 Task: Look for space in Bastī, India from 1st June, 2023 to 9th June, 2023 for 4 adults in price range Rs.6000 to Rs.12000. Place can be entire place with 2 bedrooms having 2 beds and 2 bathrooms. Property type can be house, flat, guest house. Booking option can be shelf check-in. Required host language is English.
Action: Mouse moved to (521, 192)
Screenshot: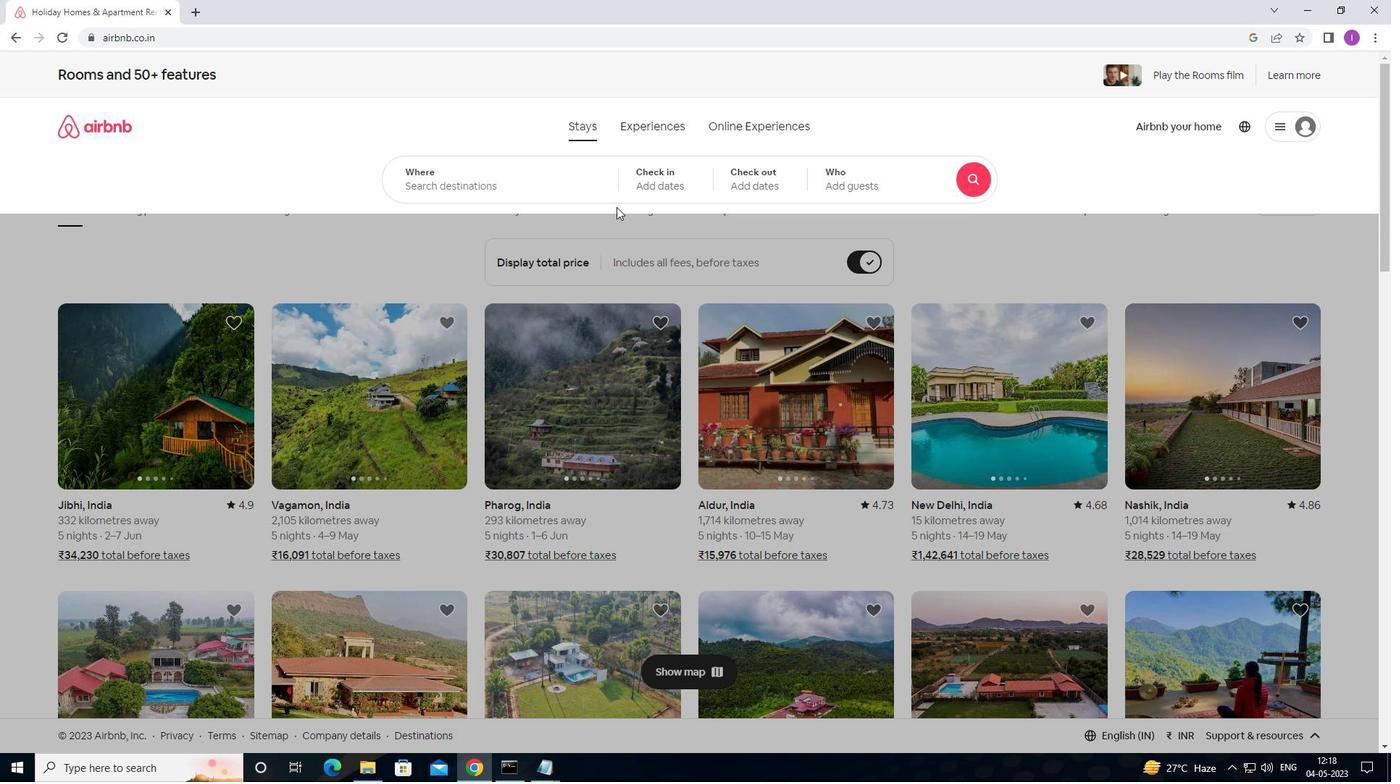 
Action: Mouse pressed left at (521, 192)
Screenshot: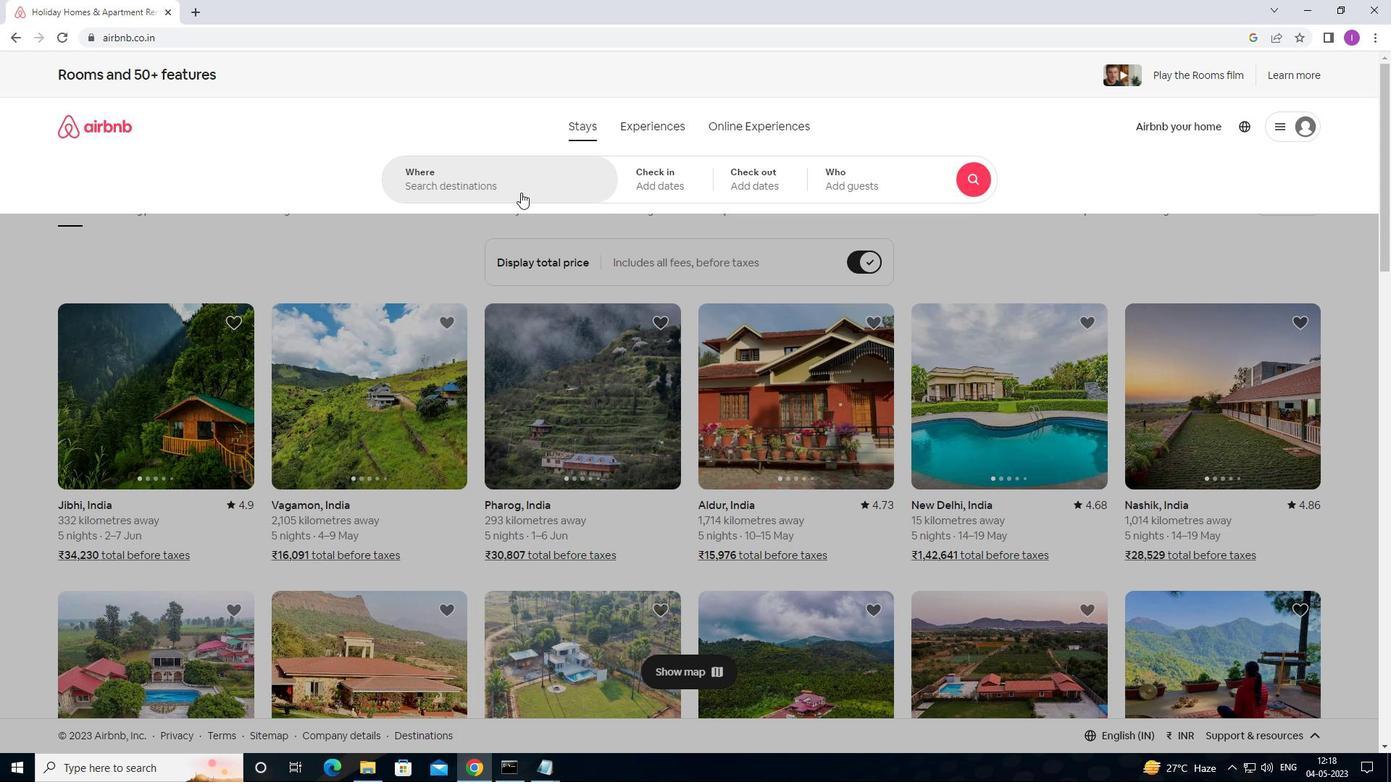 
Action: Mouse moved to (596, 260)
Screenshot: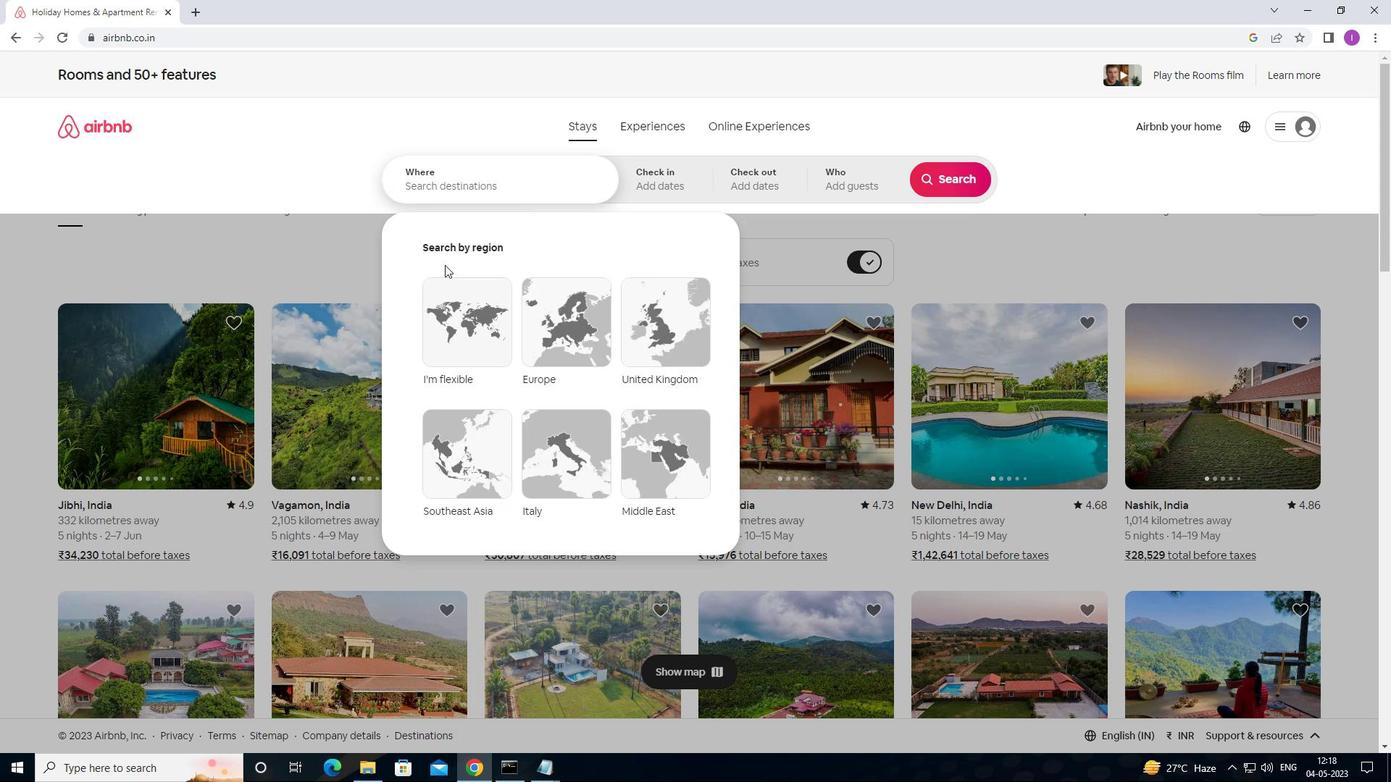 
Action: Key pressed <Key.shift>BASTI,<Key.shift>INDIA
Screenshot: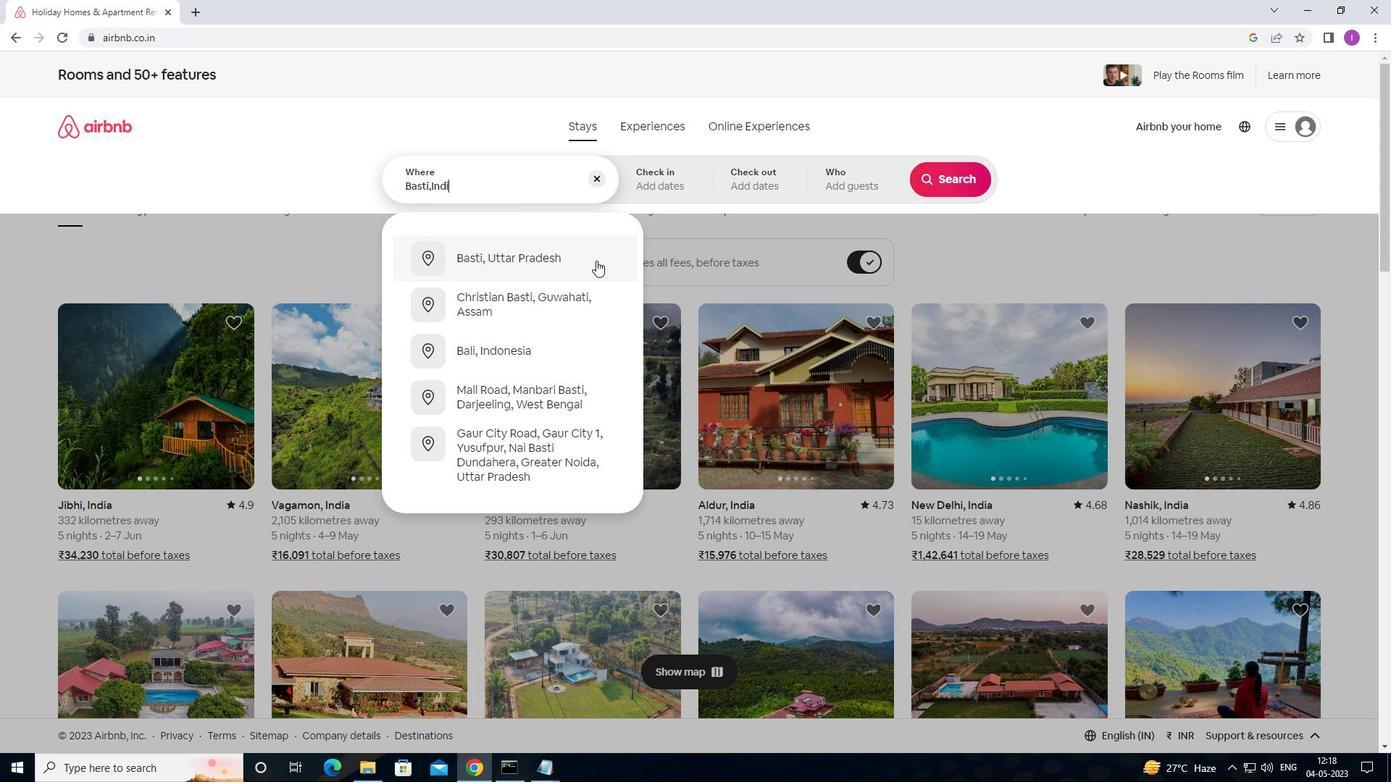 
Action: Mouse moved to (655, 188)
Screenshot: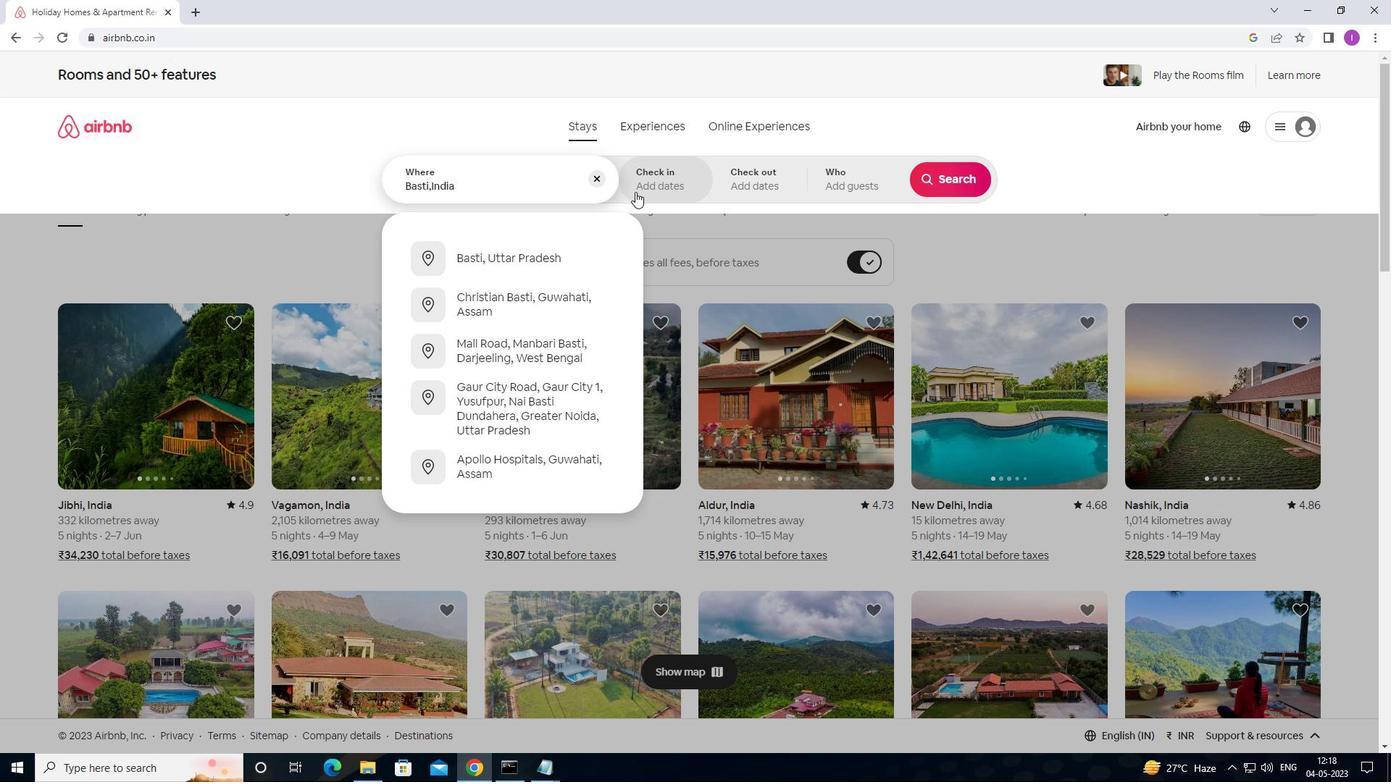 
Action: Mouse pressed left at (655, 188)
Screenshot: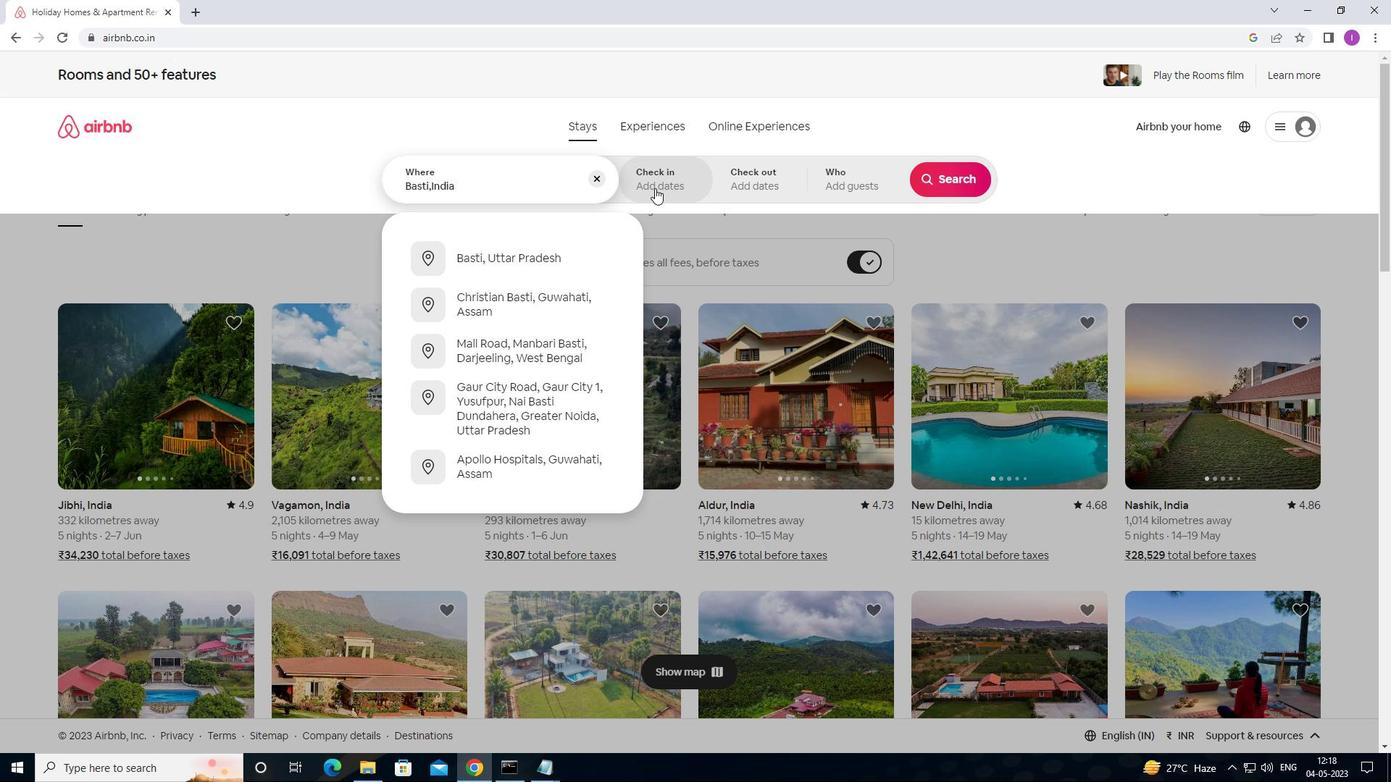 
Action: Mouse moved to (874, 355)
Screenshot: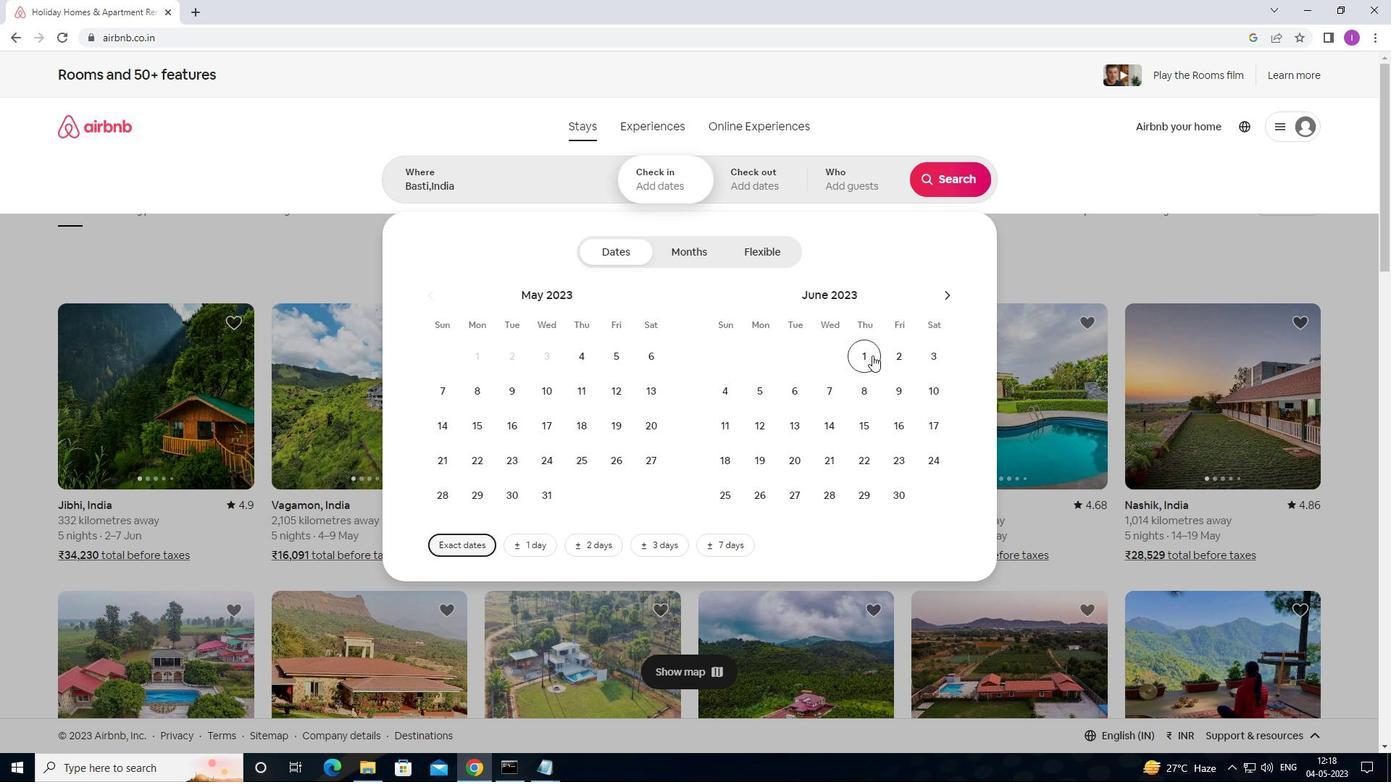 
Action: Mouse pressed left at (874, 355)
Screenshot: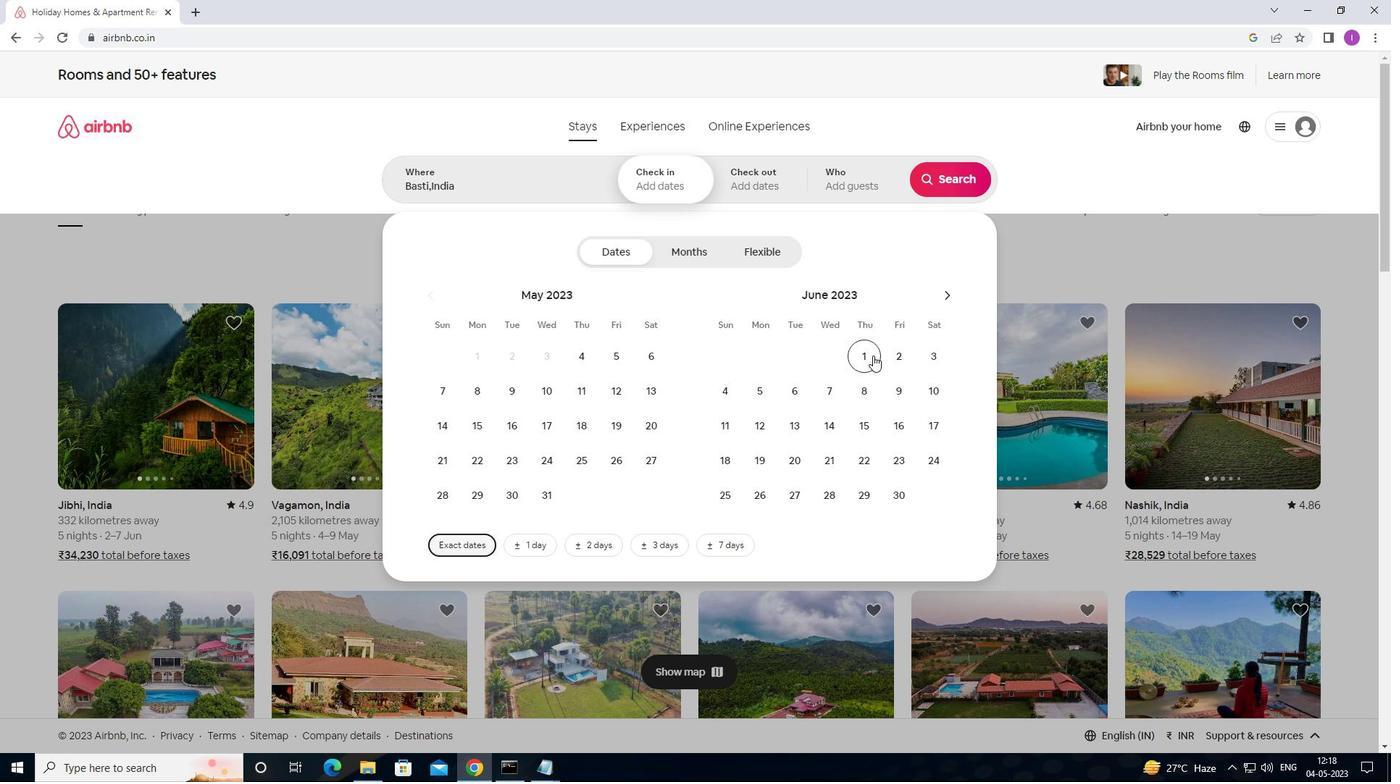
Action: Mouse moved to (896, 392)
Screenshot: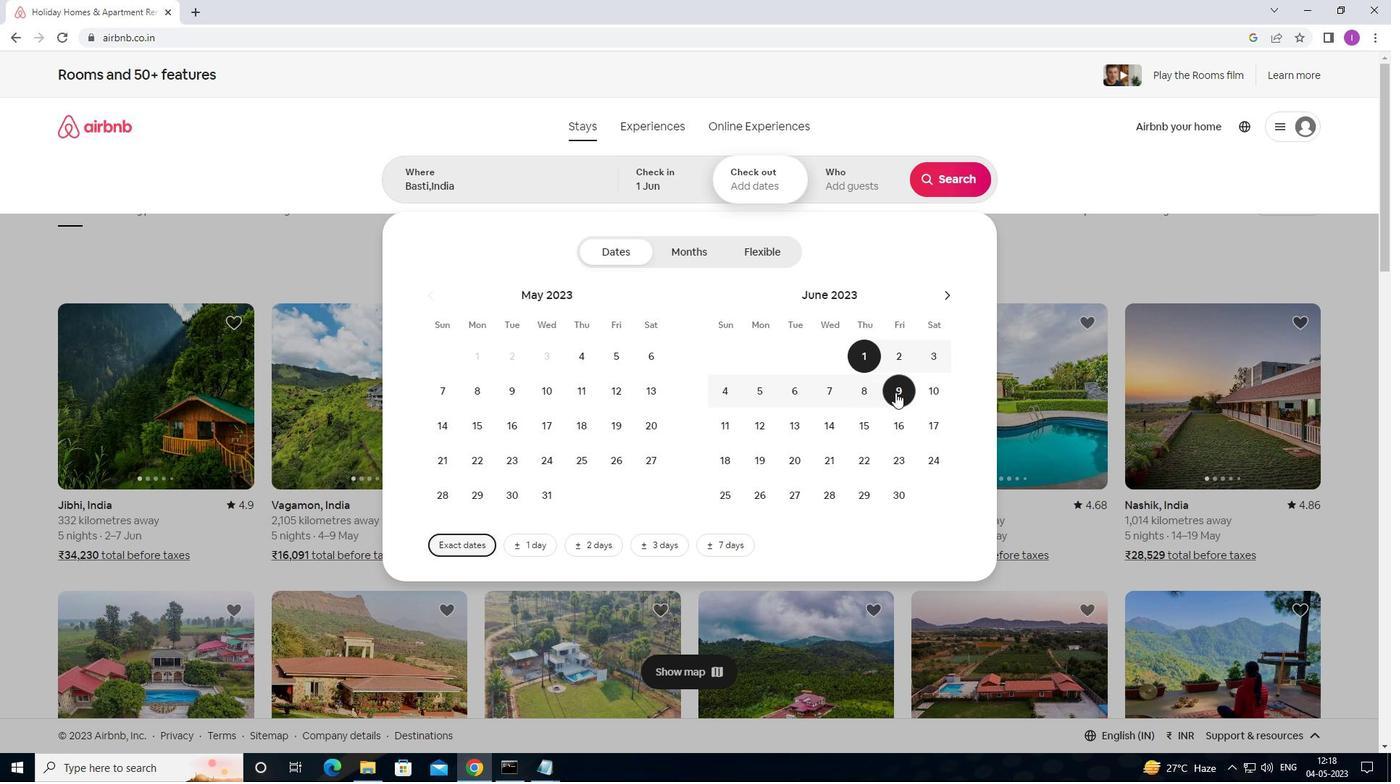 
Action: Mouse pressed left at (896, 392)
Screenshot: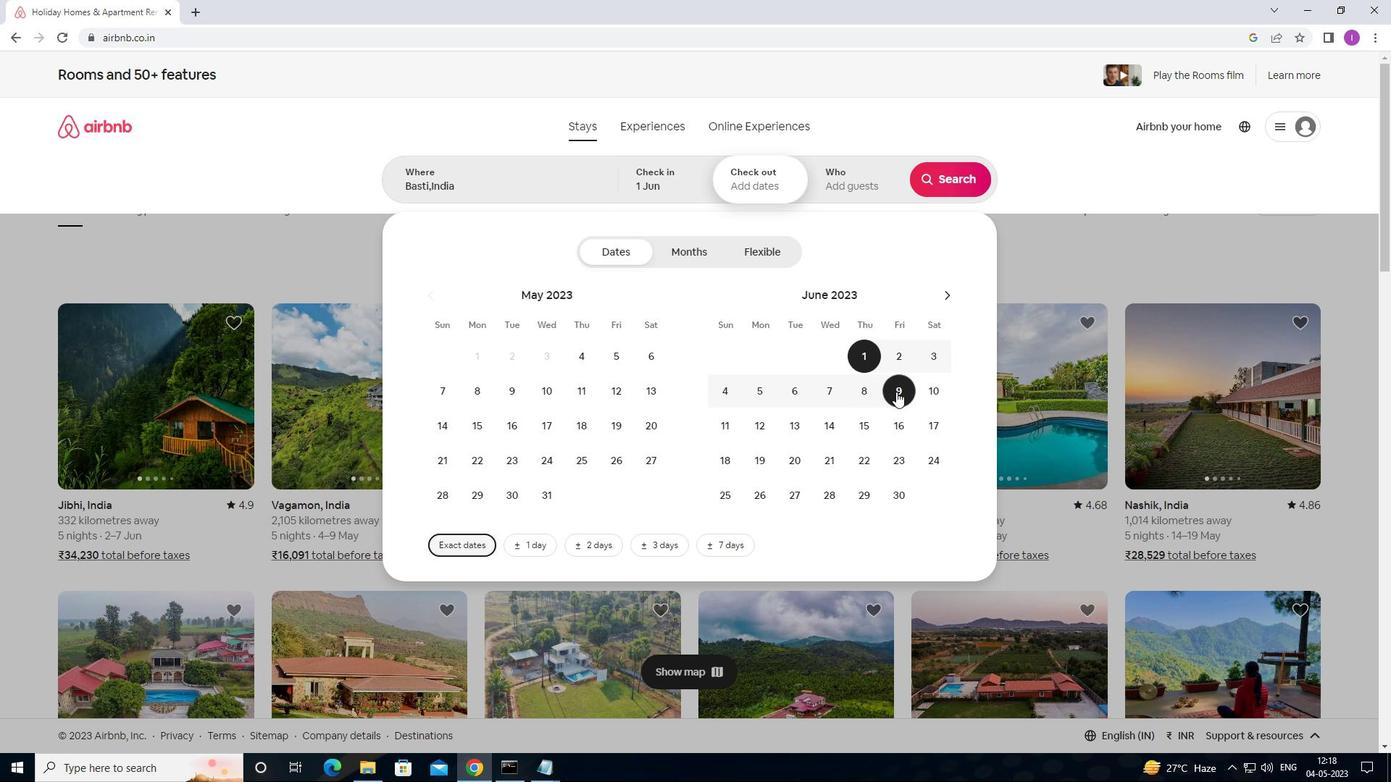 
Action: Mouse moved to (841, 198)
Screenshot: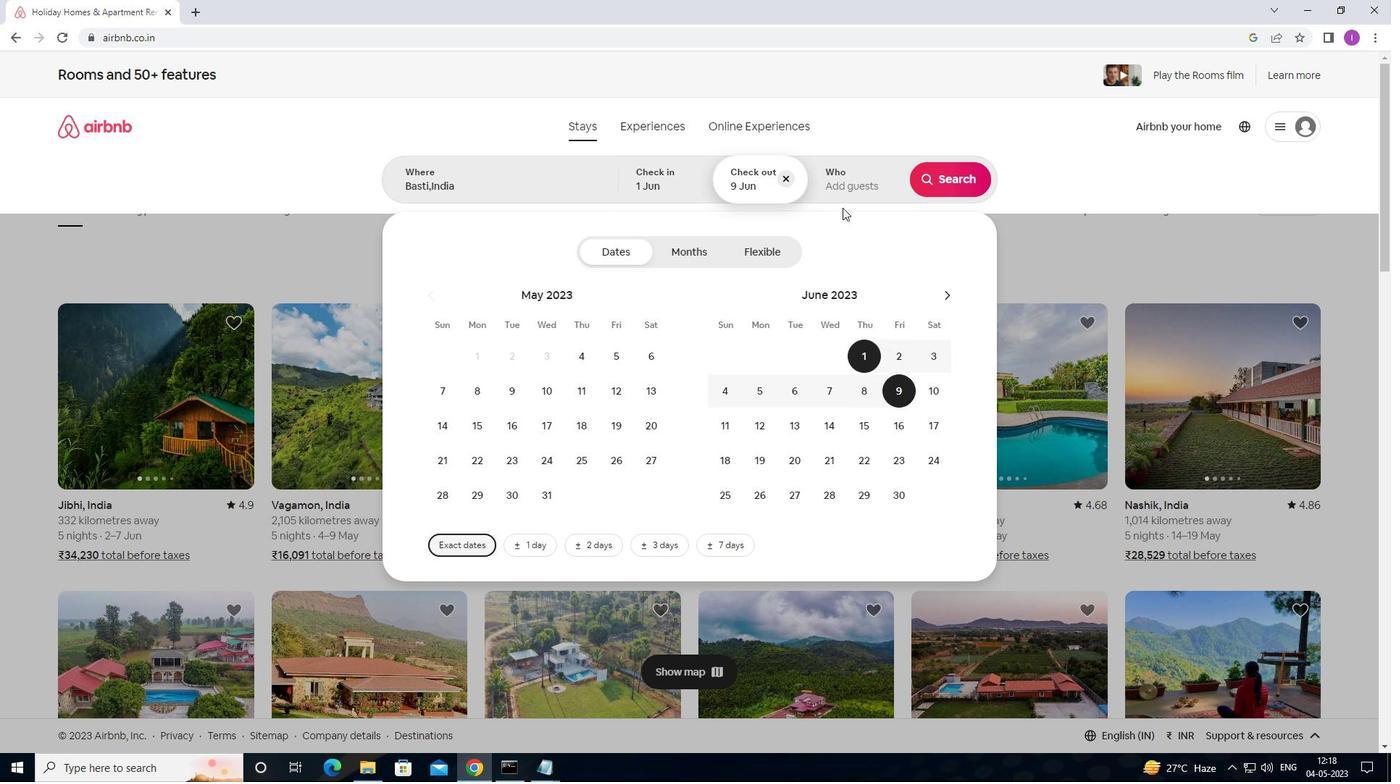
Action: Mouse pressed left at (841, 198)
Screenshot: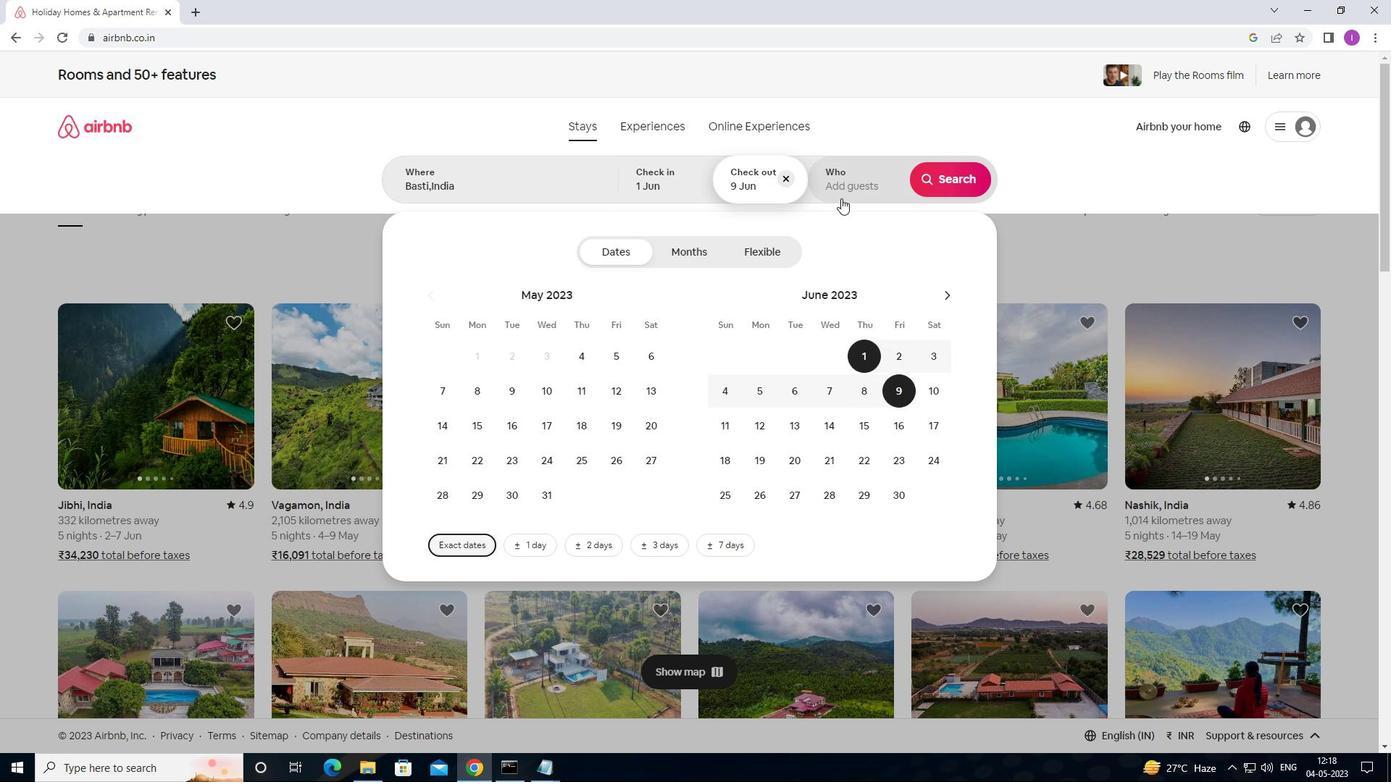 
Action: Mouse moved to (956, 260)
Screenshot: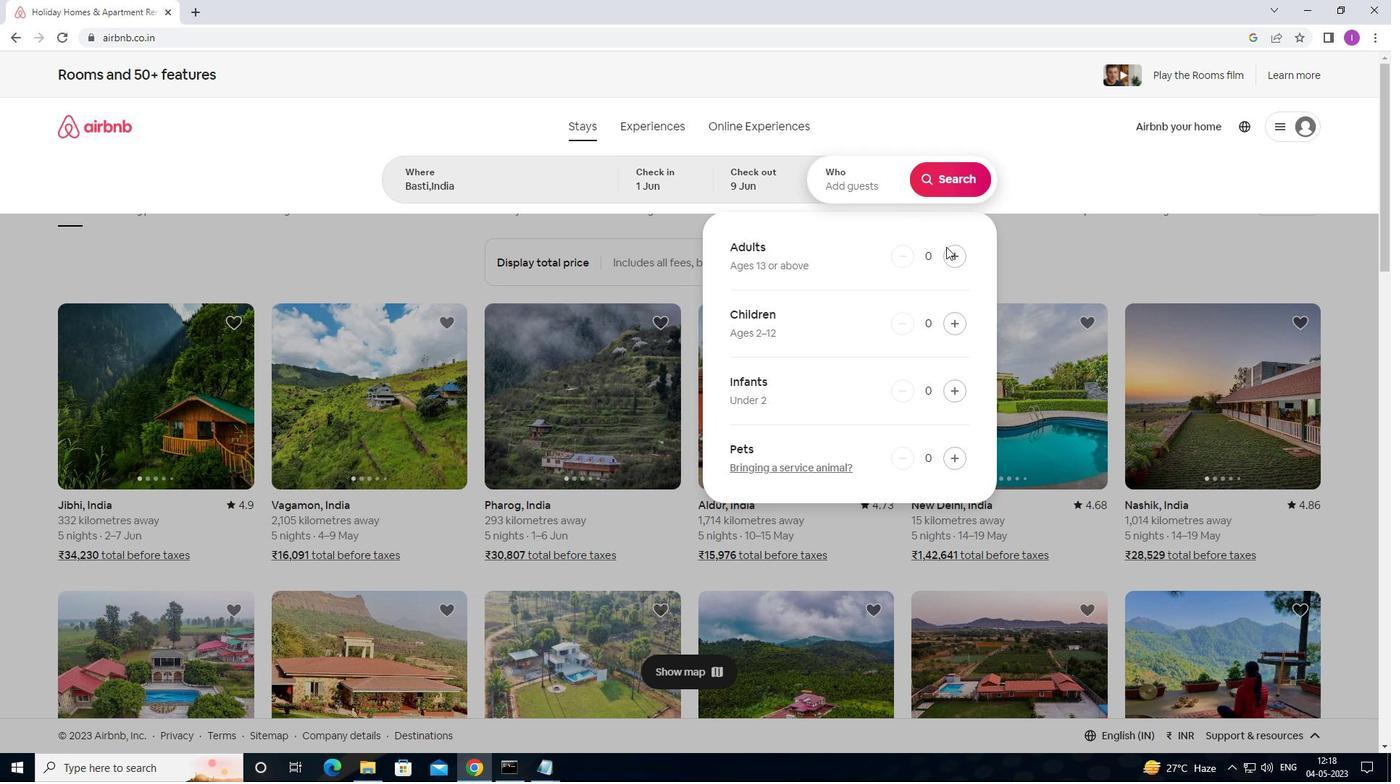 
Action: Mouse pressed left at (956, 260)
Screenshot: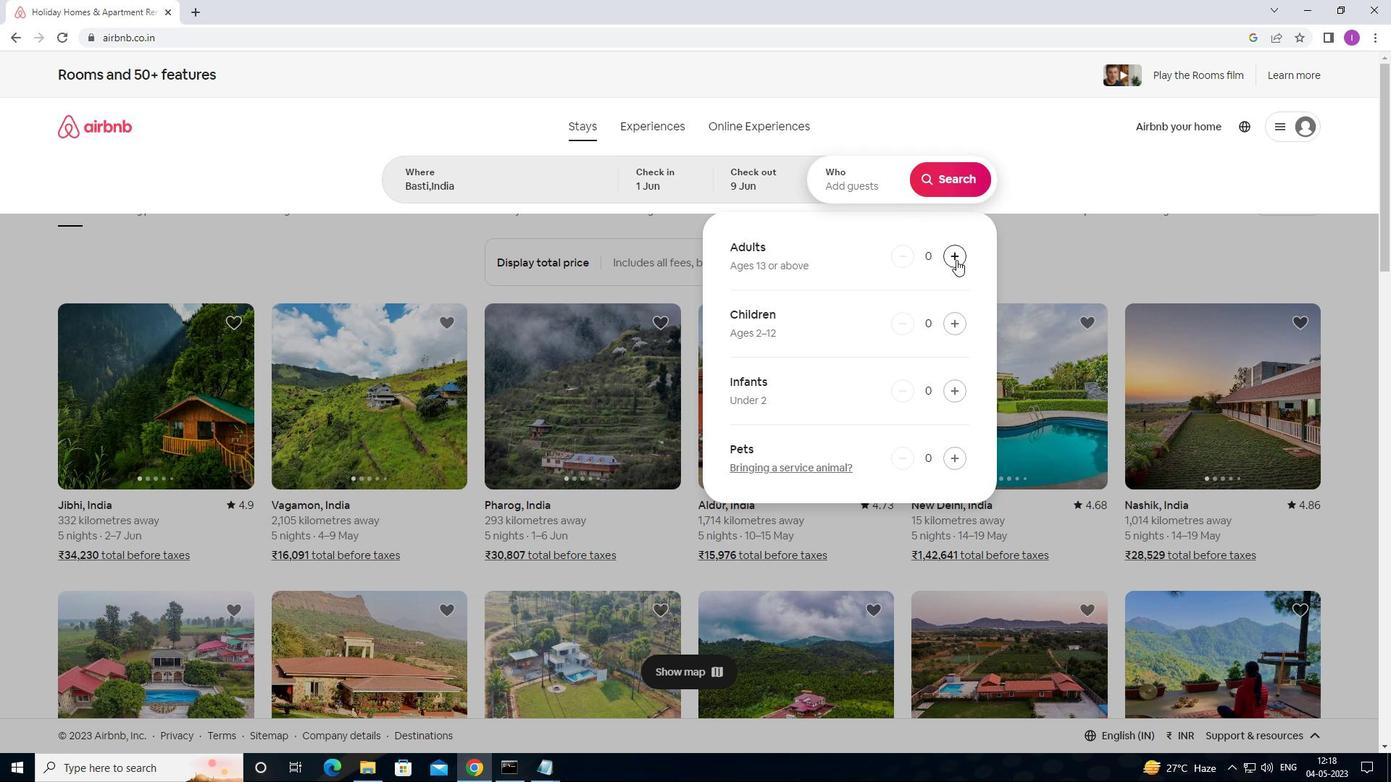 
Action: Mouse pressed left at (956, 260)
Screenshot: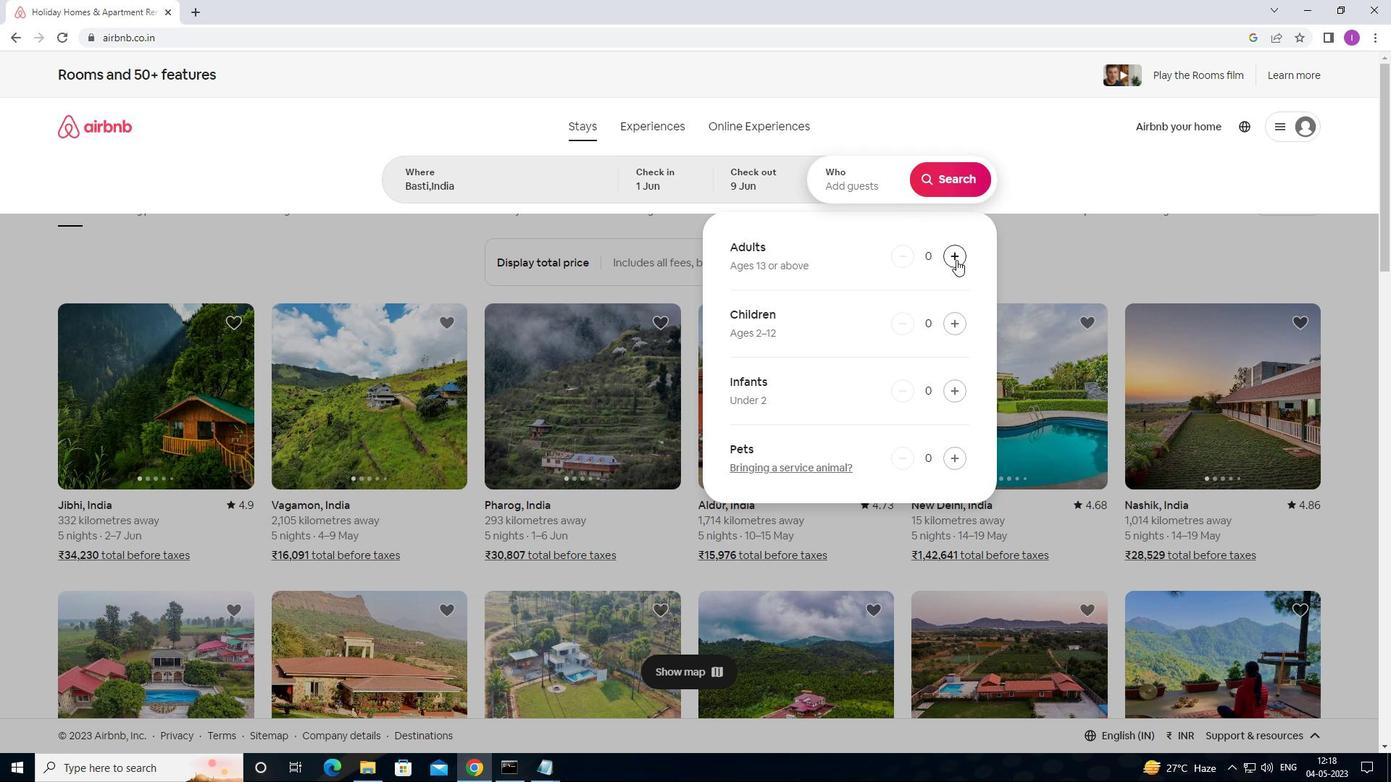 
Action: Mouse pressed left at (956, 260)
Screenshot: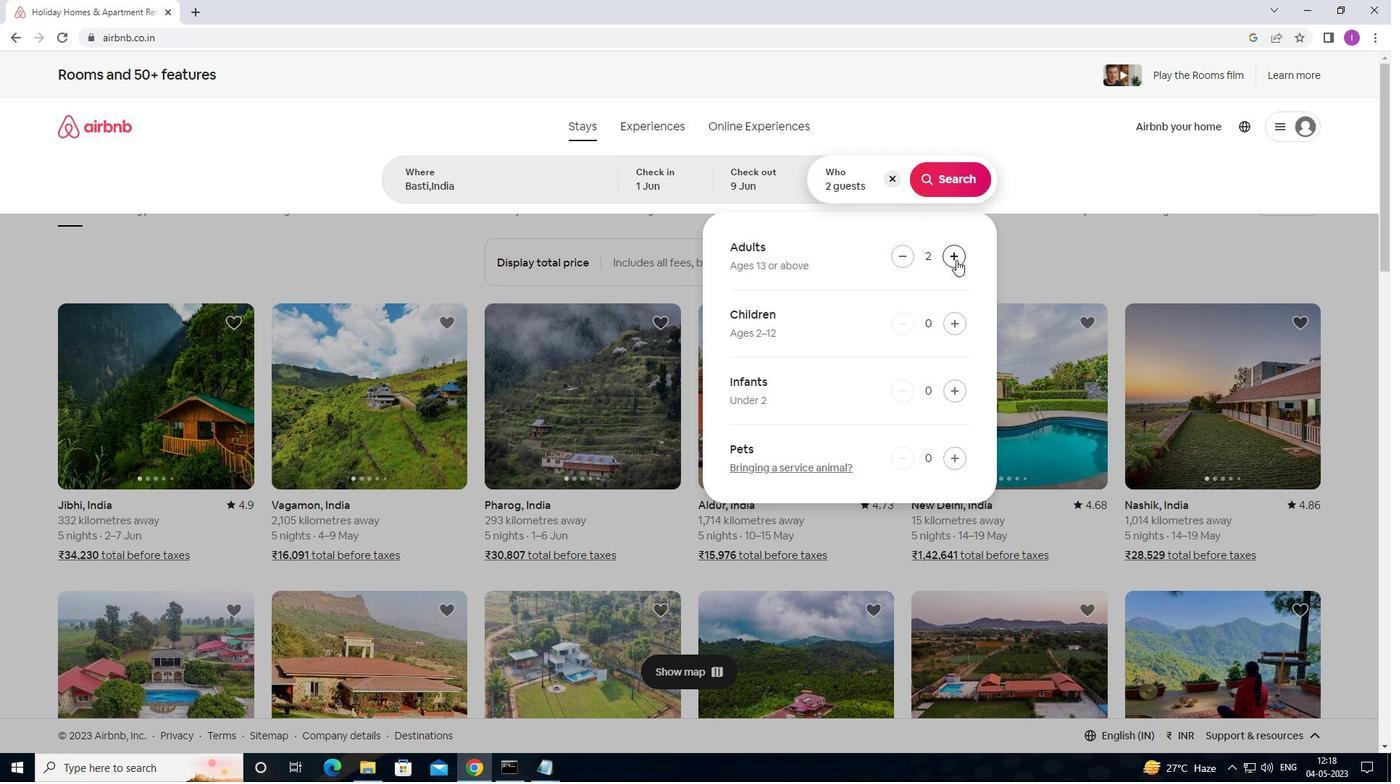 
Action: Mouse pressed left at (956, 260)
Screenshot: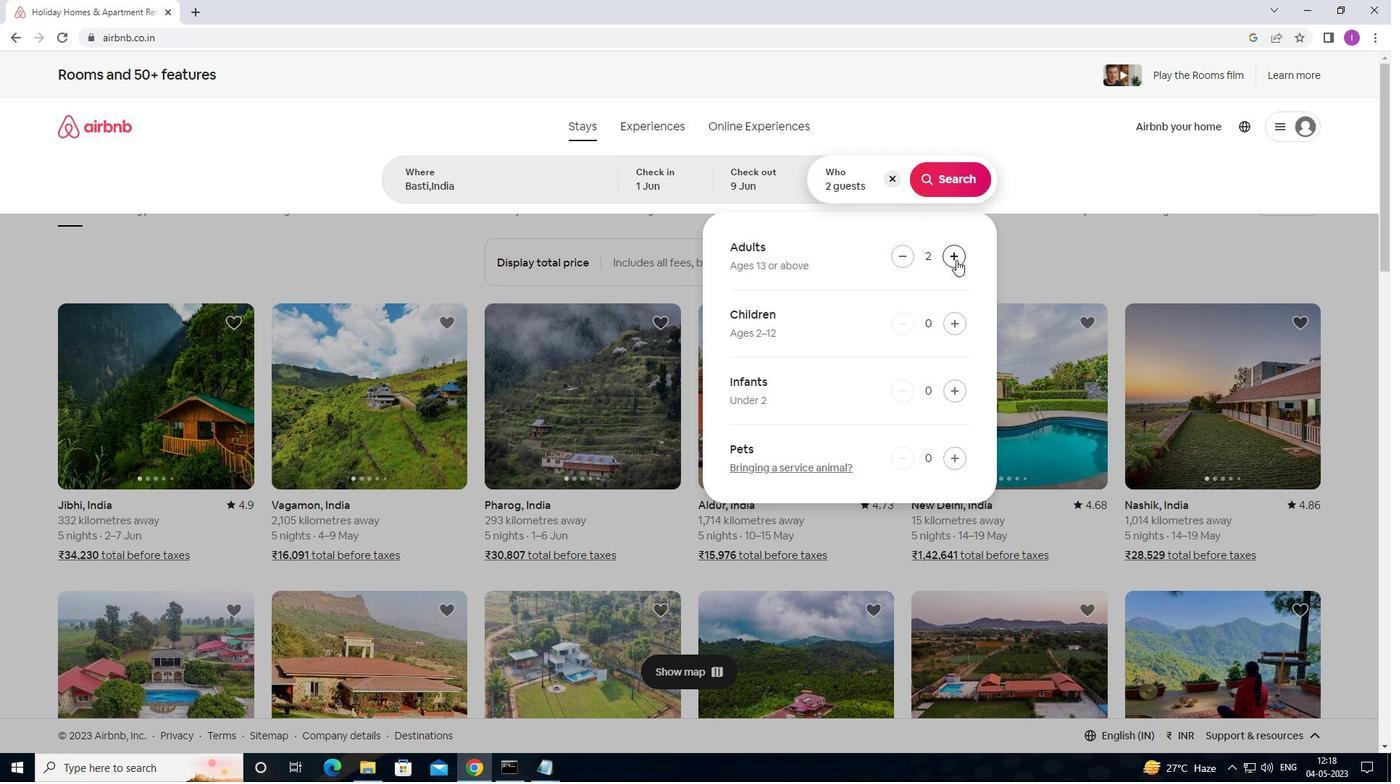 
Action: Mouse moved to (962, 184)
Screenshot: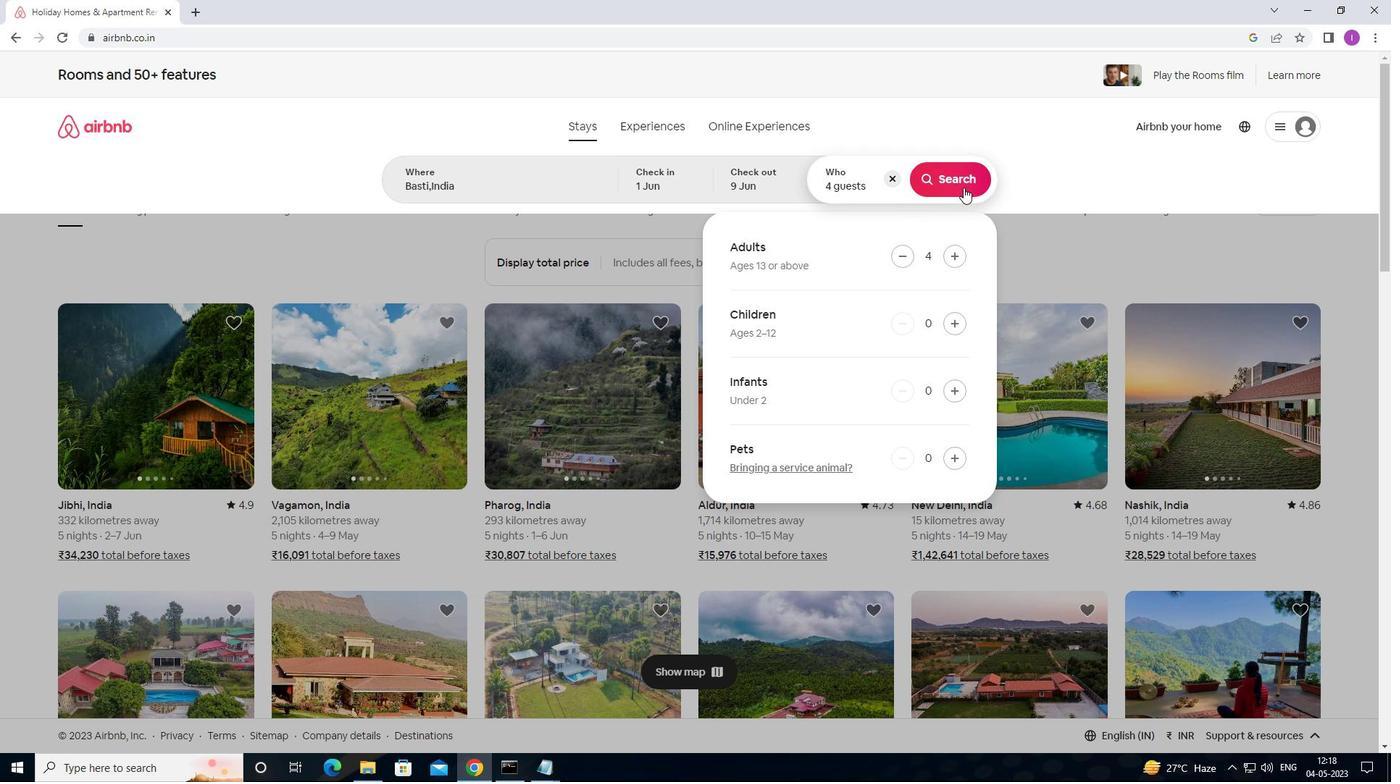
Action: Mouse pressed left at (962, 184)
Screenshot: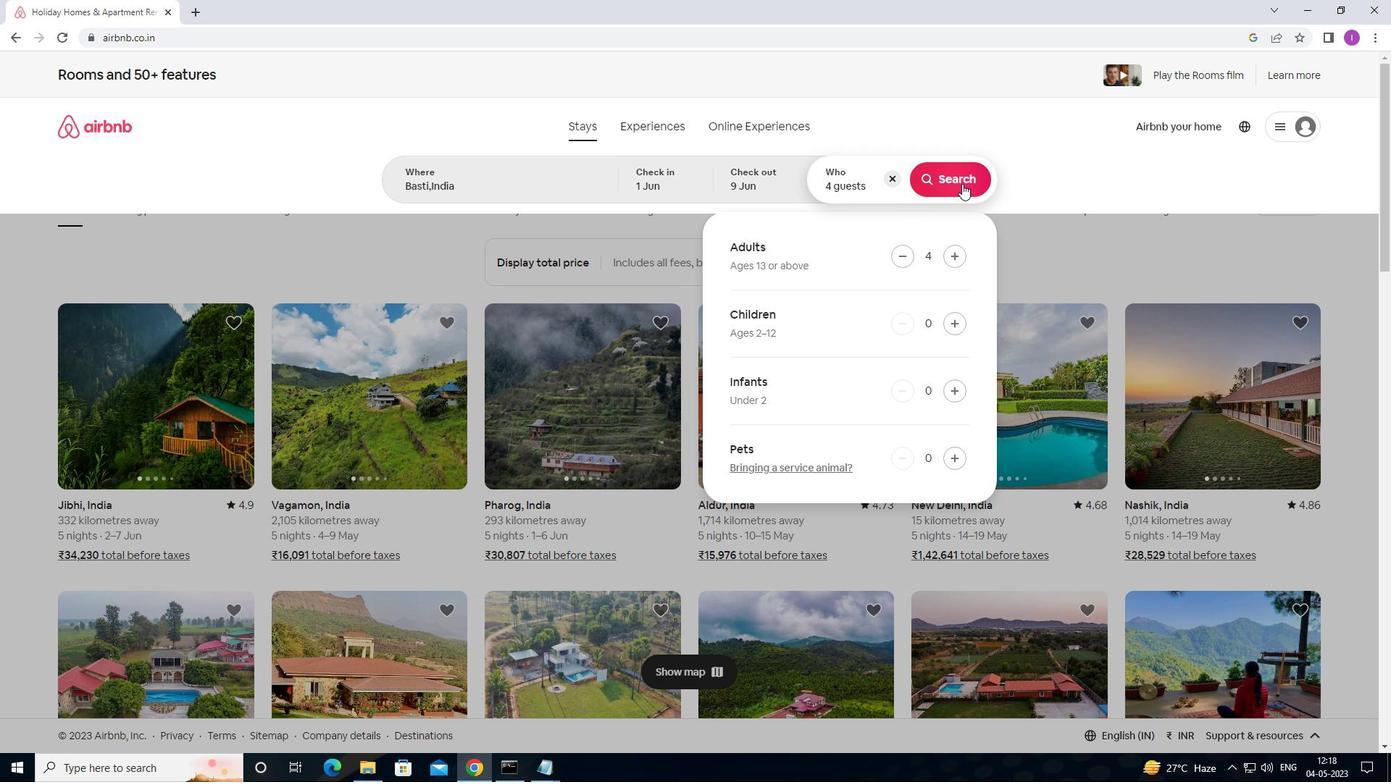 
Action: Mouse moved to (1332, 134)
Screenshot: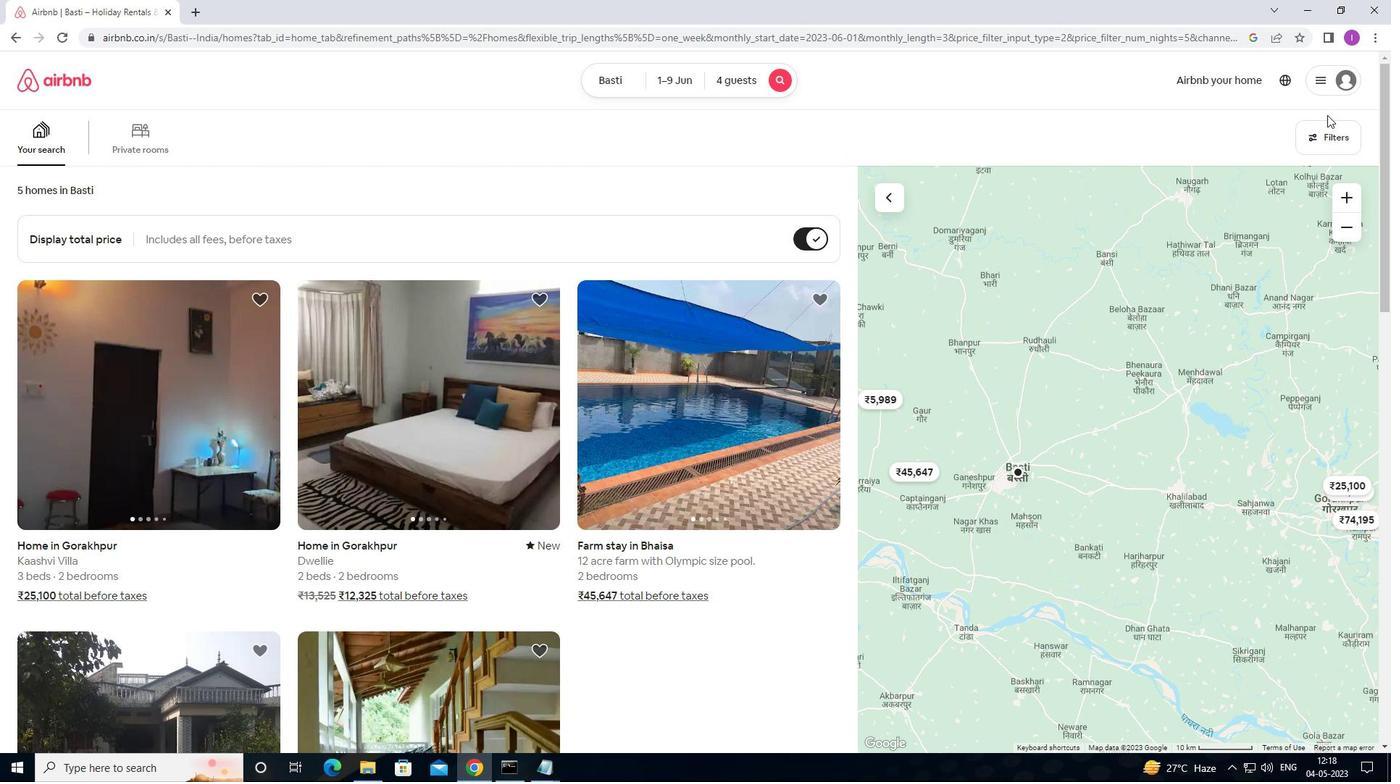 
Action: Mouse pressed left at (1332, 134)
Screenshot: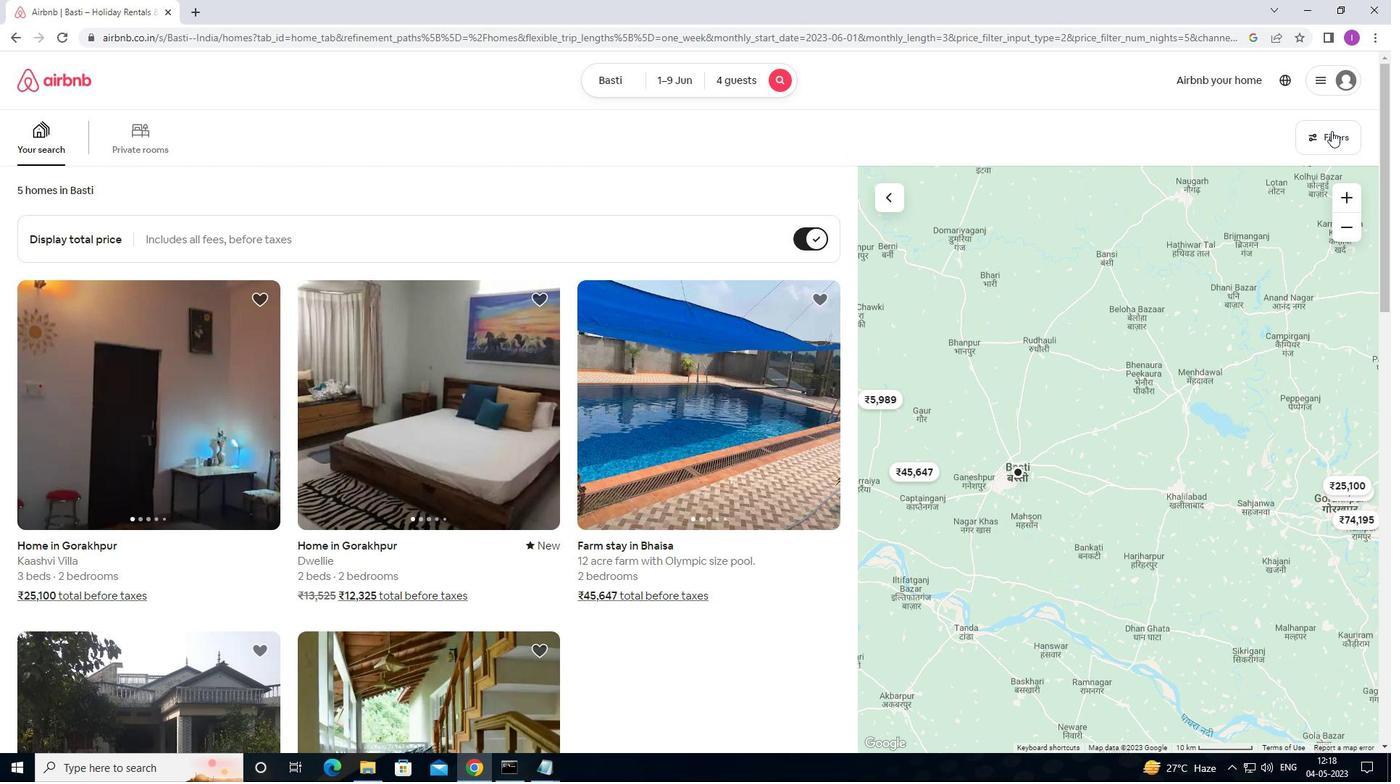
Action: Mouse moved to (524, 328)
Screenshot: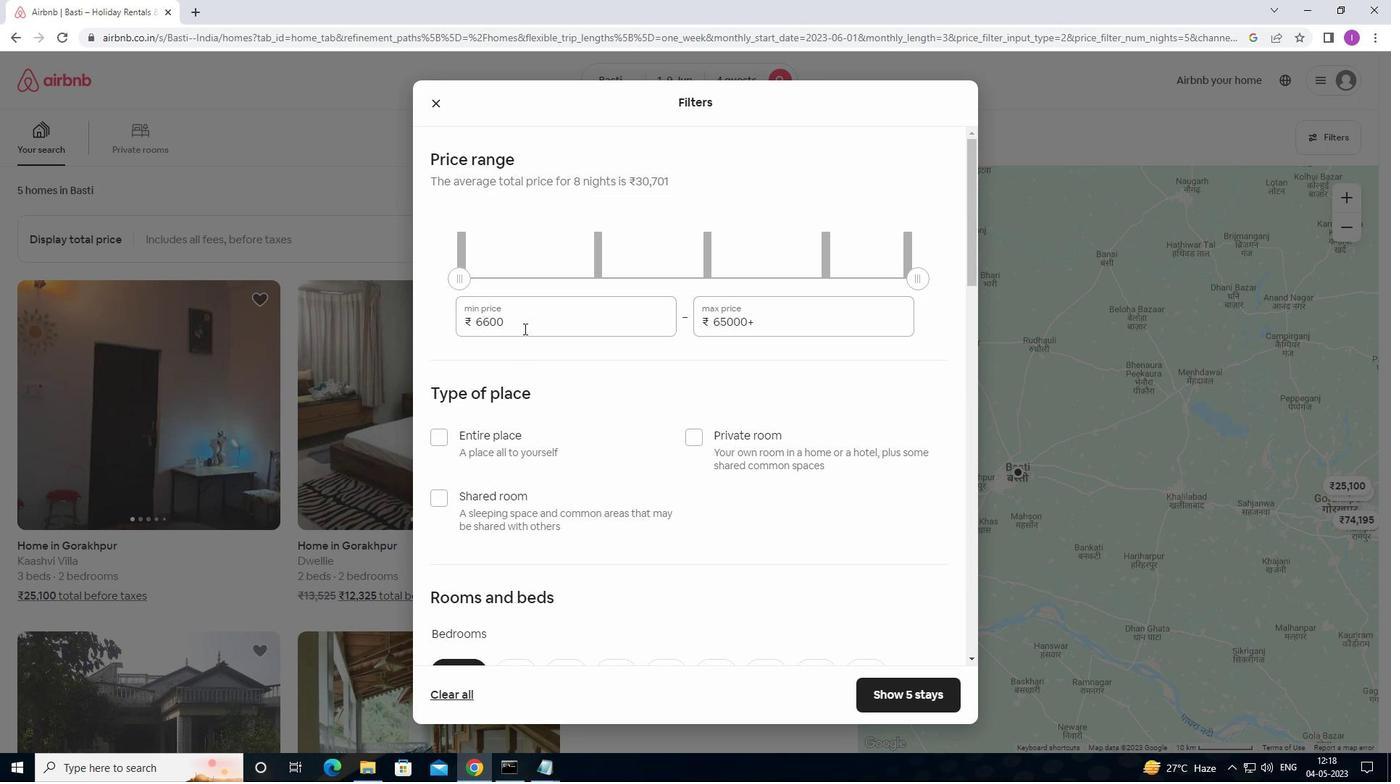 
Action: Mouse pressed left at (524, 328)
Screenshot: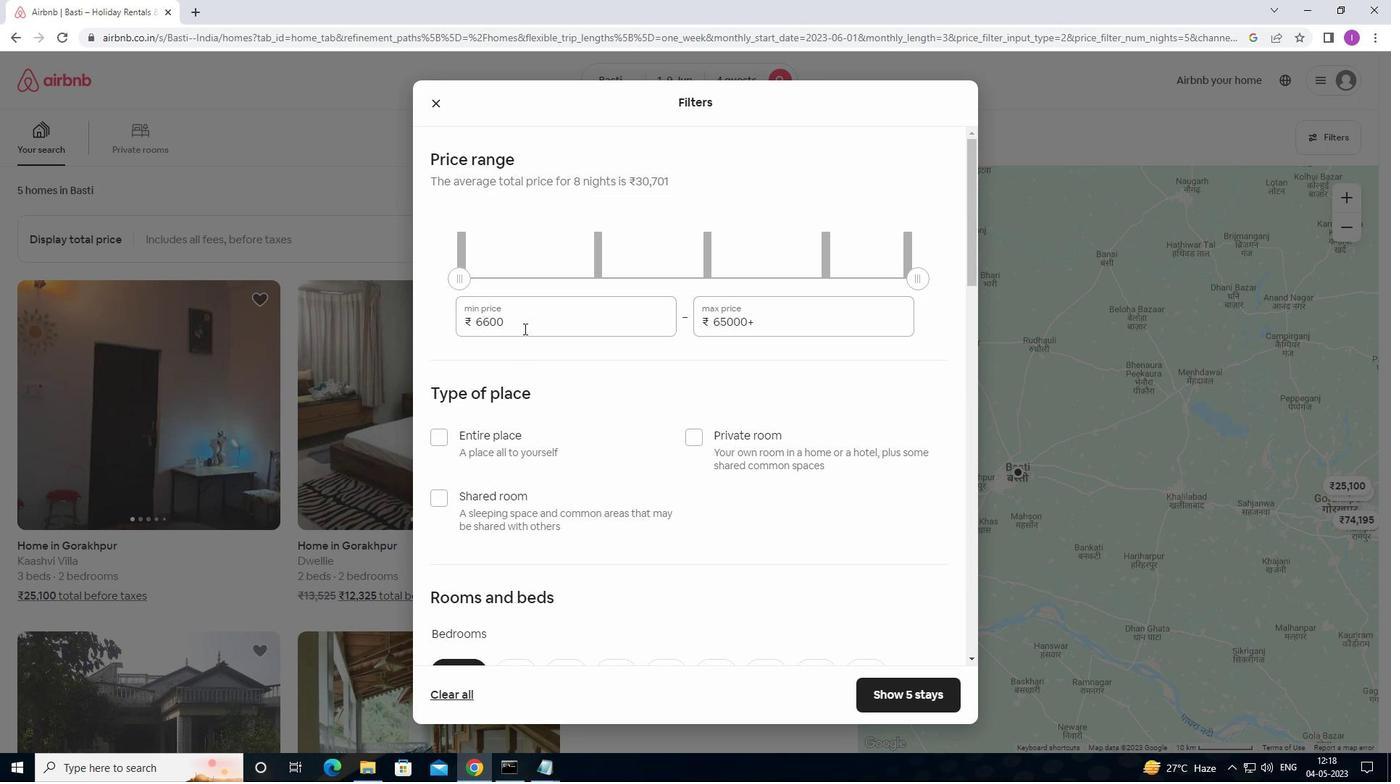 
Action: Mouse moved to (586, 355)
Screenshot: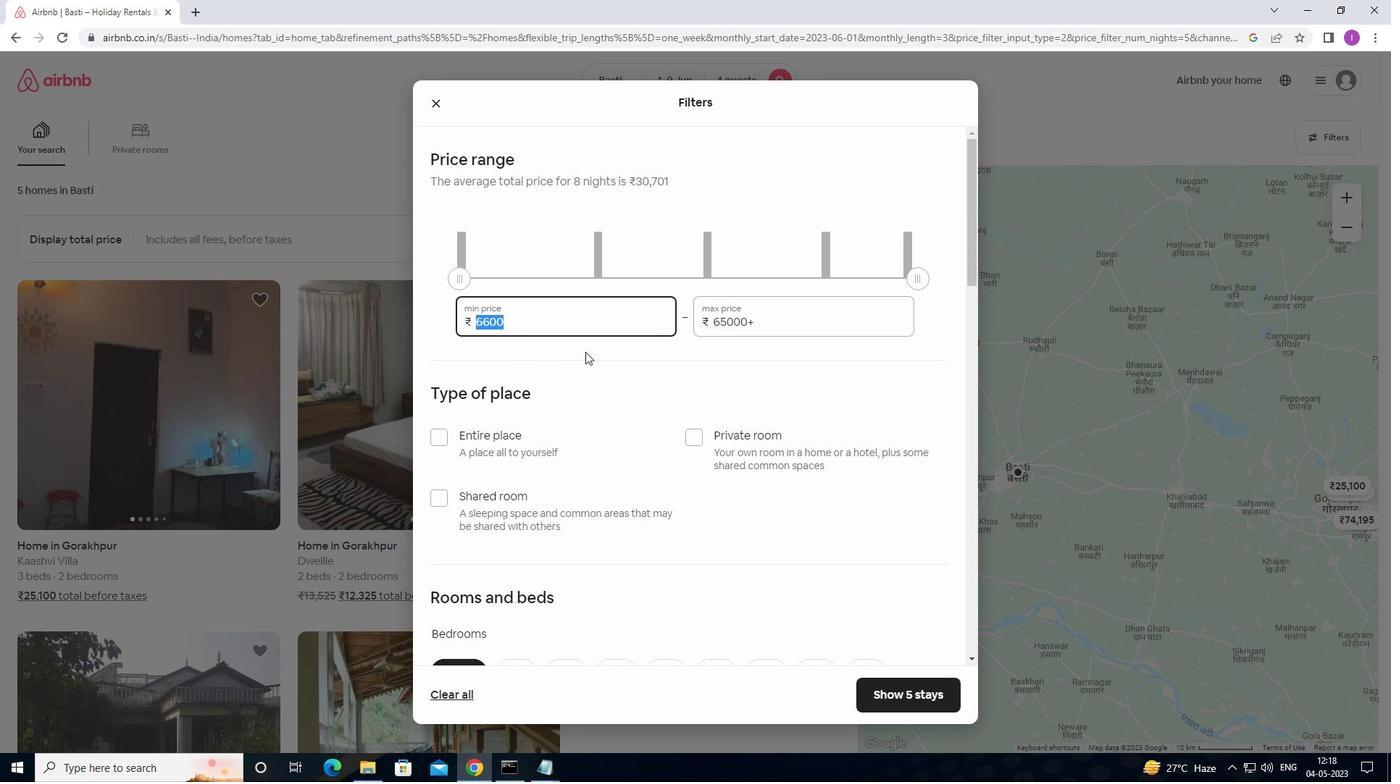 
Action: Key pressed 6000
Screenshot: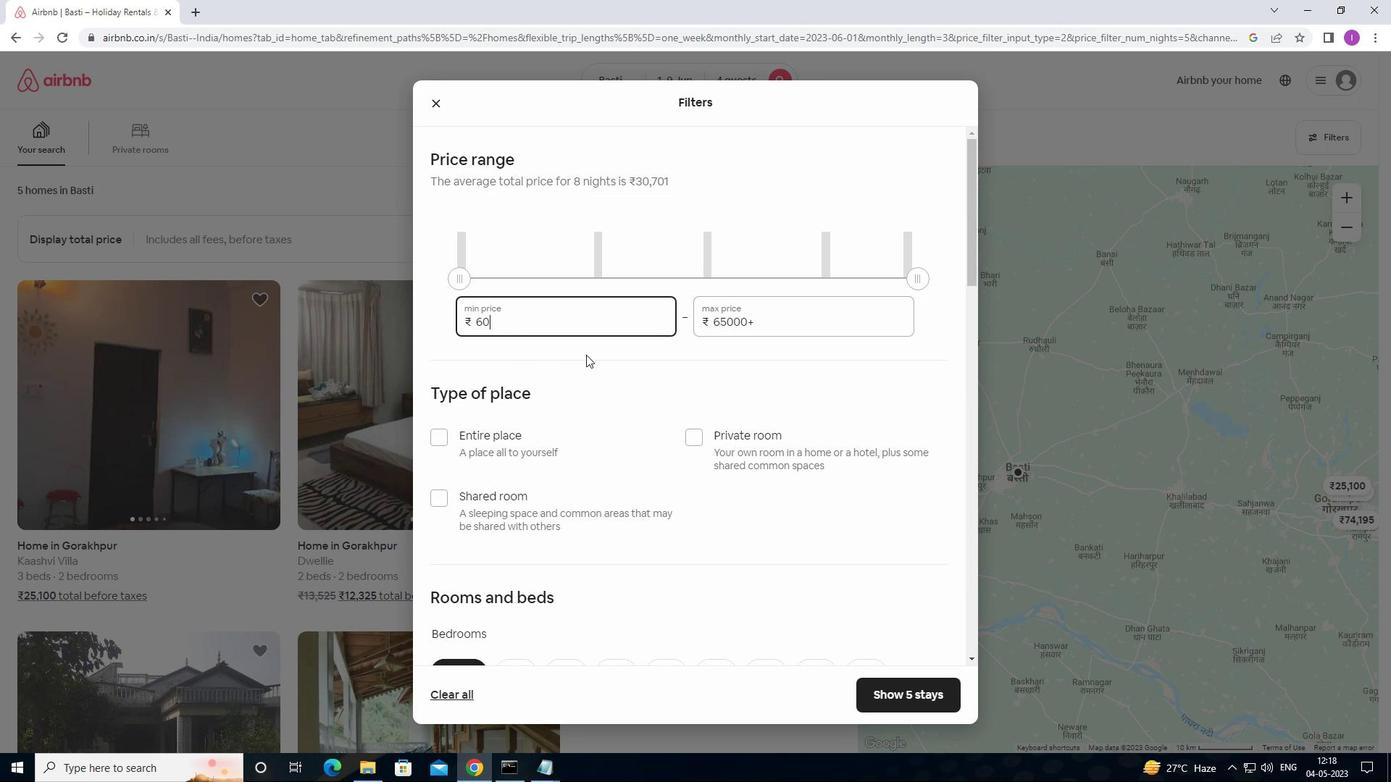 
Action: Mouse moved to (773, 324)
Screenshot: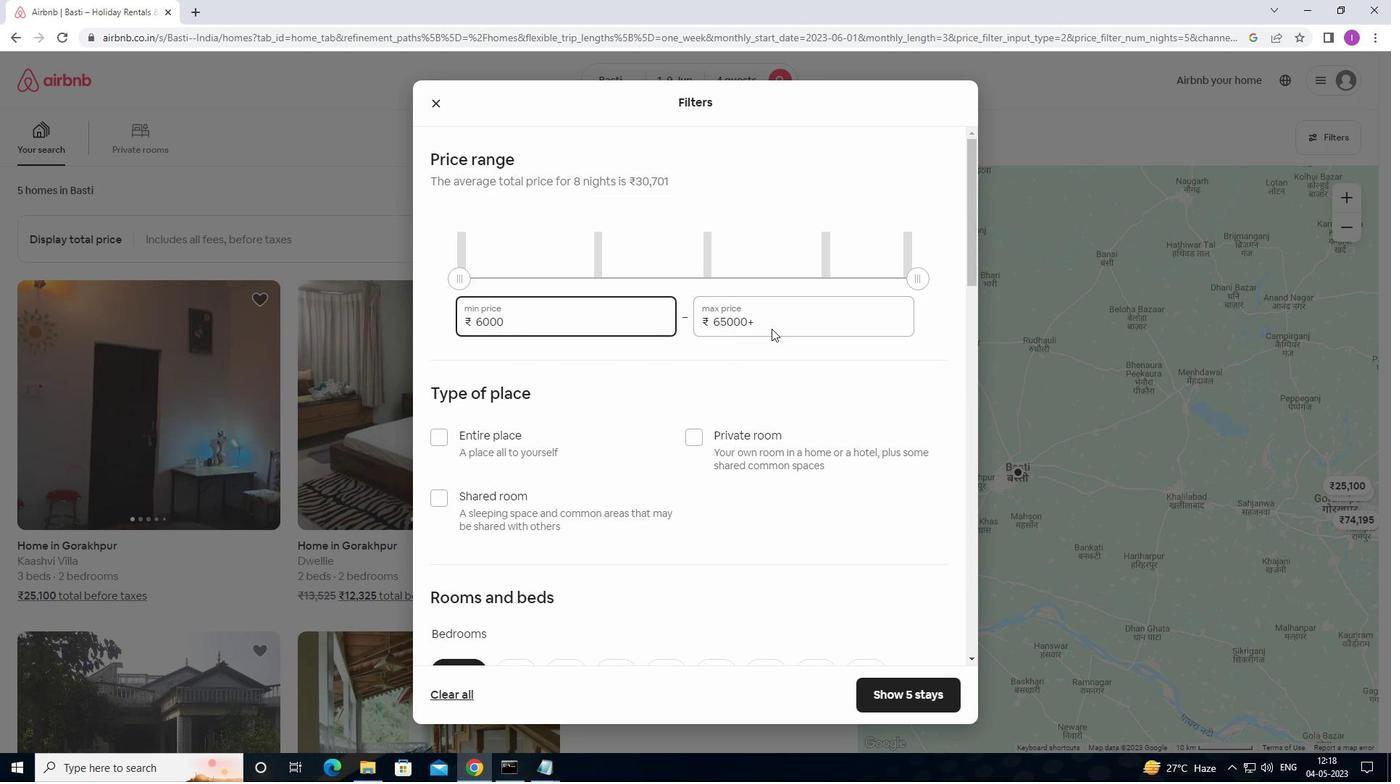 
Action: Mouse pressed left at (773, 324)
Screenshot: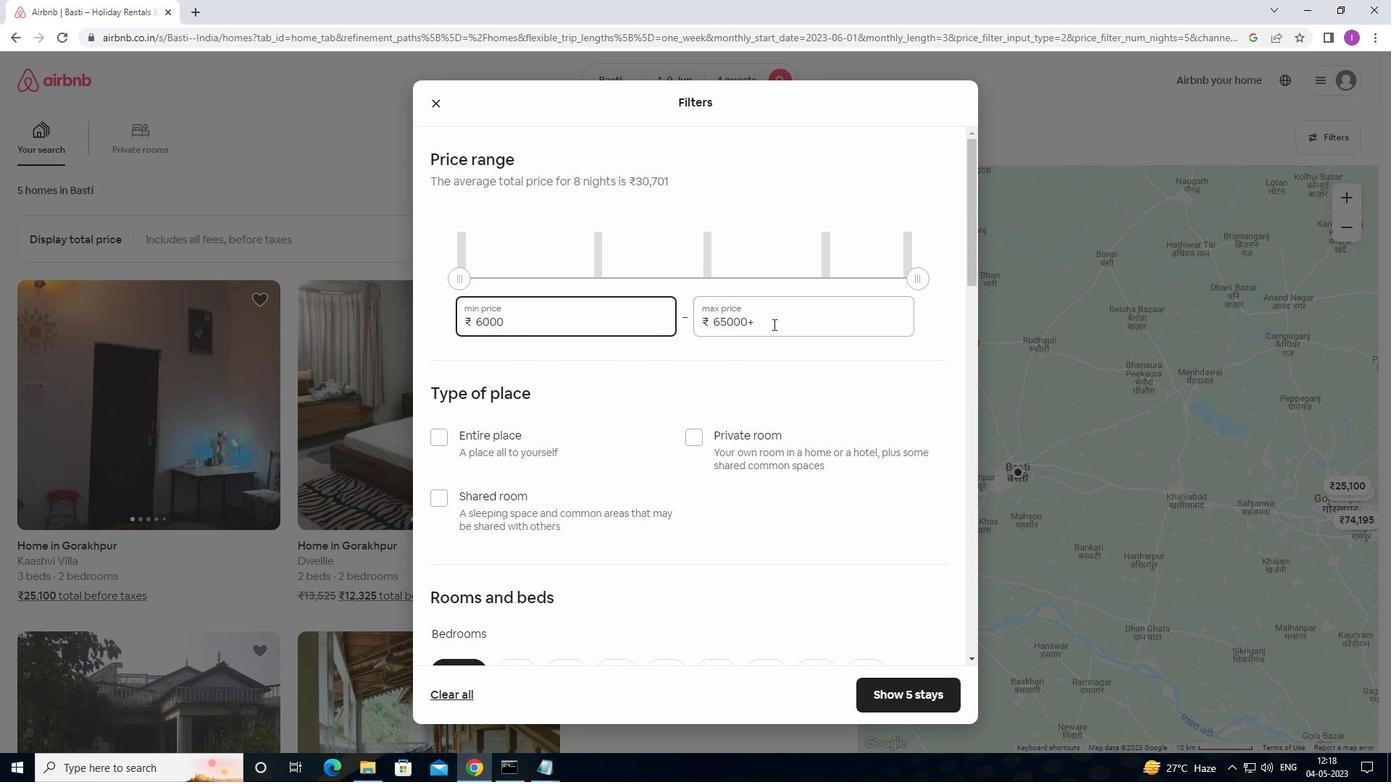 
Action: Mouse moved to (688, 337)
Screenshot: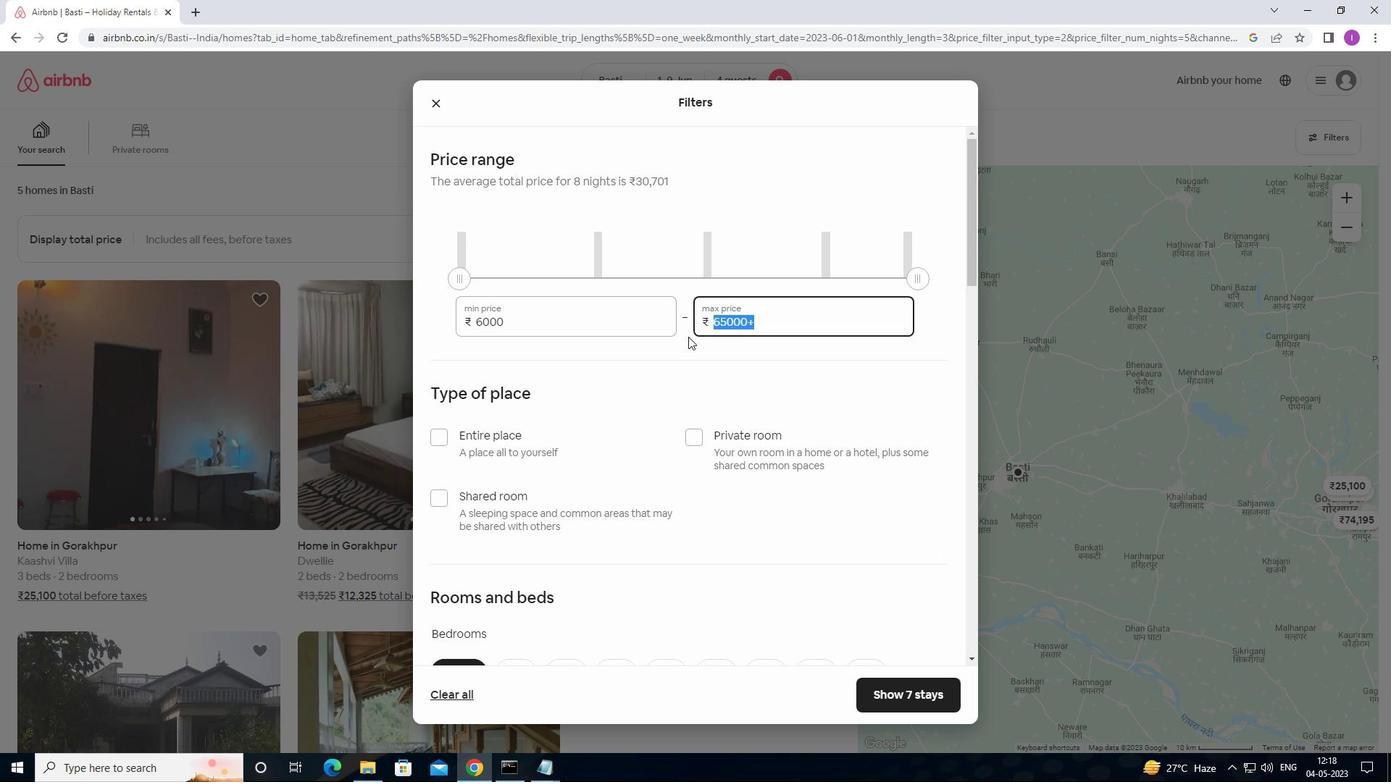 
Action: Key pressed 12
Screenshot: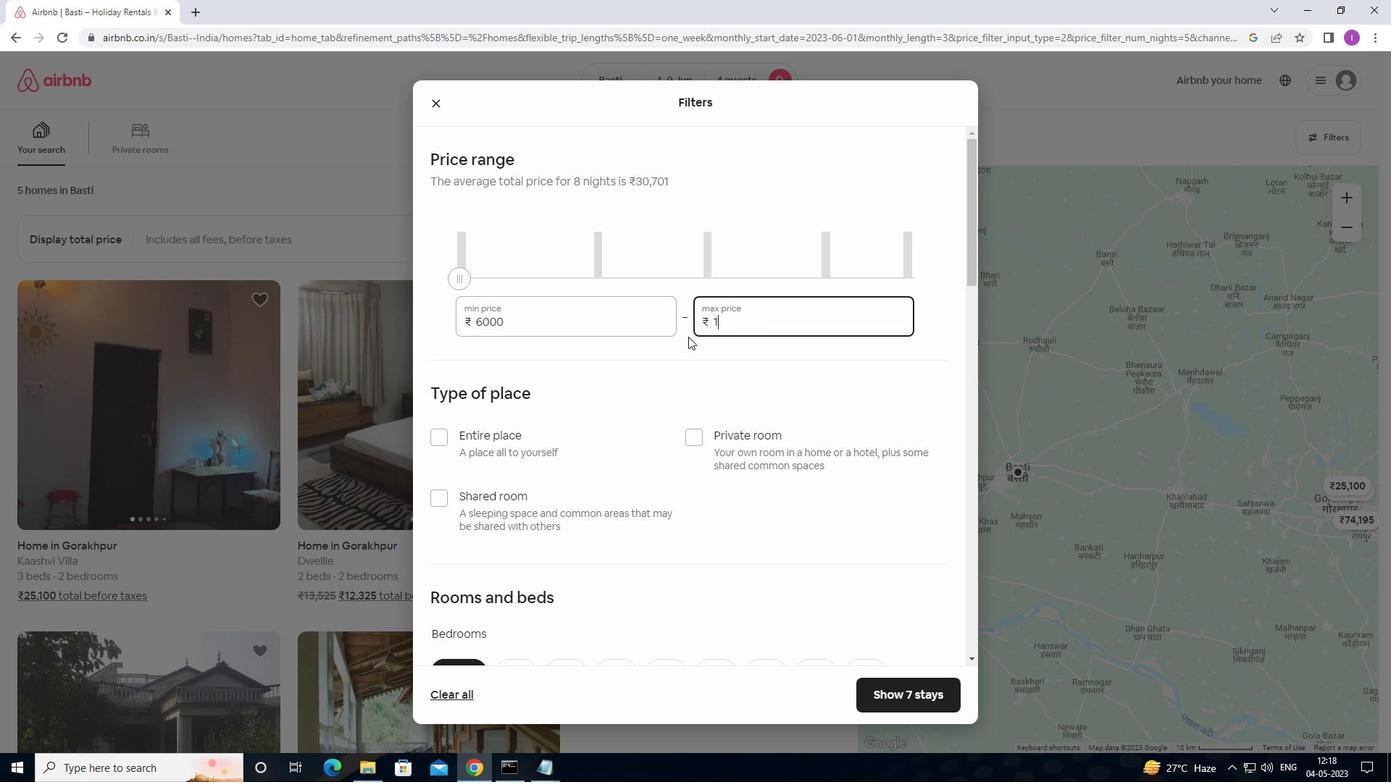 
Action: Mouse moved to (690, 339)
Screenshot: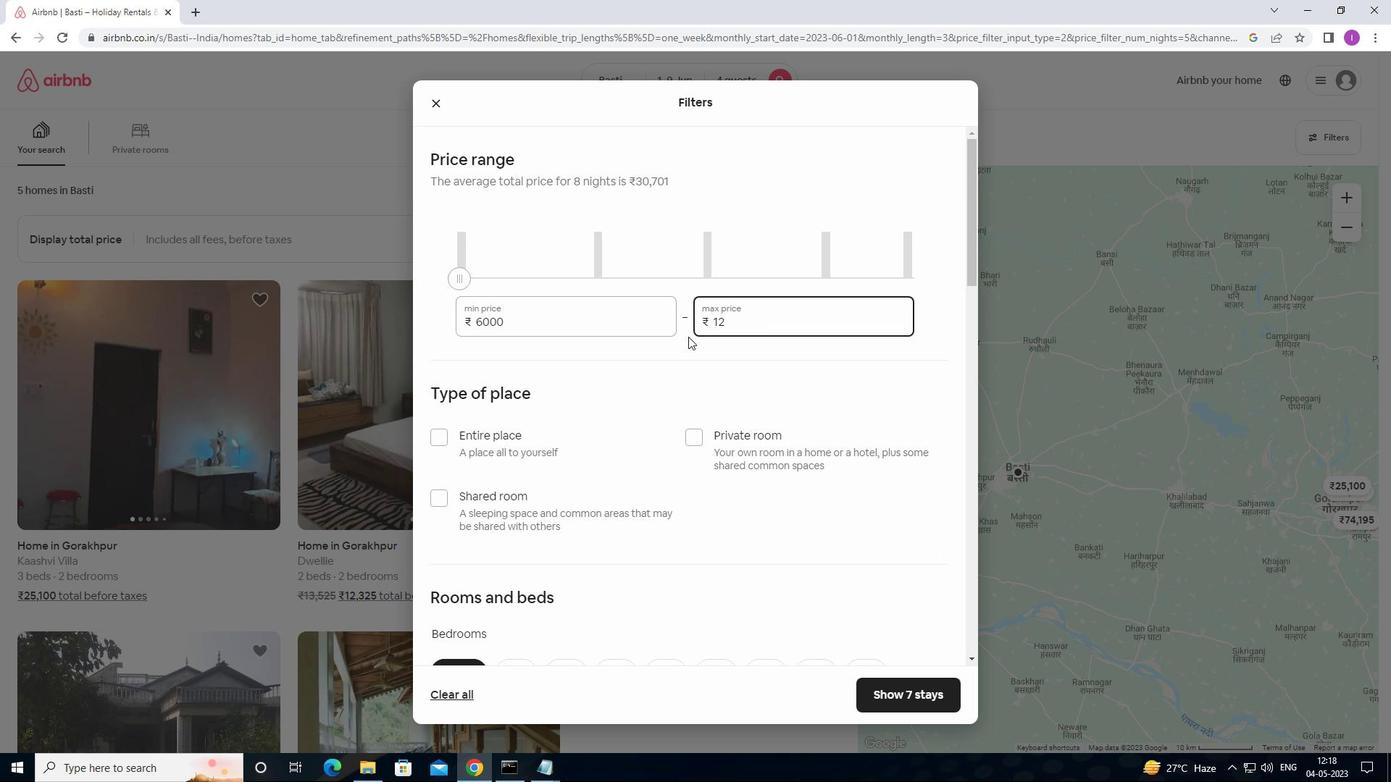 
Action: Key pressed 0
Screenshot: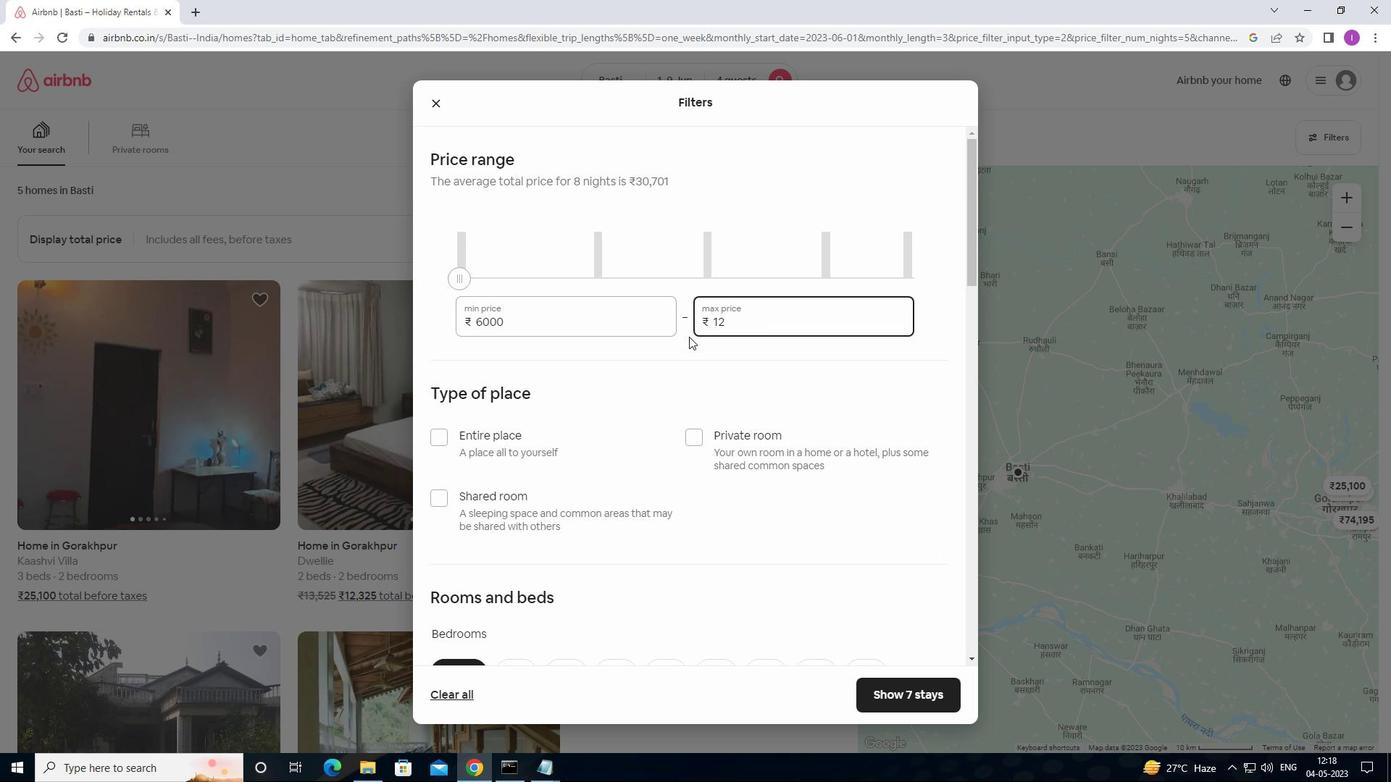 
Action: Mouse moved to (690, 341)
Screenshot: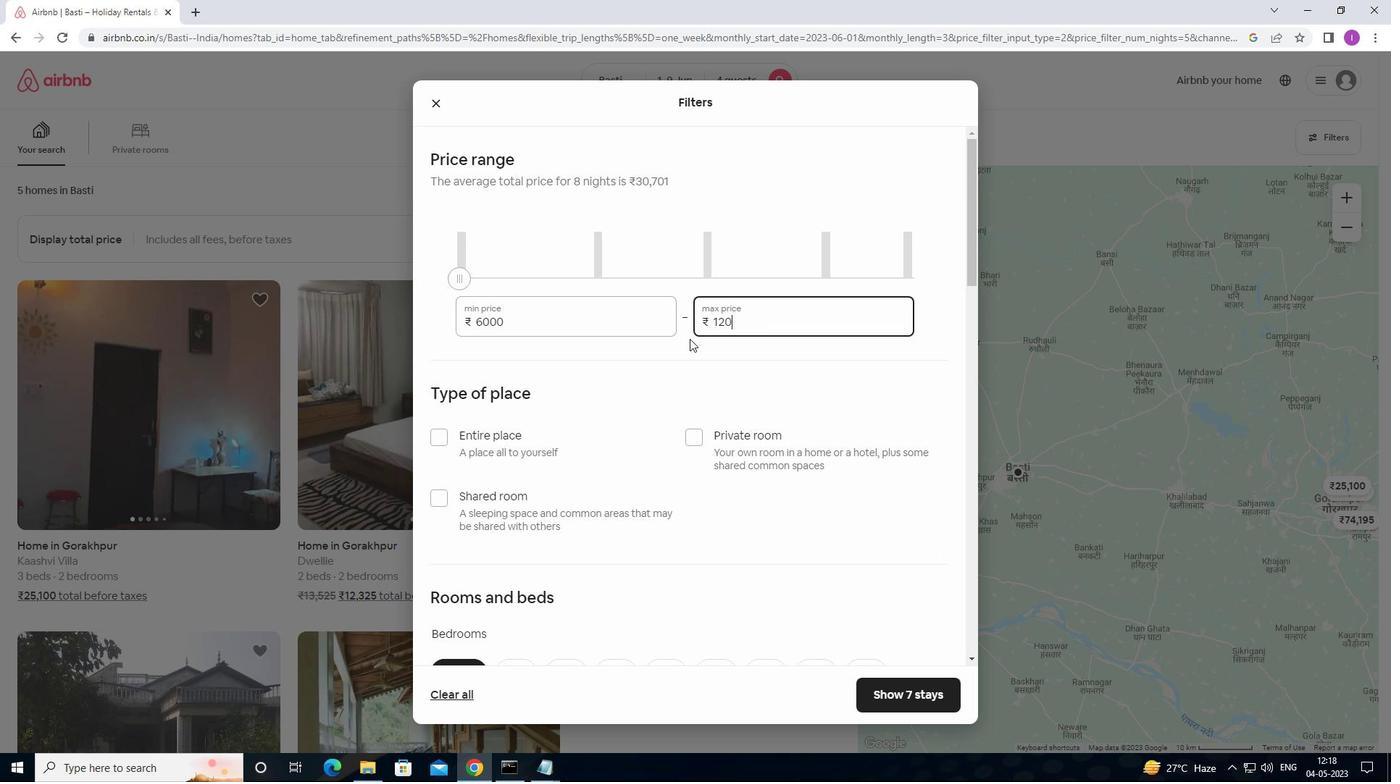 
Action: Key pressed 00
Screenshot: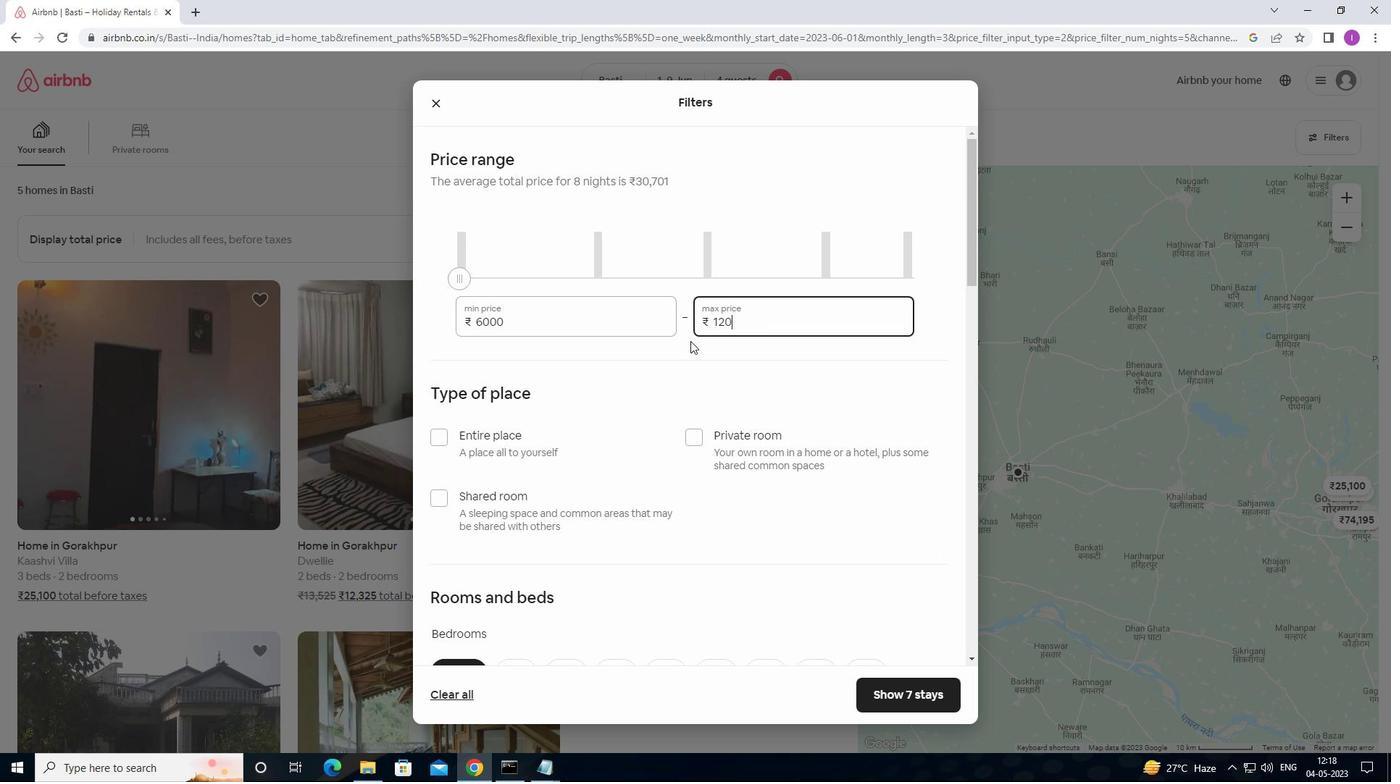 
Action: Mouse moved to (658, 482)
Screenshot: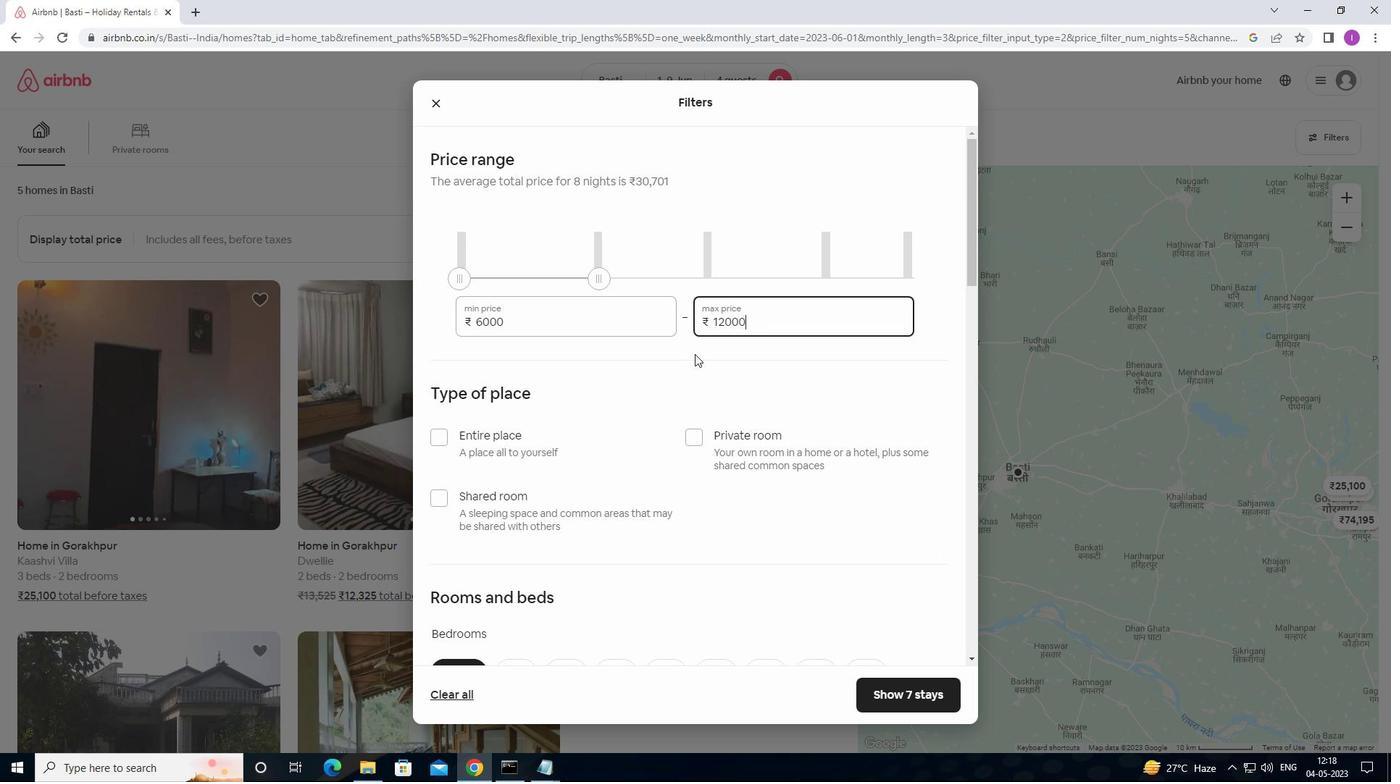 
Action: Mouse scrolled (658, 481) with delta (0, 0)
Screenshot: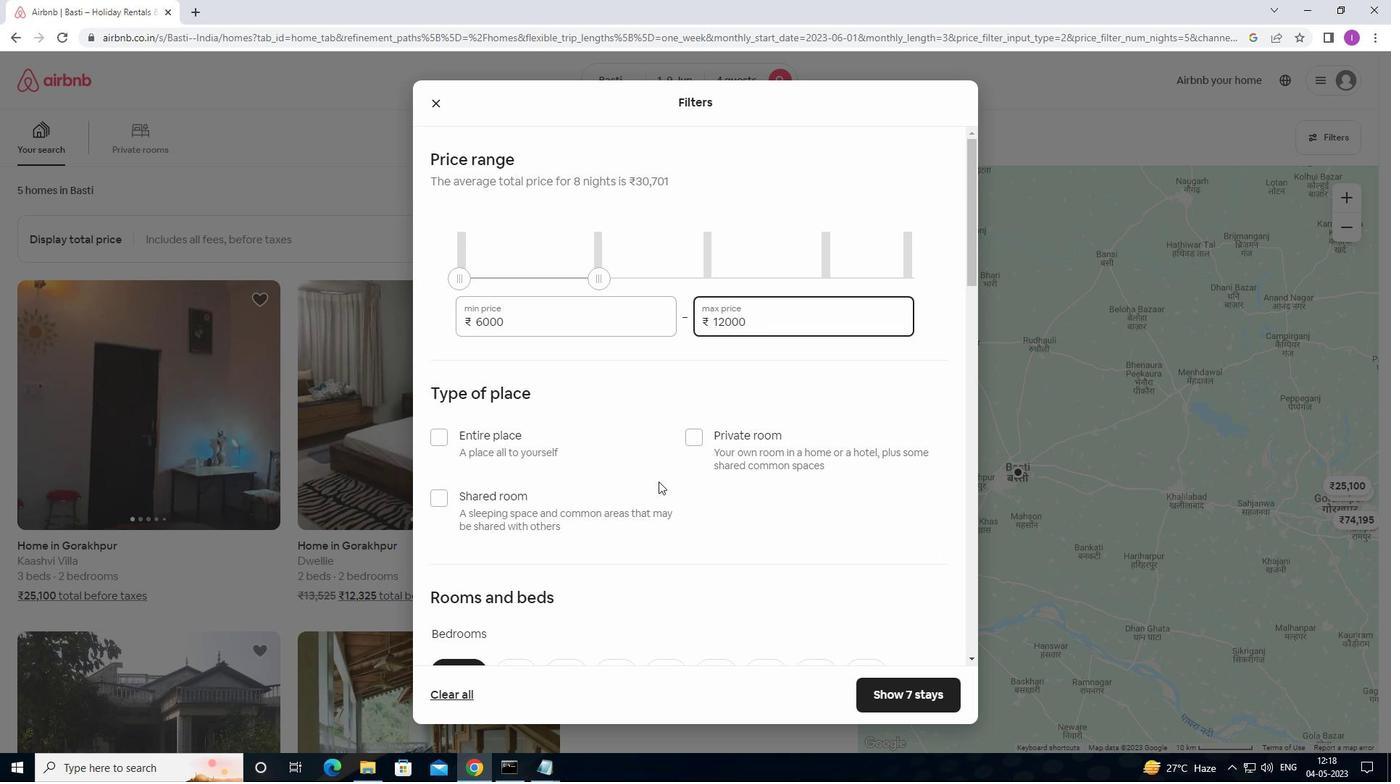
Action: Mouse moved to (446, 371)
Screenshot: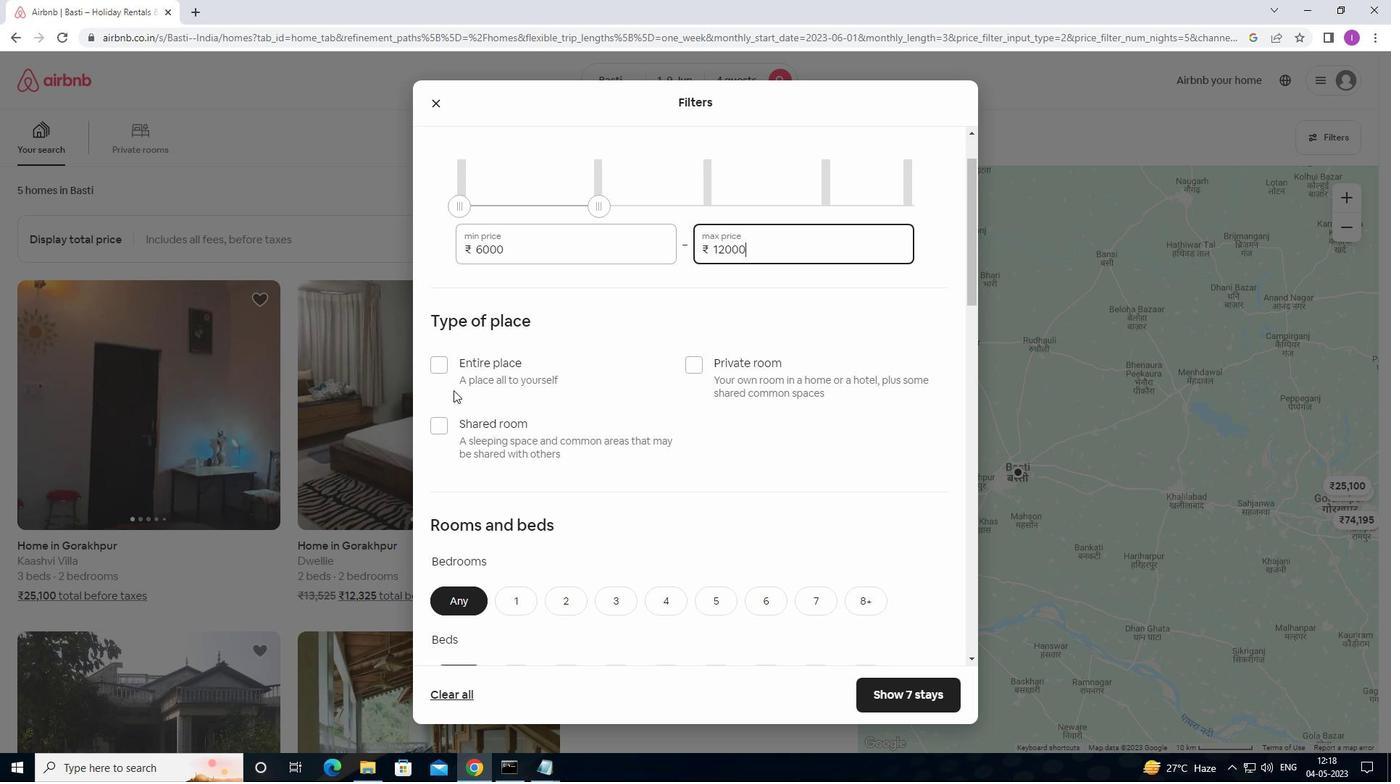 
Action: Mouse pressed left at (446, 371)
Screenshot: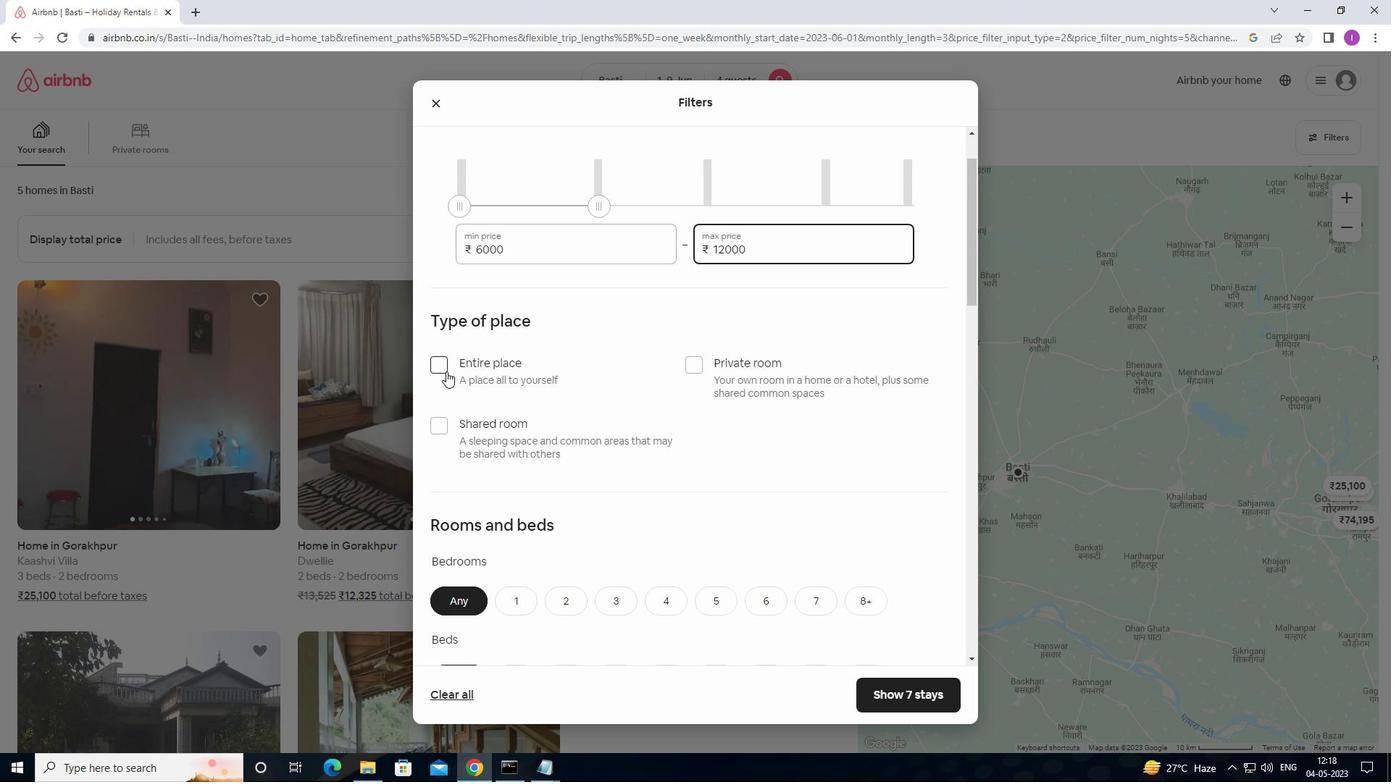
Action: Mouse moved to (567, 601)
Screenshot: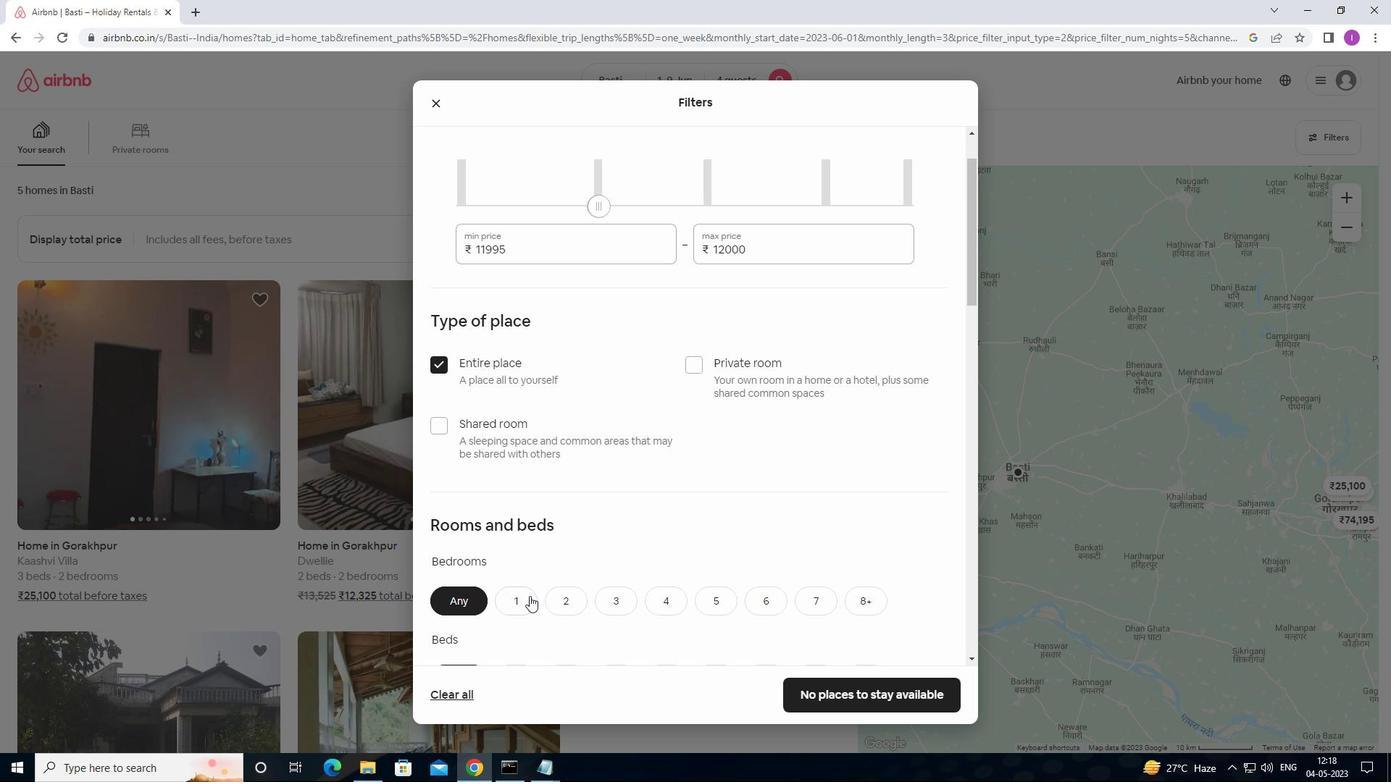 
Action: Mouse pressed left at (567, 601)
Screenshot: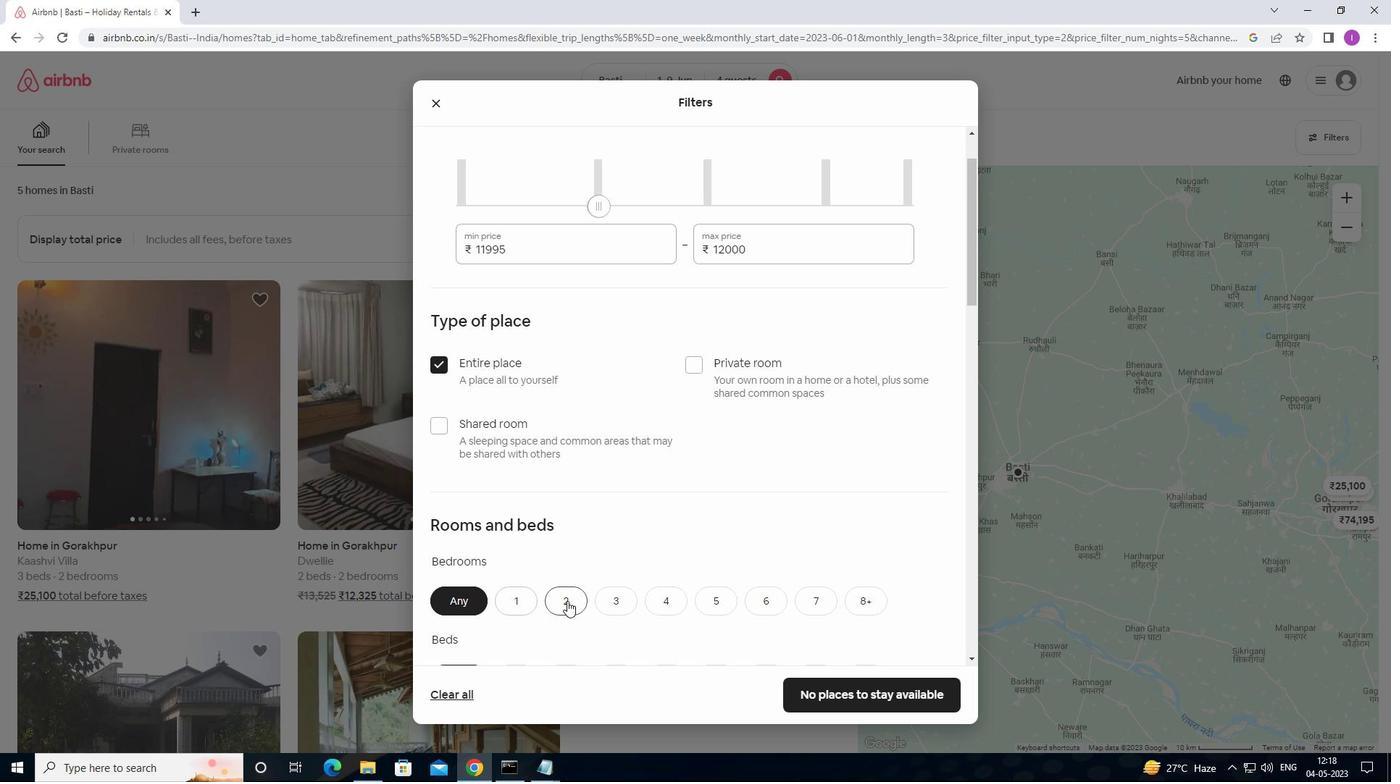 
Action: Mouse moved to (569, 601)
Screenshot: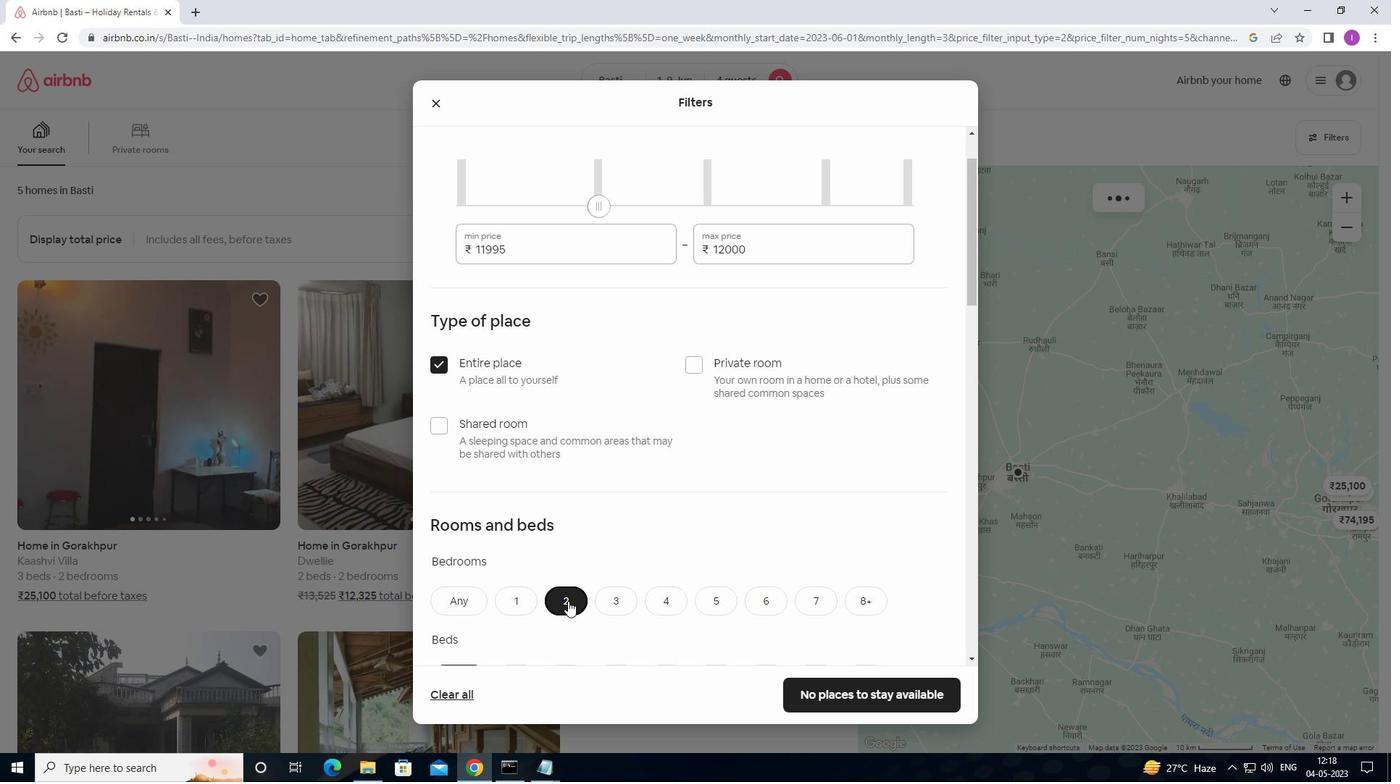 
Action: Mouse scrolled (569, 600) with delta (0, 0)
Screenshot: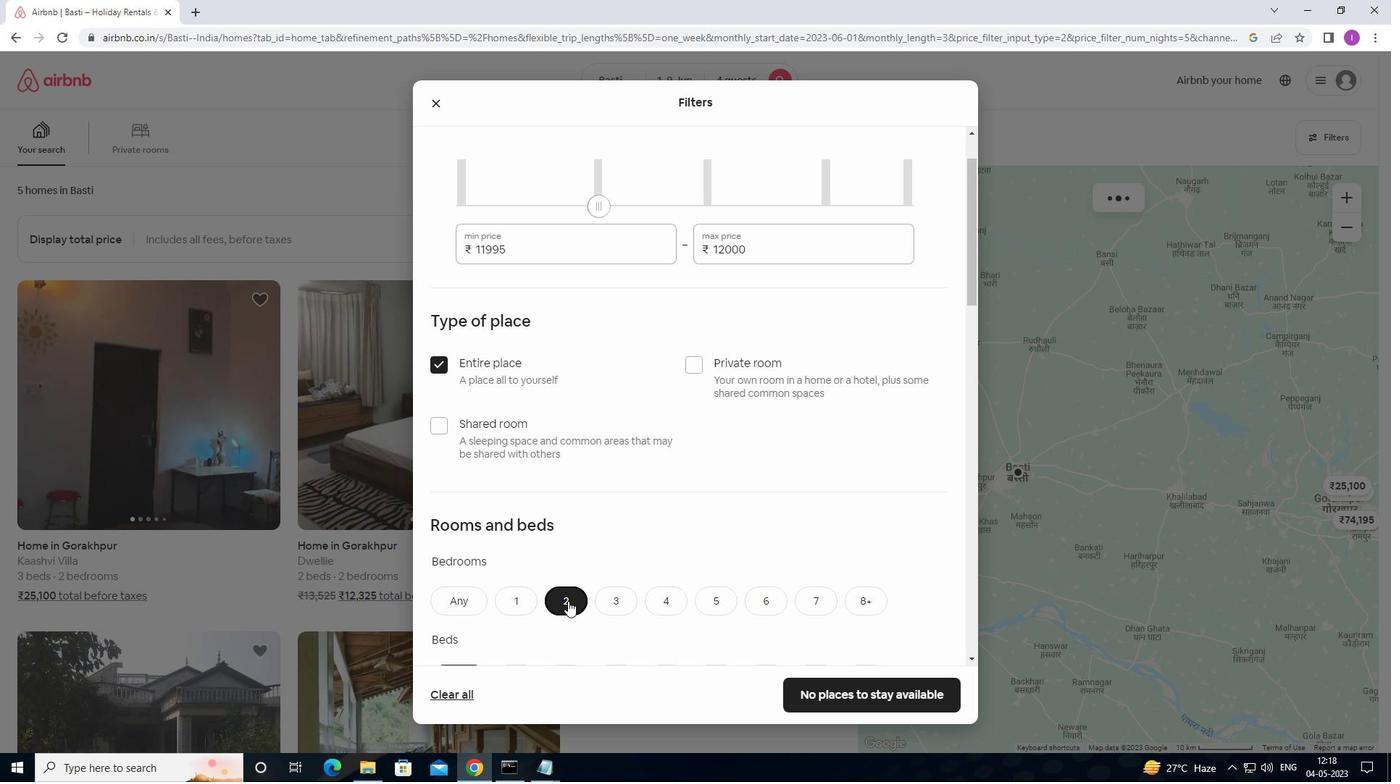 
Action: Mouse moved to (579, 607)
Screenshot: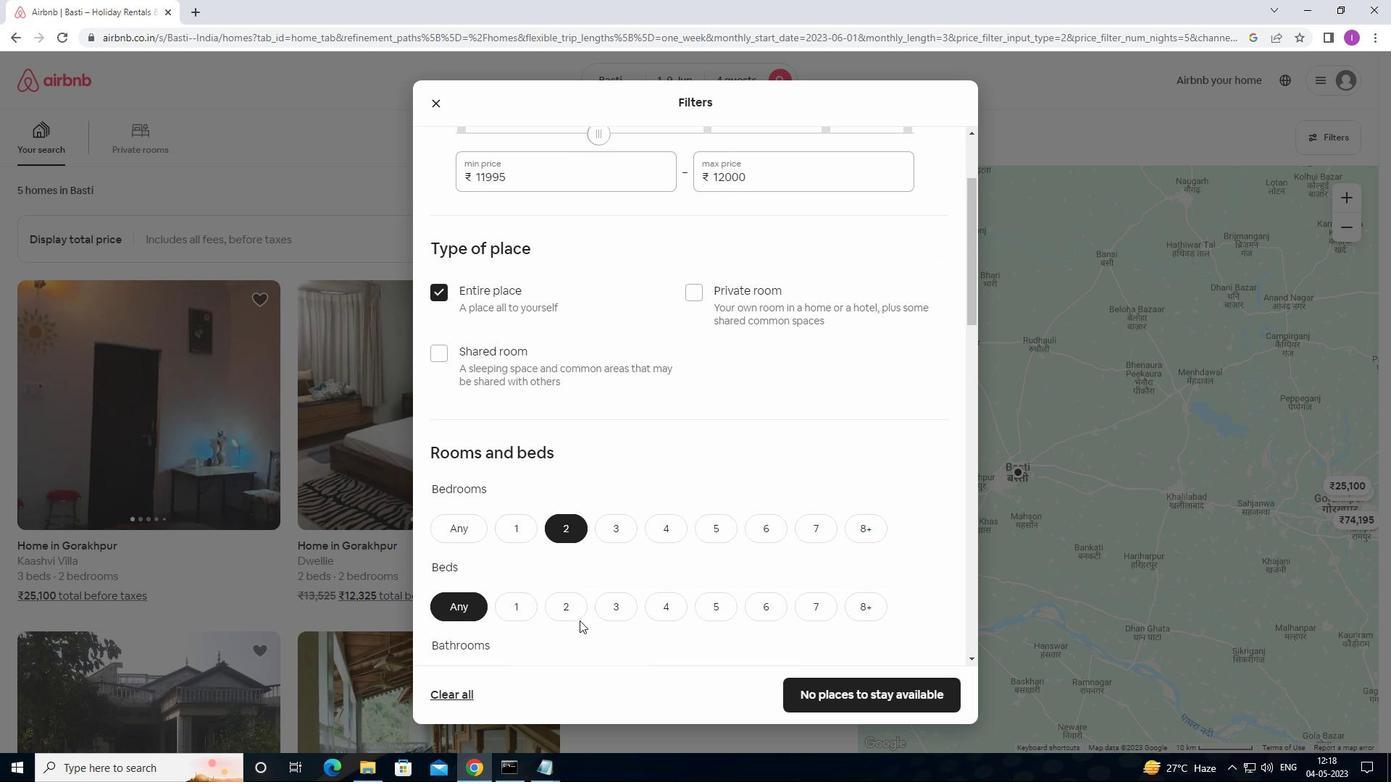 
Action: Mouse pressed left at (579, 607)
Screenshot: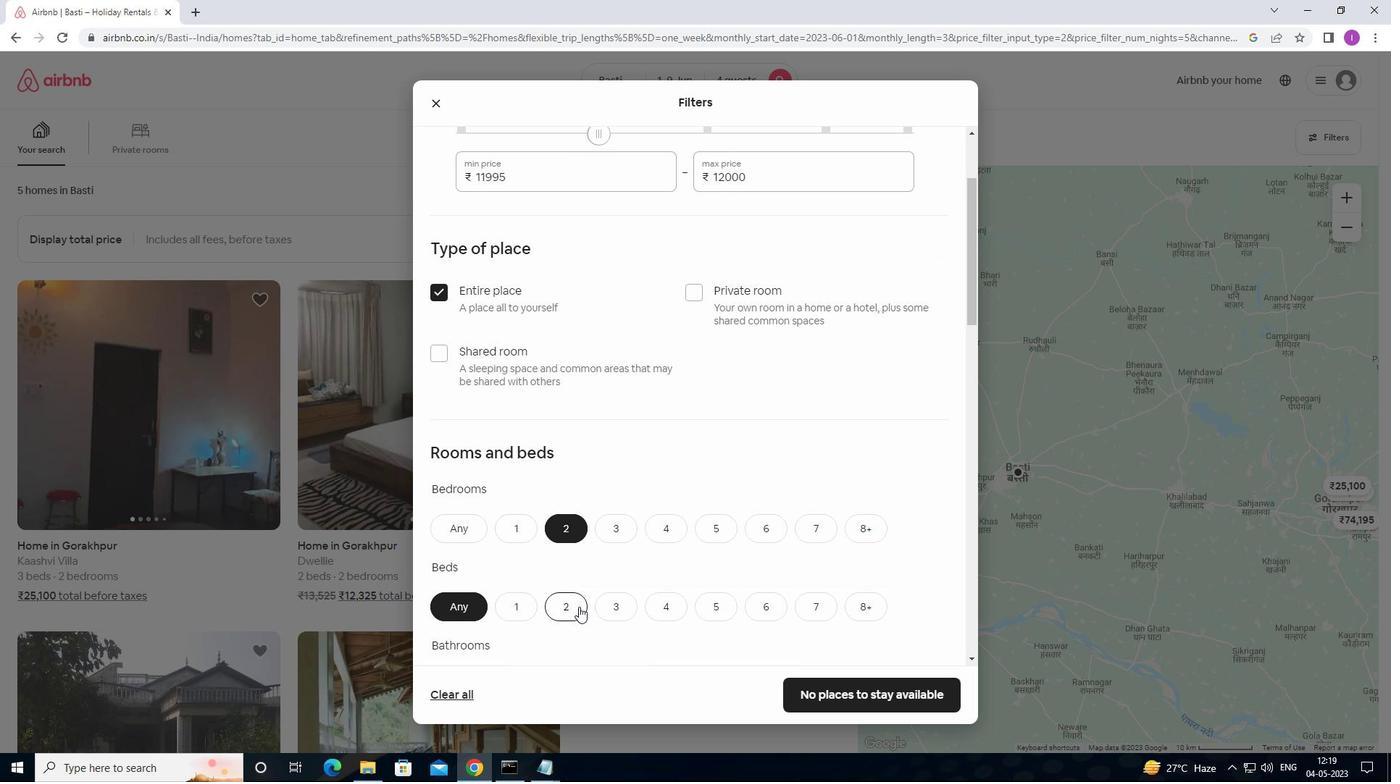
Action: Mouse moved to (584, 650)
Screenshot: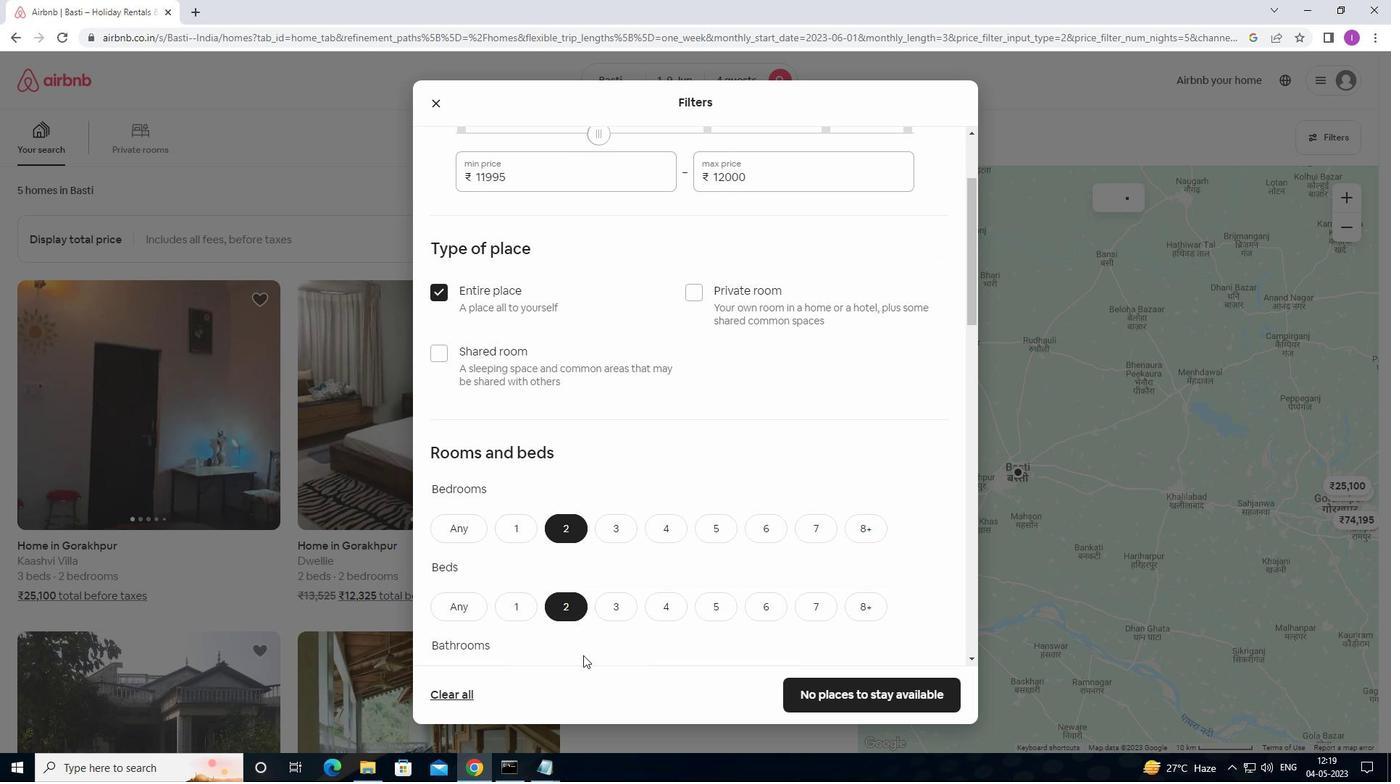 
Action: Mouse scrolled (584, 650) with delta (0, 0)
Screenshot: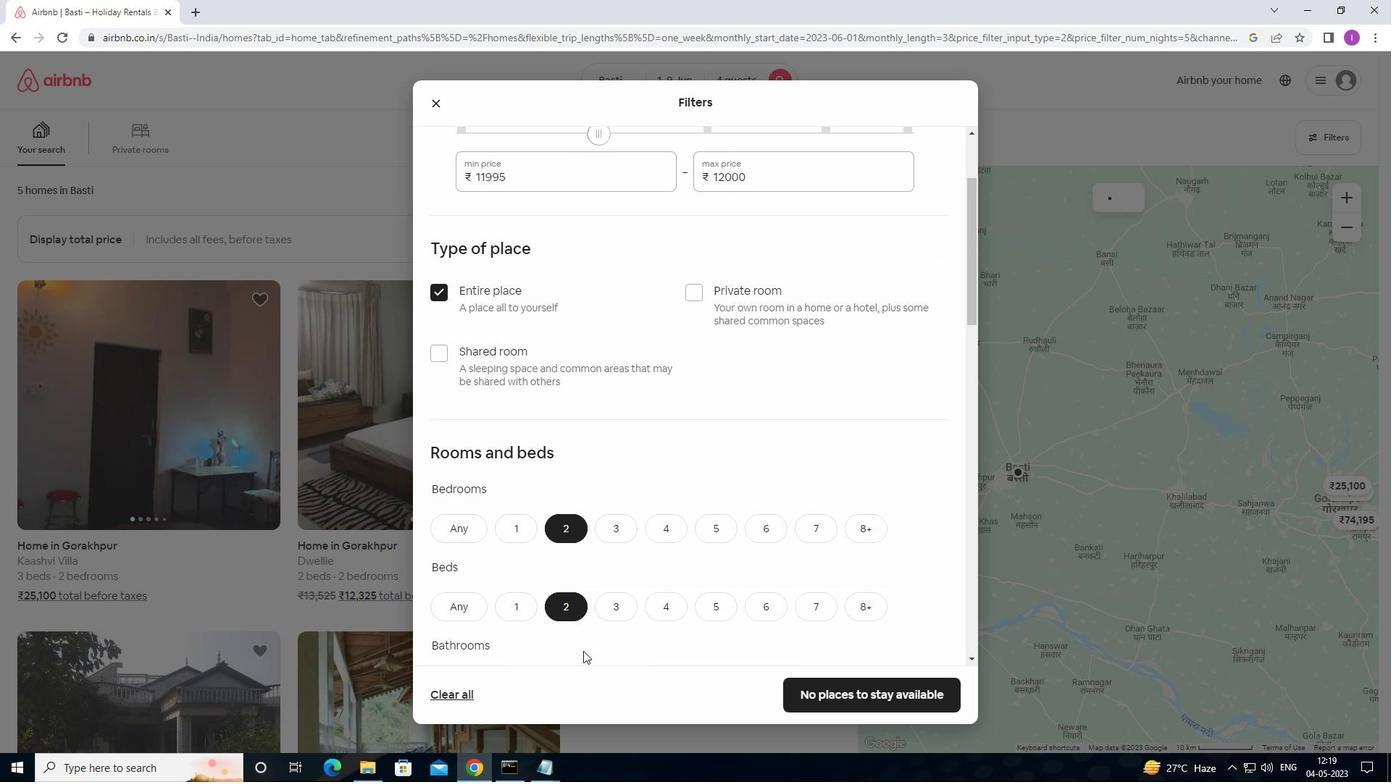 
Action: Mouse scrolled (584, 650) with delta (0, 0)
Screenshot: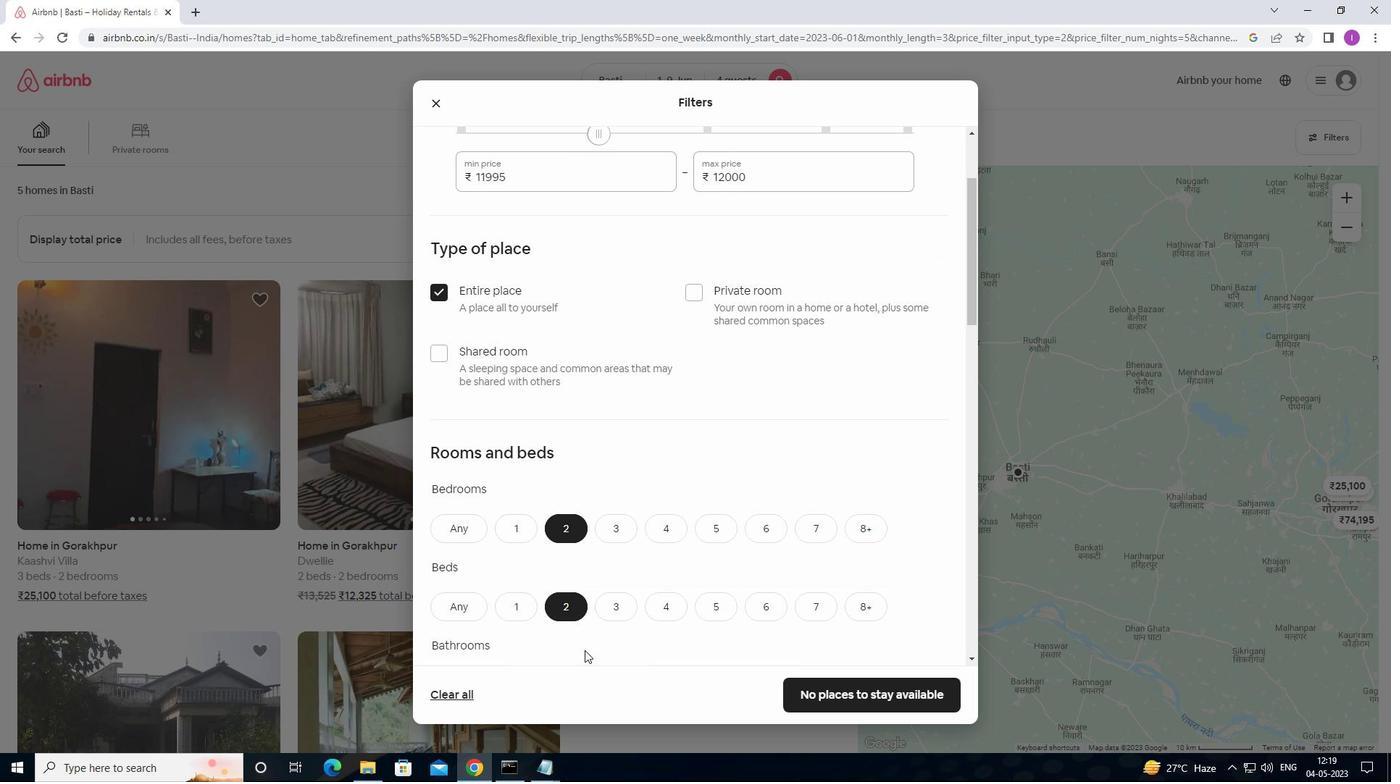 
Action: Mouse moved to (577, 544)
Screenshot: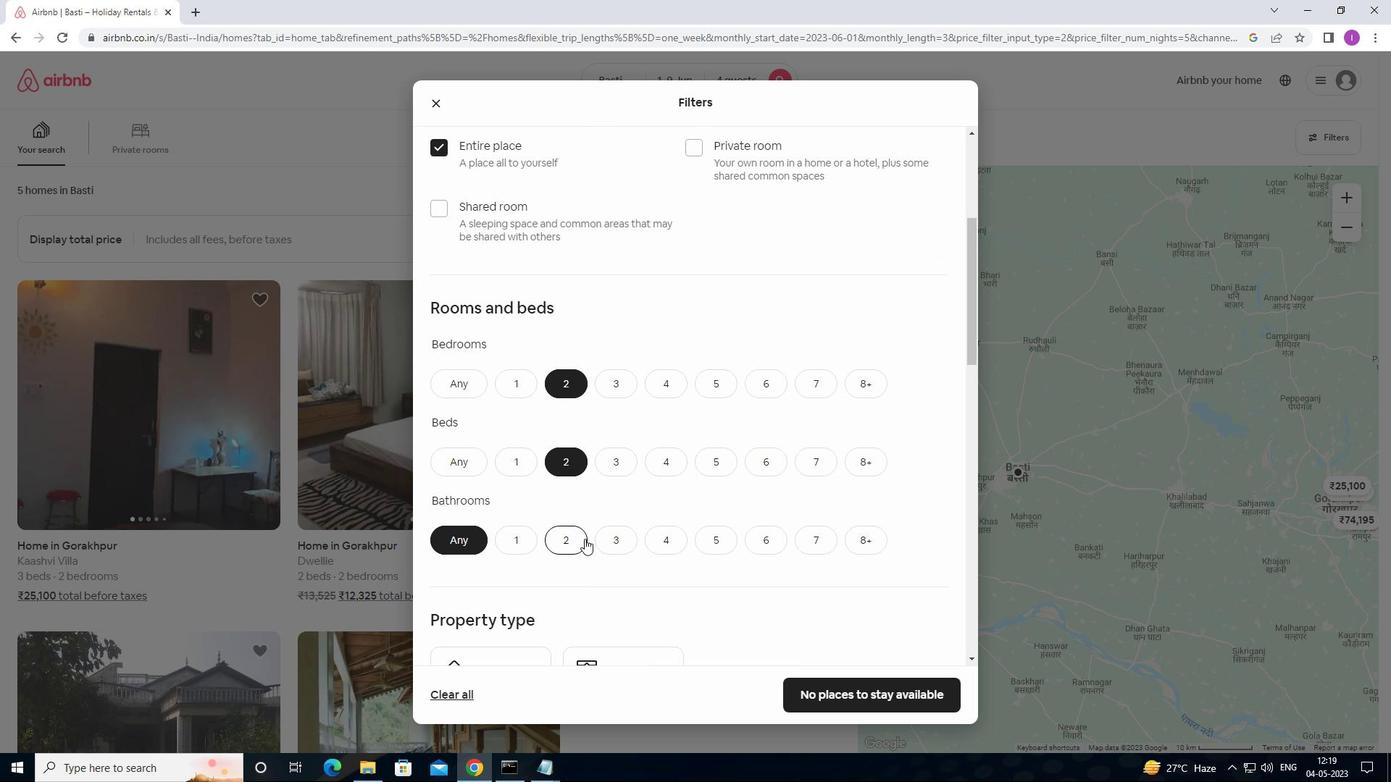 
Action: Mouse pressed left at (577, 544)
Screenshot: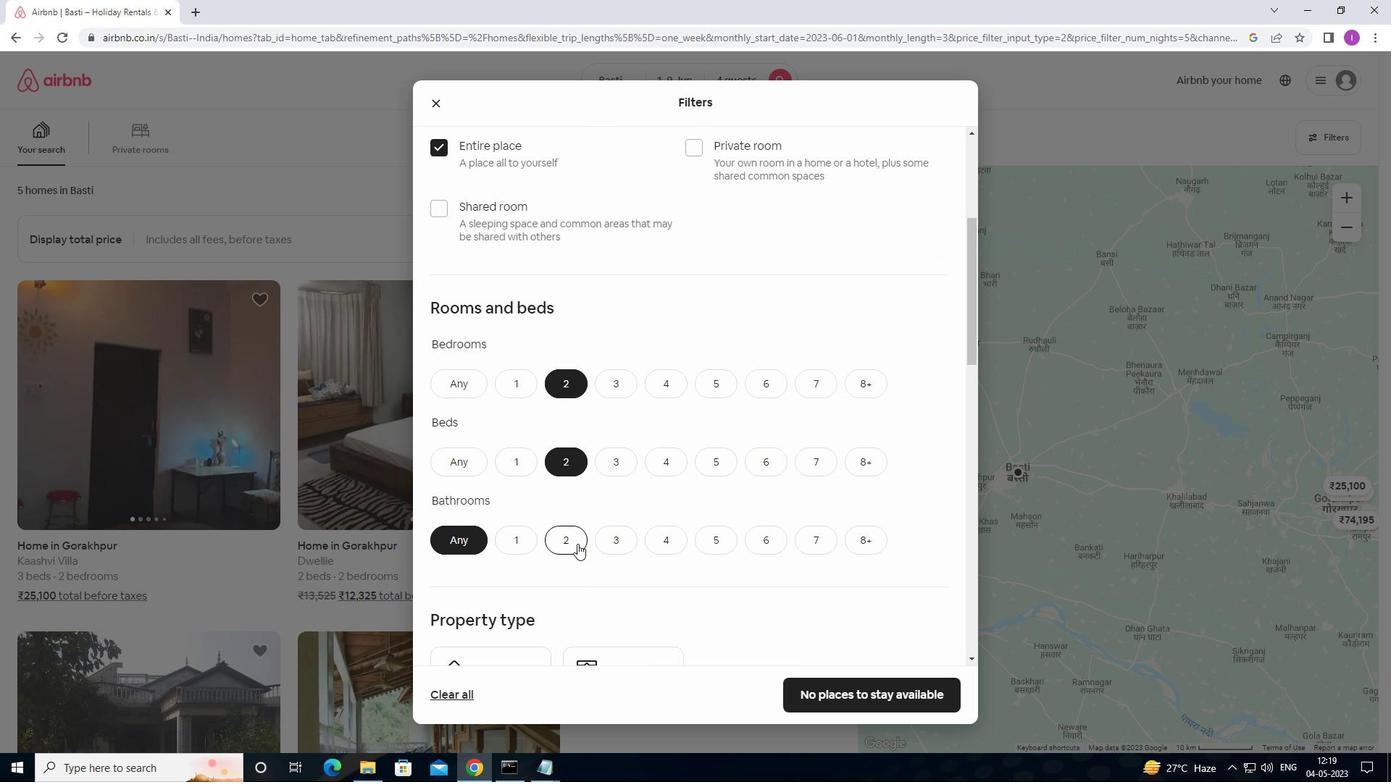 
Action: Mouse moved to (574, 555)
Screenshot: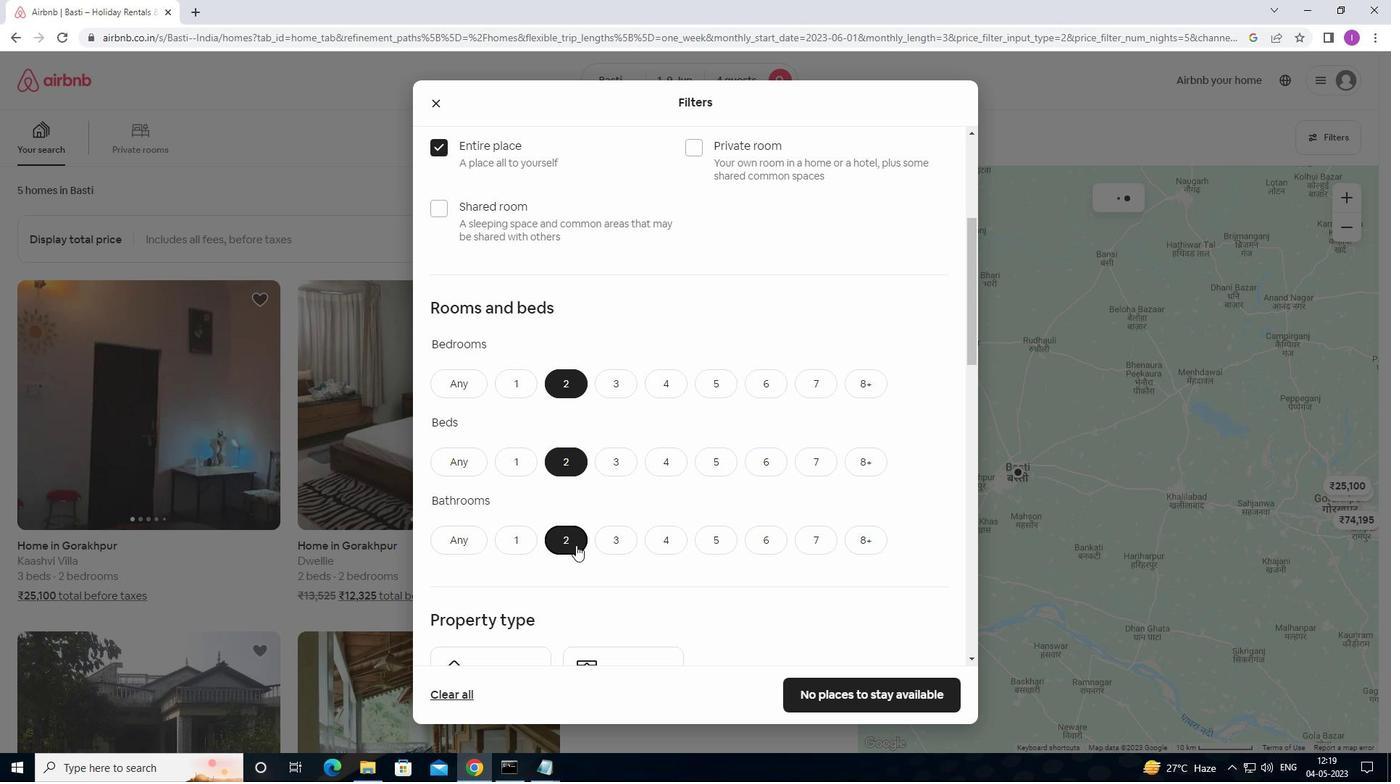 
Action: Mouse scrolled (574, 554) with delta (0, 0)
Screenshot: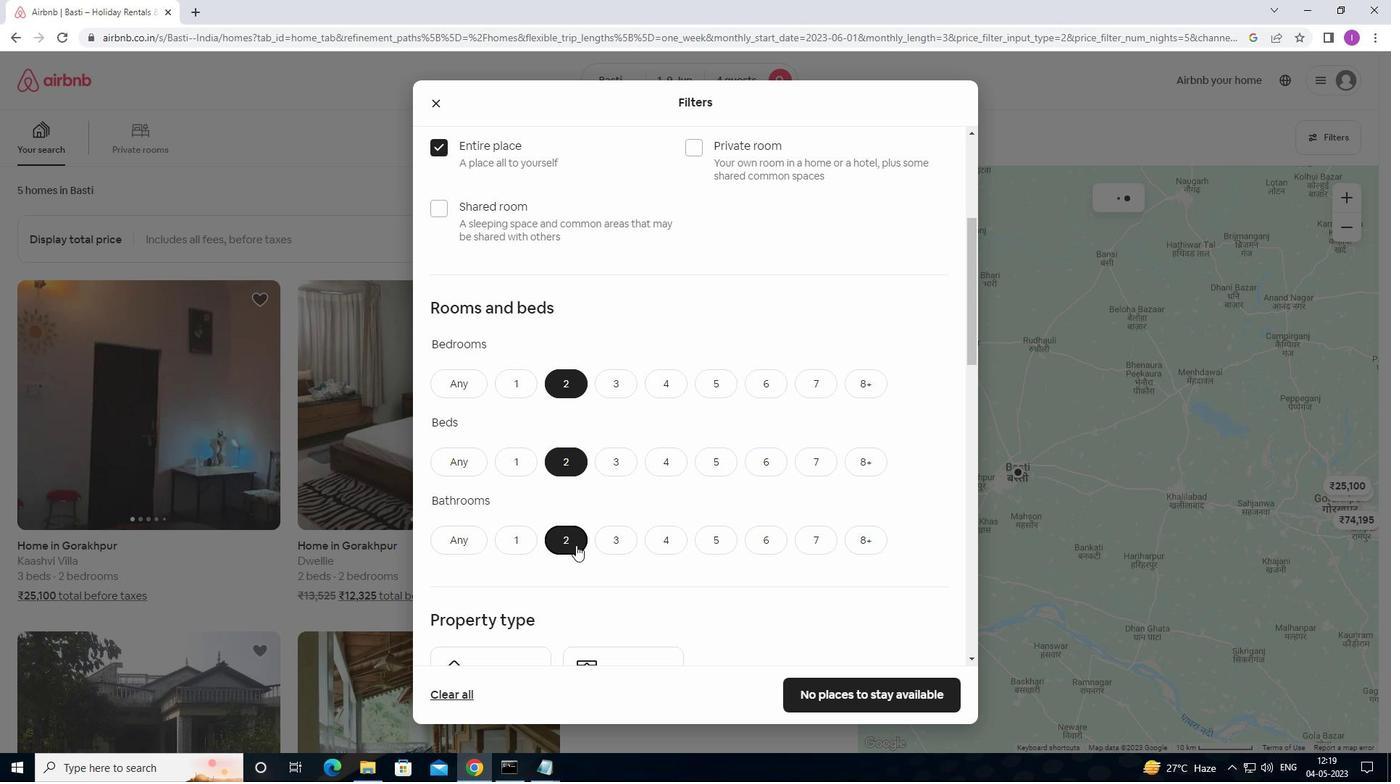 
Action: Mouse moved to (574, 558)
Screenshot: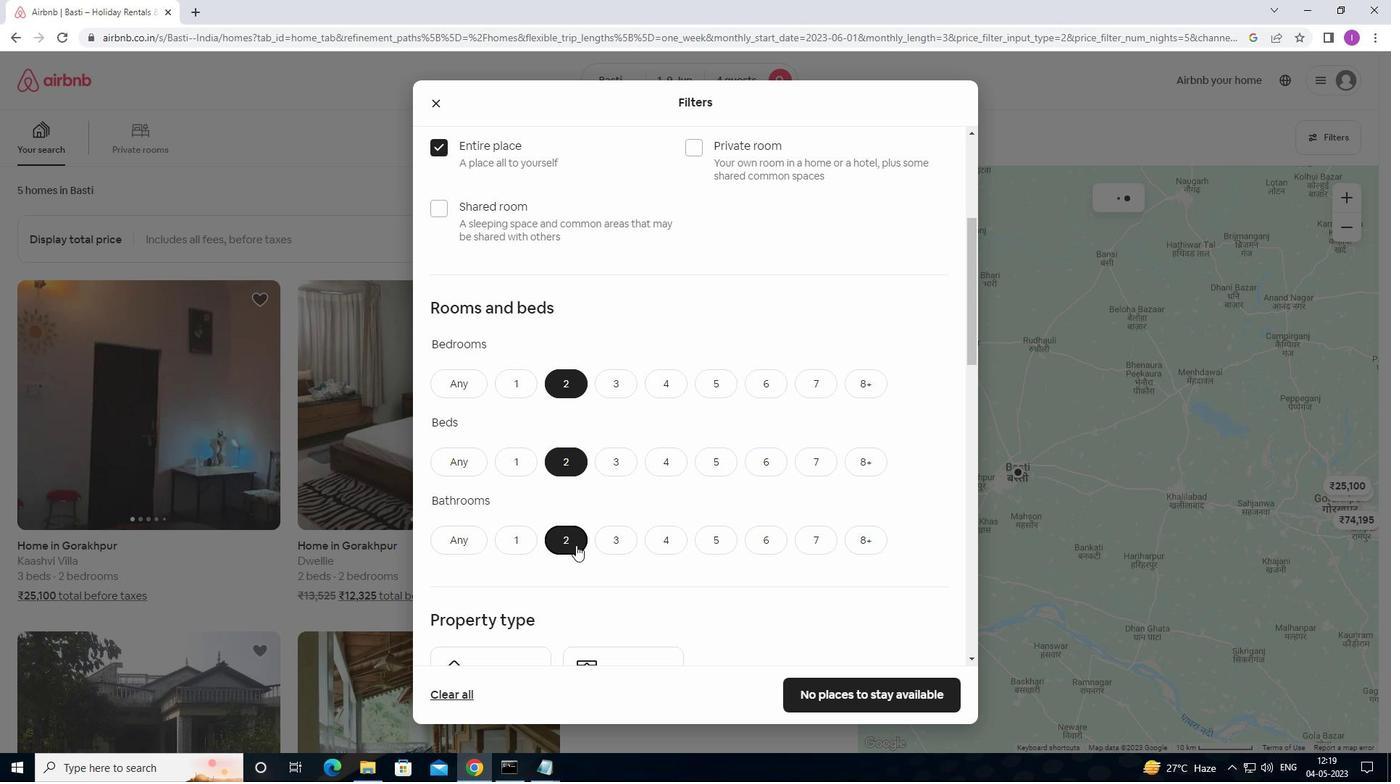 
Action: Mouse scrolled (574, 557) with delta (0, 0)
Screenshot: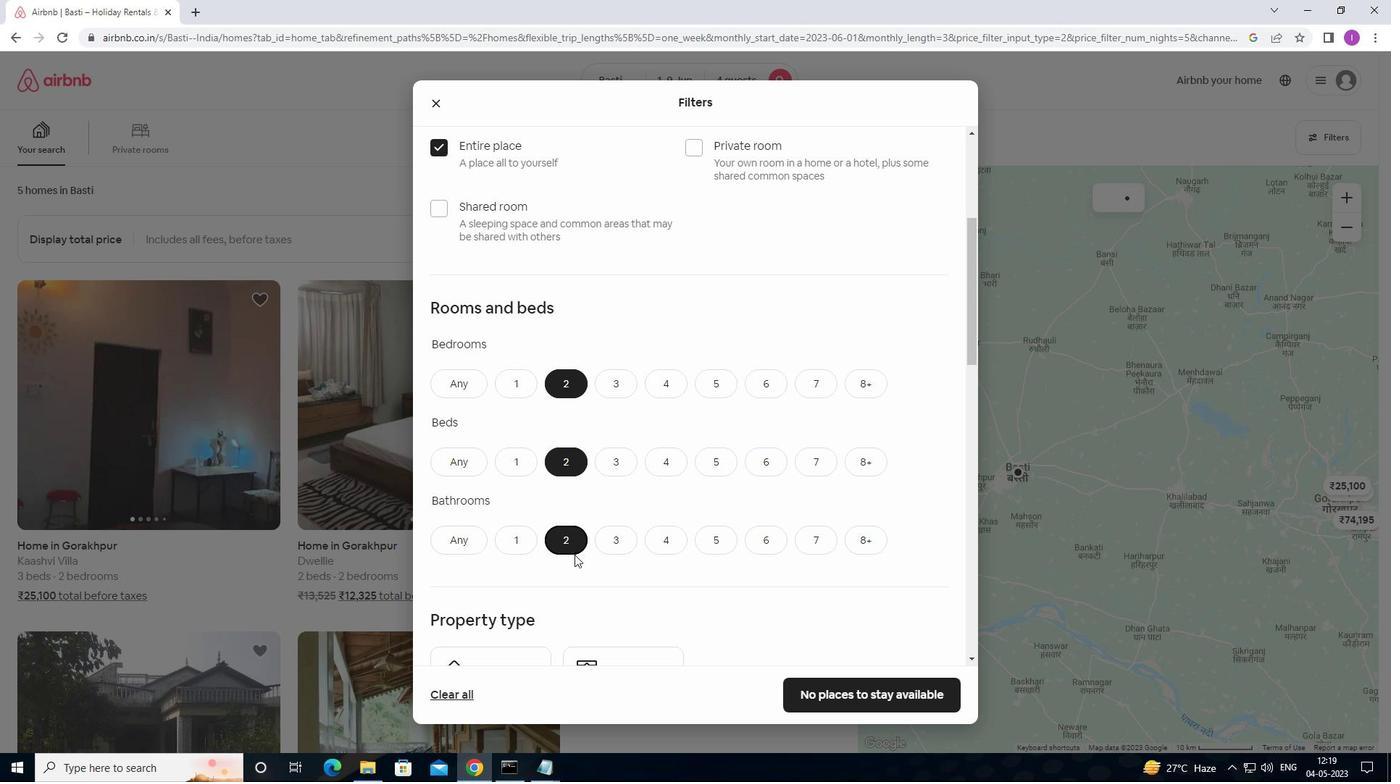 
Action: Mouse moved to (519, 558)
Screenshot: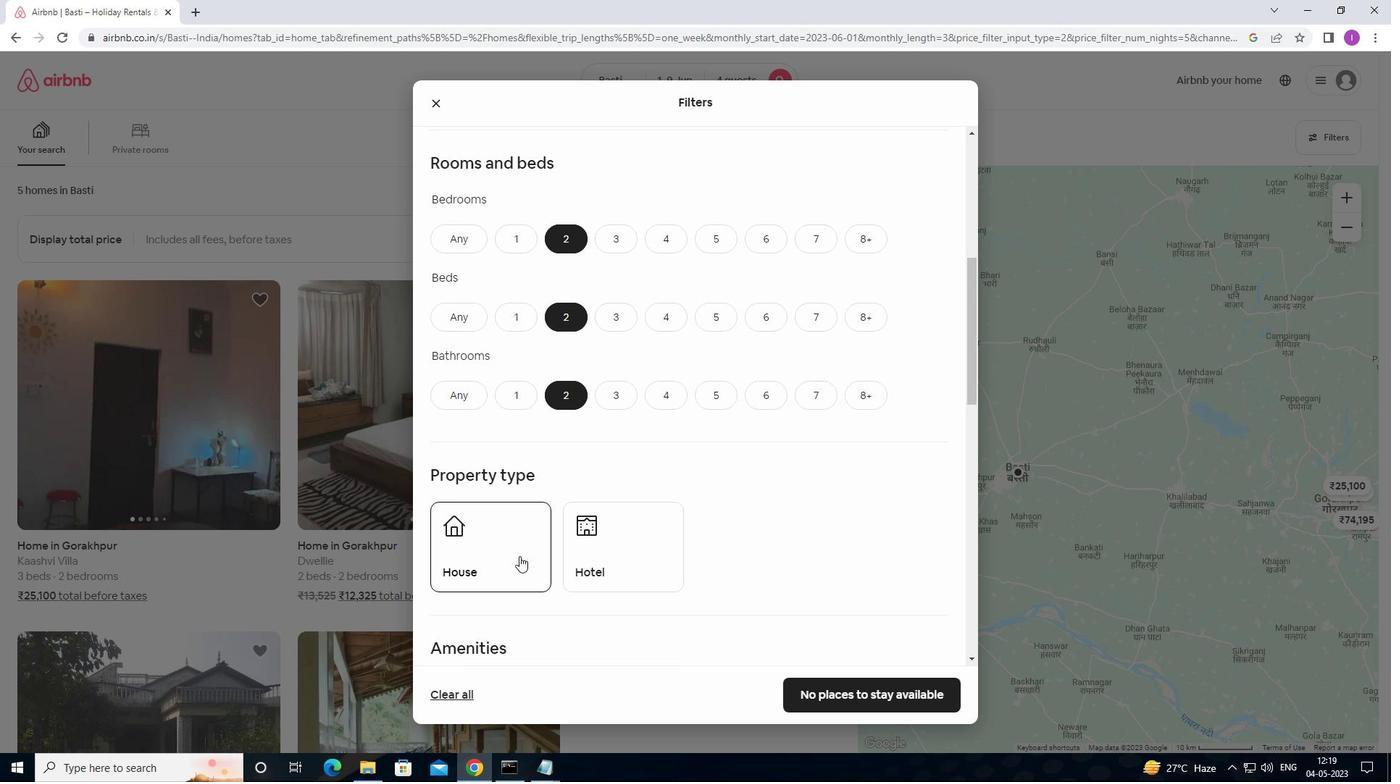 
Action: Mouse pressed left at (519, 558)
Screenshot: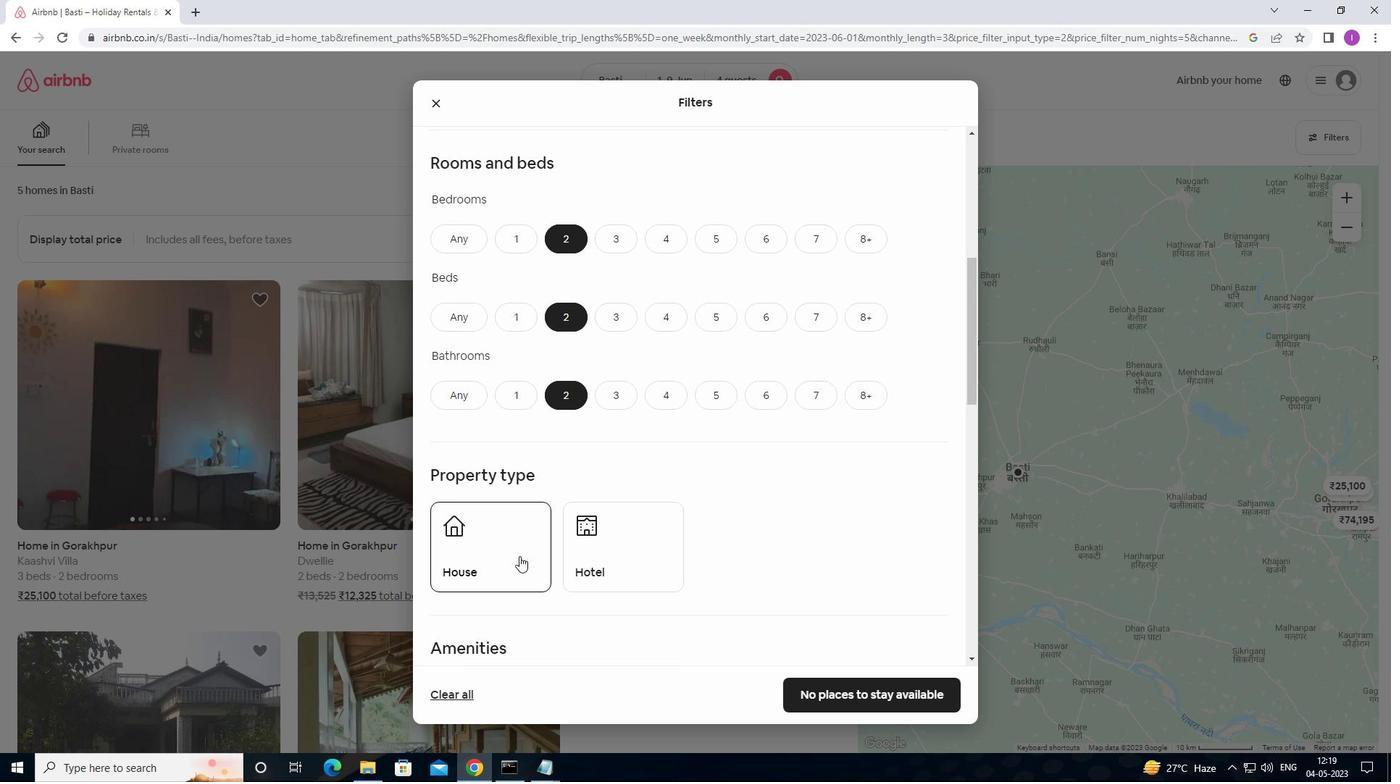 
Action: Mouse moved to (646, 558)
Screenshot: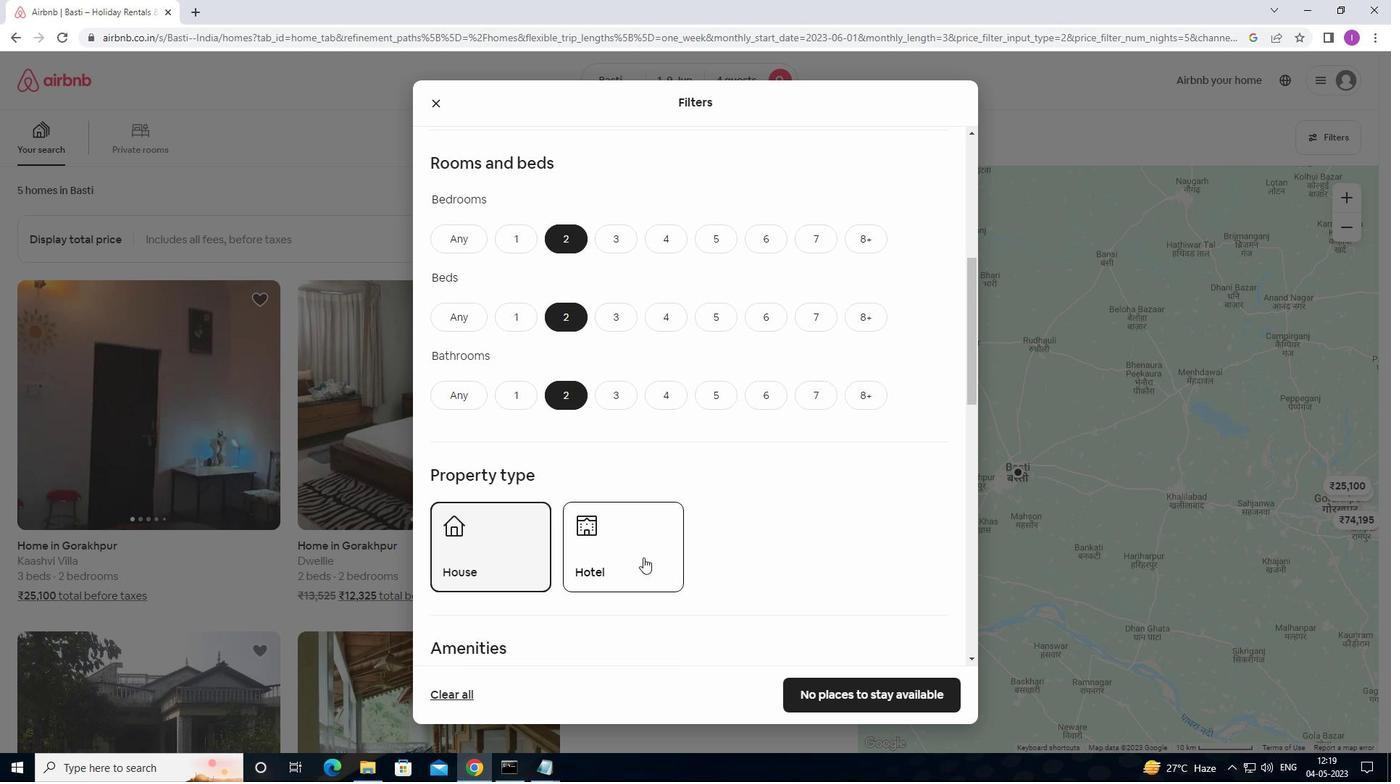 
Action: Mouse scrolled (646, 557) with delta (0, 0)
Screenshot: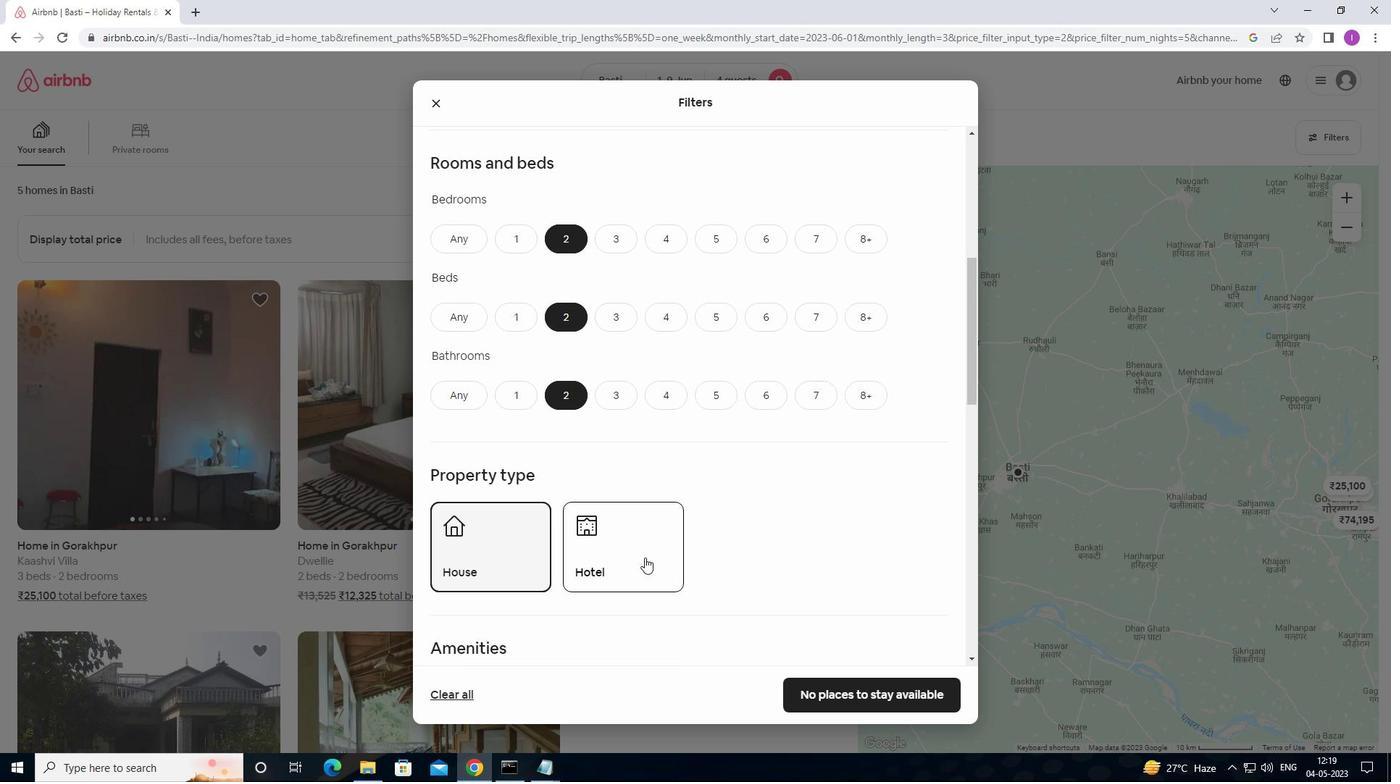 
Action: Mouse scrolled (646, 557) with delta (0, 0)
Screenshot: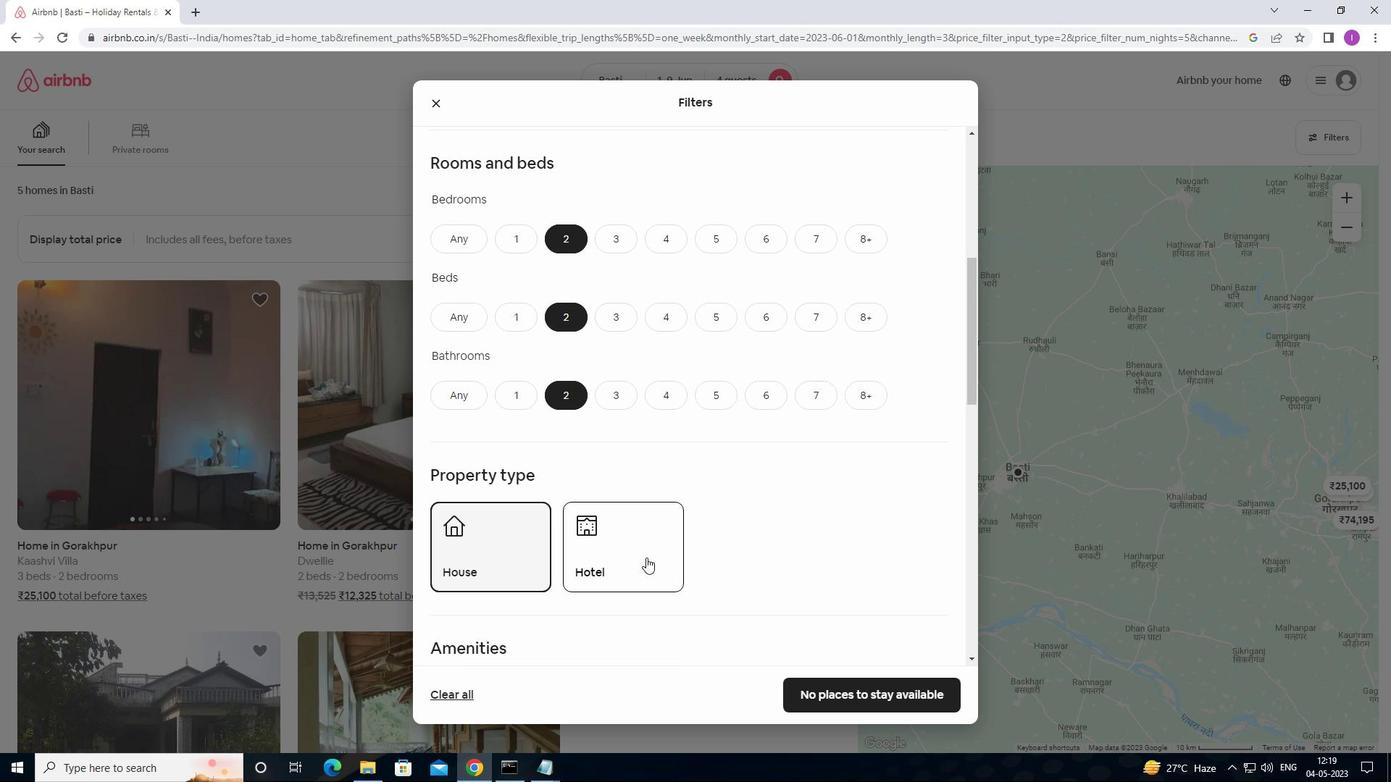 
Action: Mouse scrolled (646, 557) with delta (0, 0)
Screenshot: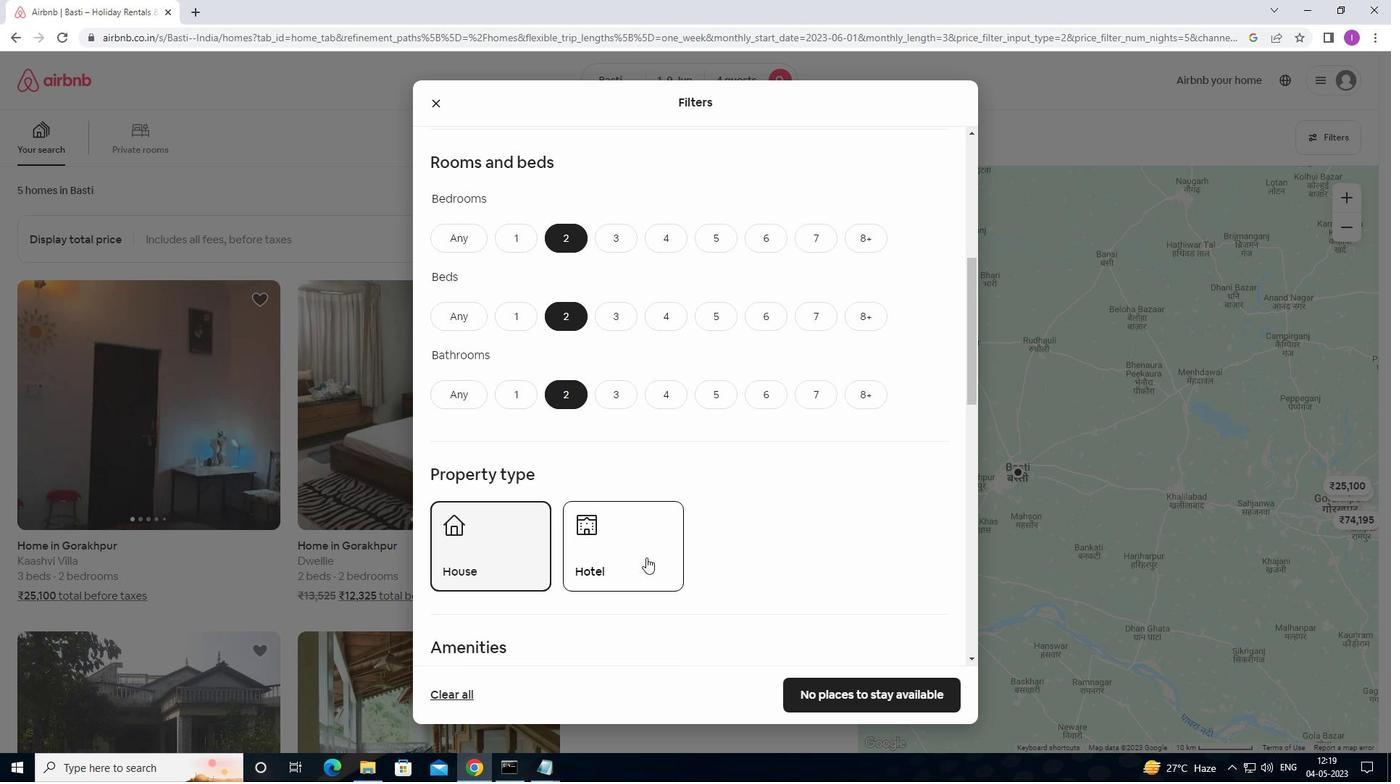 
Action: Mouse moved to (647, 558)
Screenshot: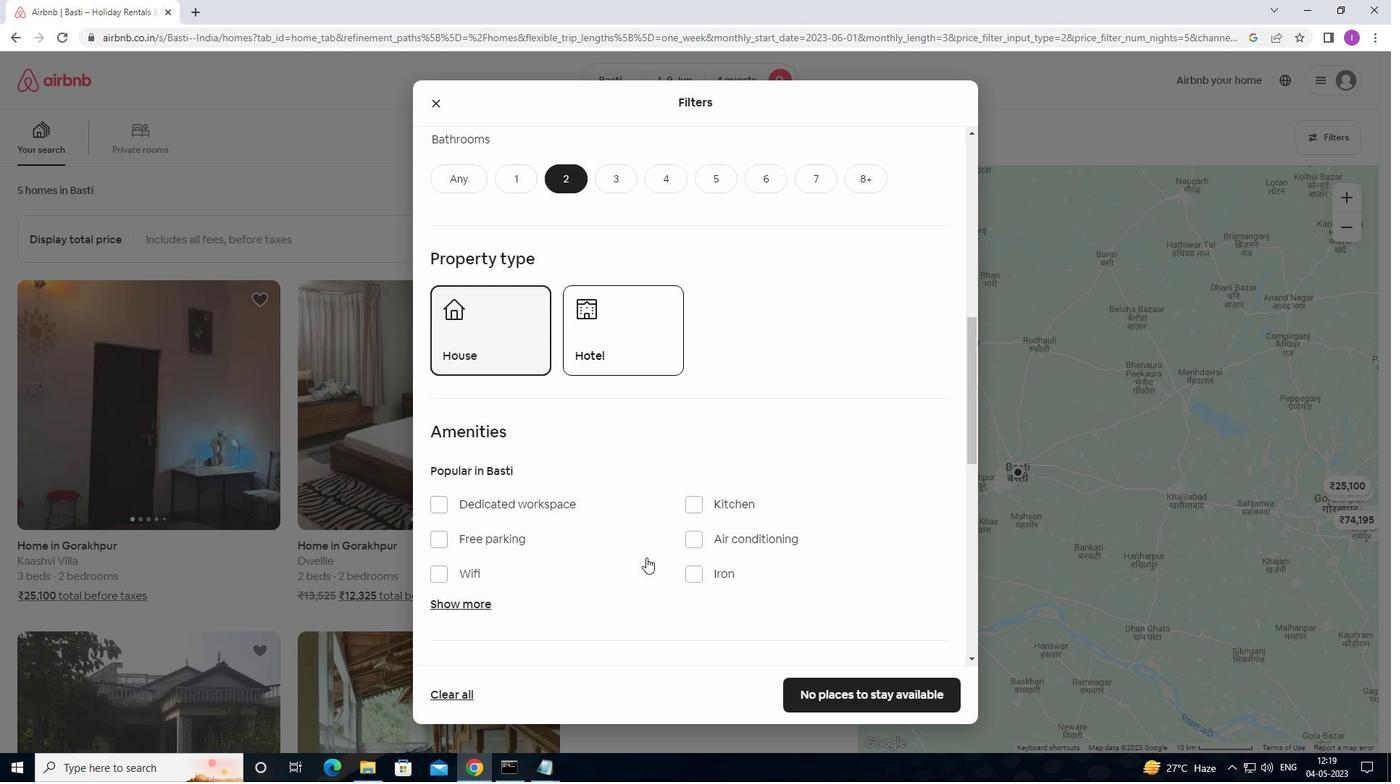 
Action: Mouse scrolled (647, 557) with delta (0, 0)
Screenshot: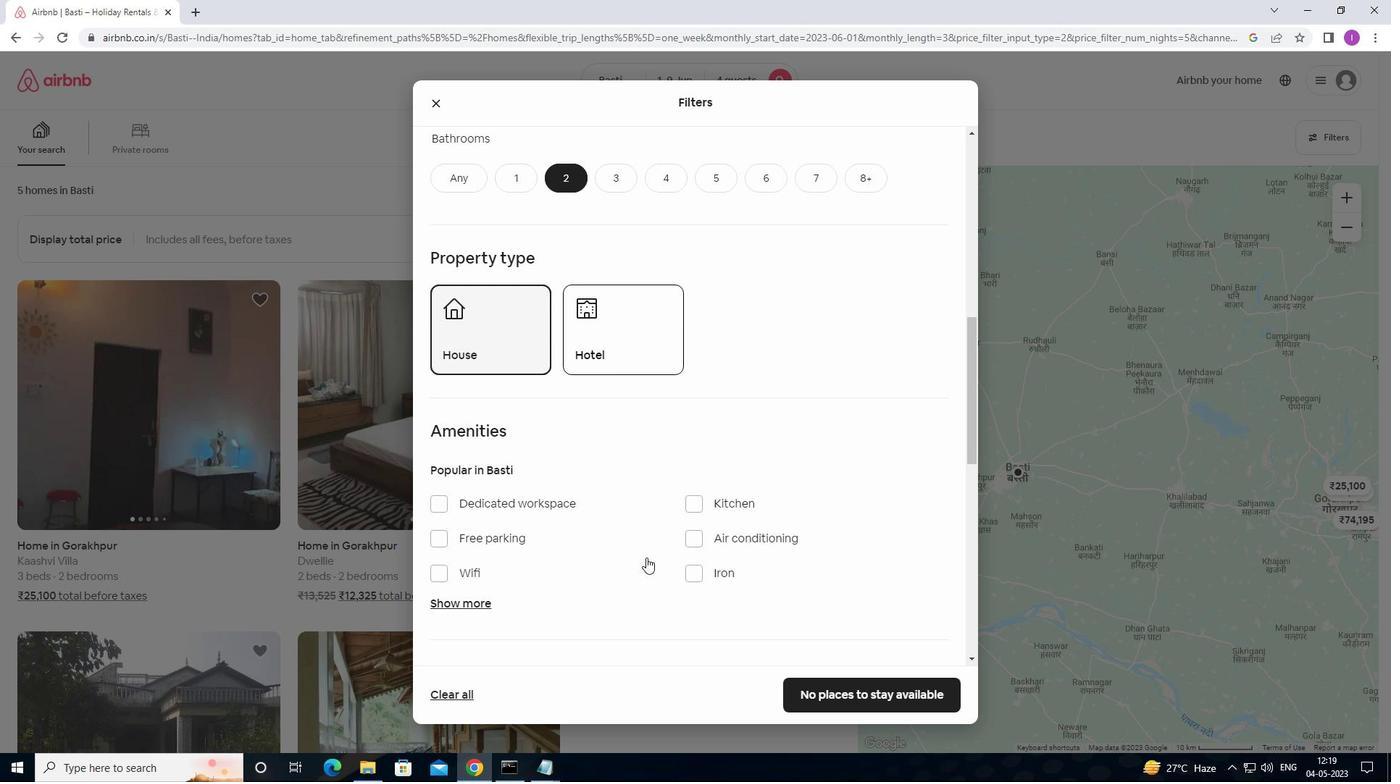 
Action: Mouse scrolled (647, 557) with delta (0, 0)
Screenshot: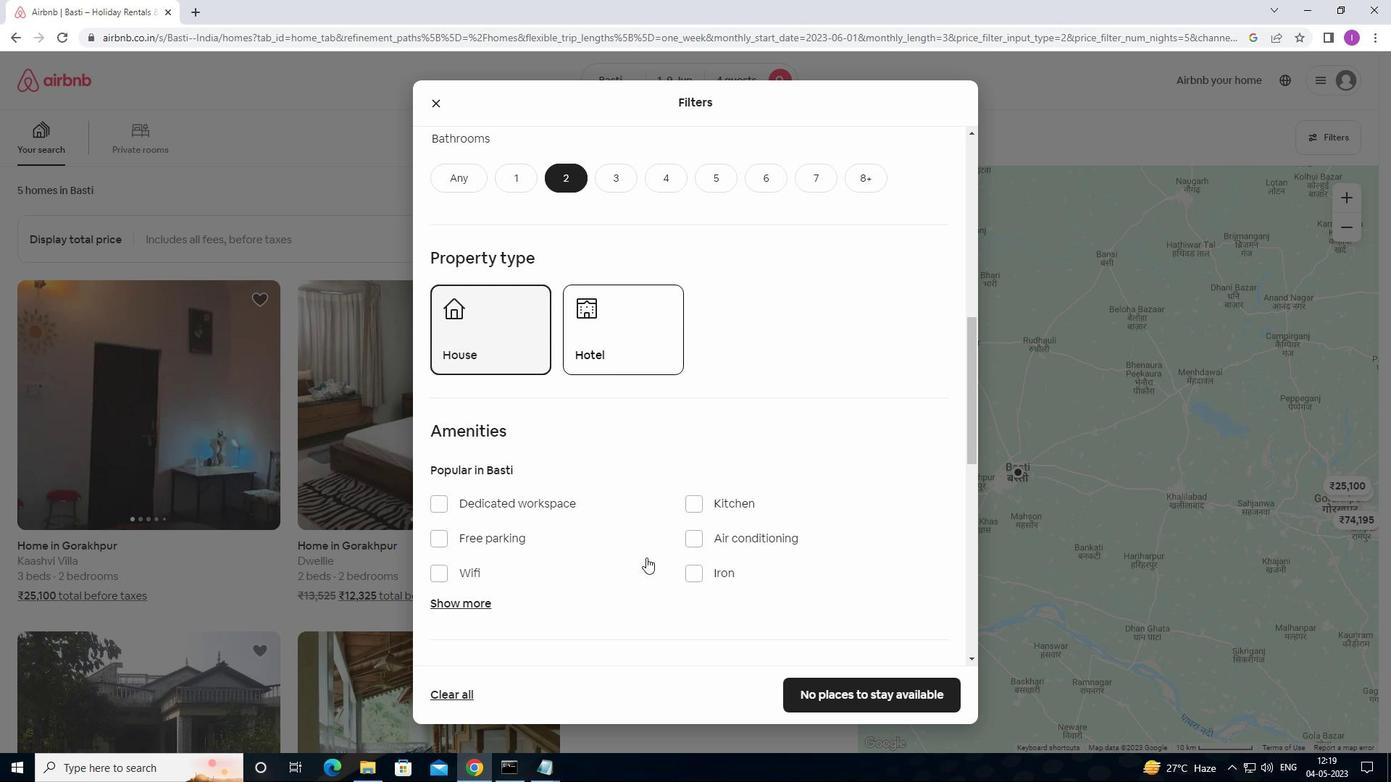 
Action: Mouse scrolled (647, 557) with delta (0, 0)
Screenshot: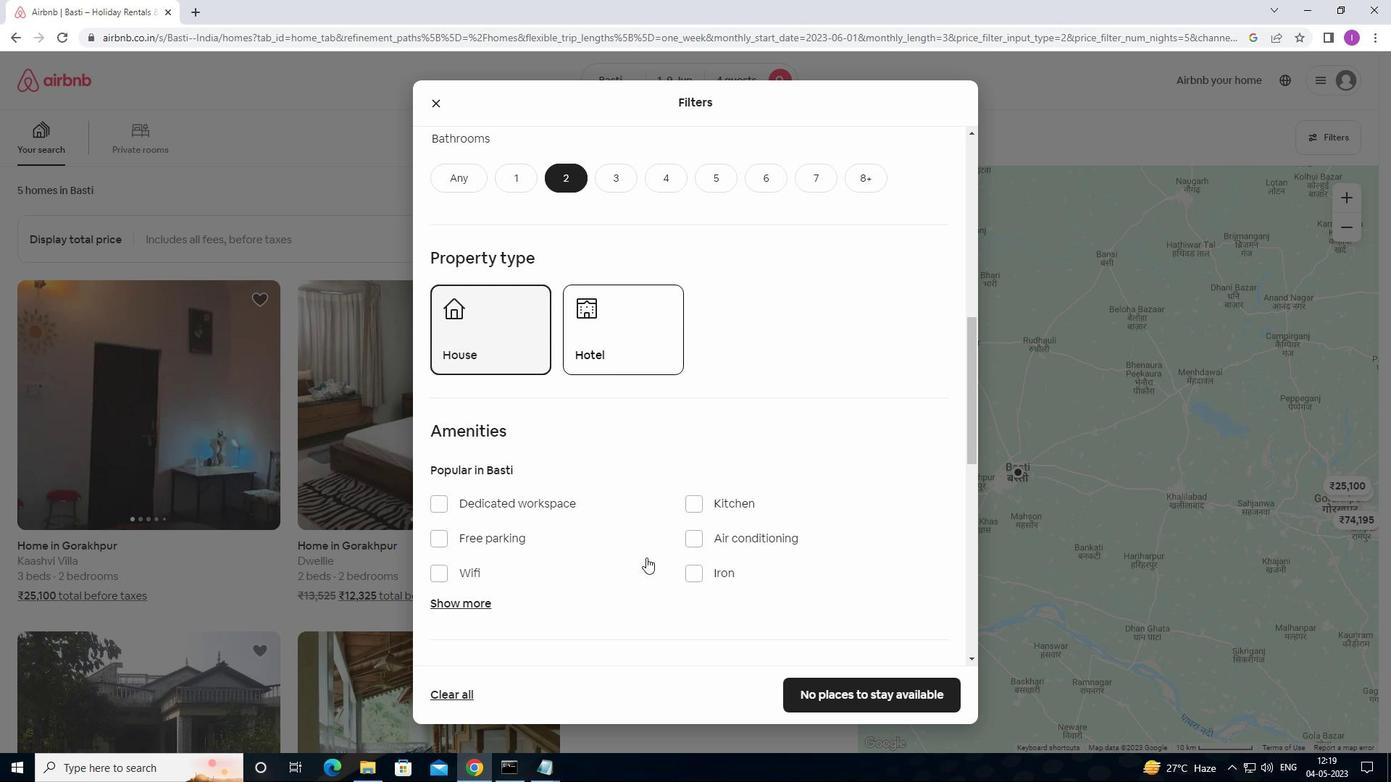
Action: Mouse moved to (913, 547)
Screenshot: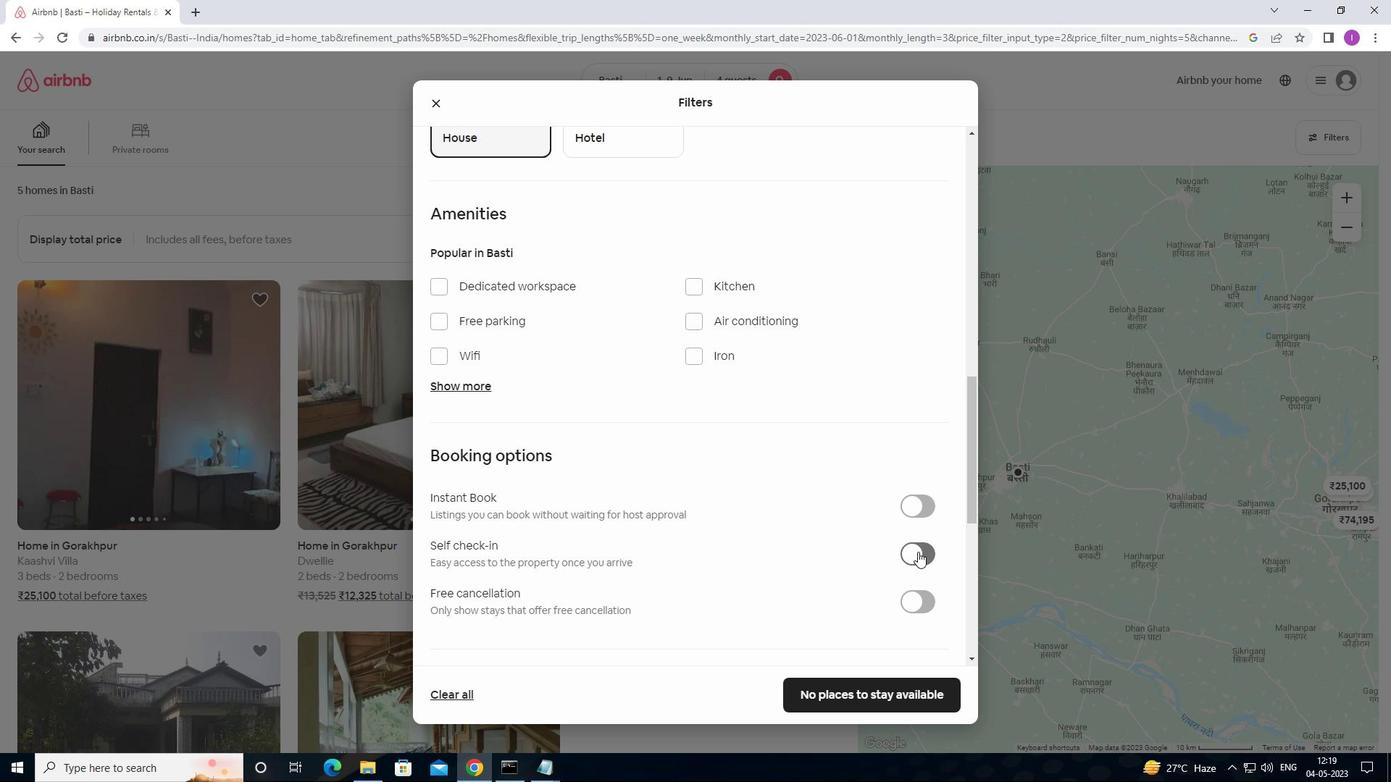 
Action: Mouse scrolled (913, 547) with delta (0, 0)
Screenshot: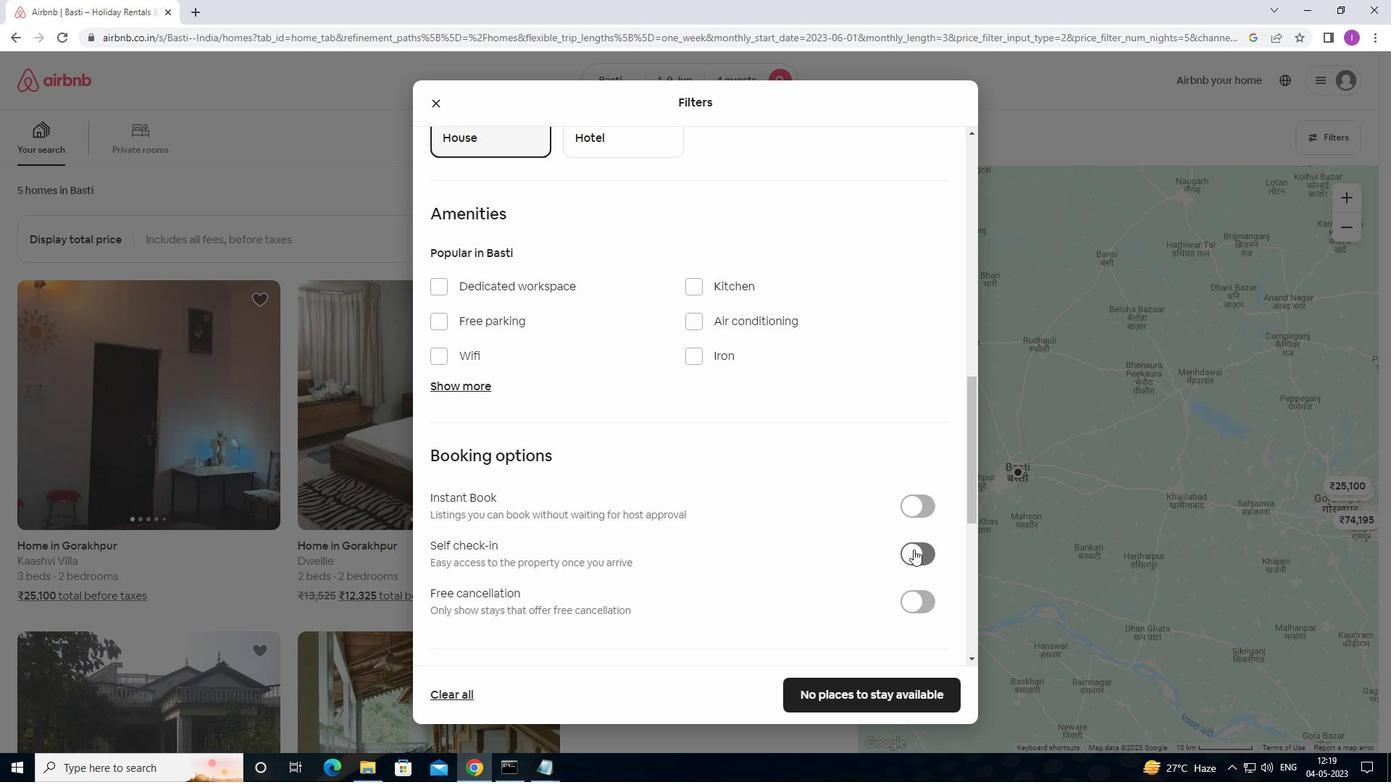 
Action: Mouse scrolled (913, 547) with delta (0, 0)
Screenshot: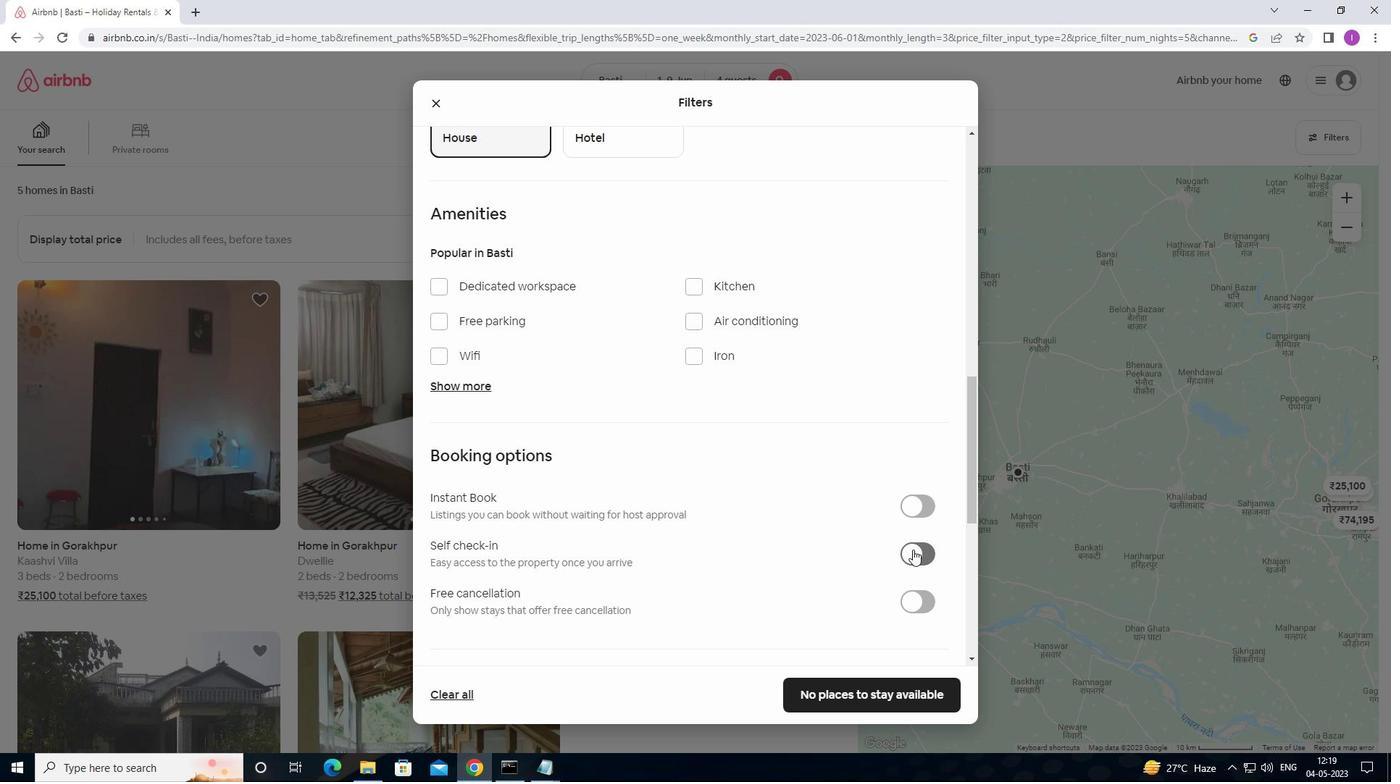 
Action: Mouse scrolled (913, 547) with delta (0, 0)
Screenshot: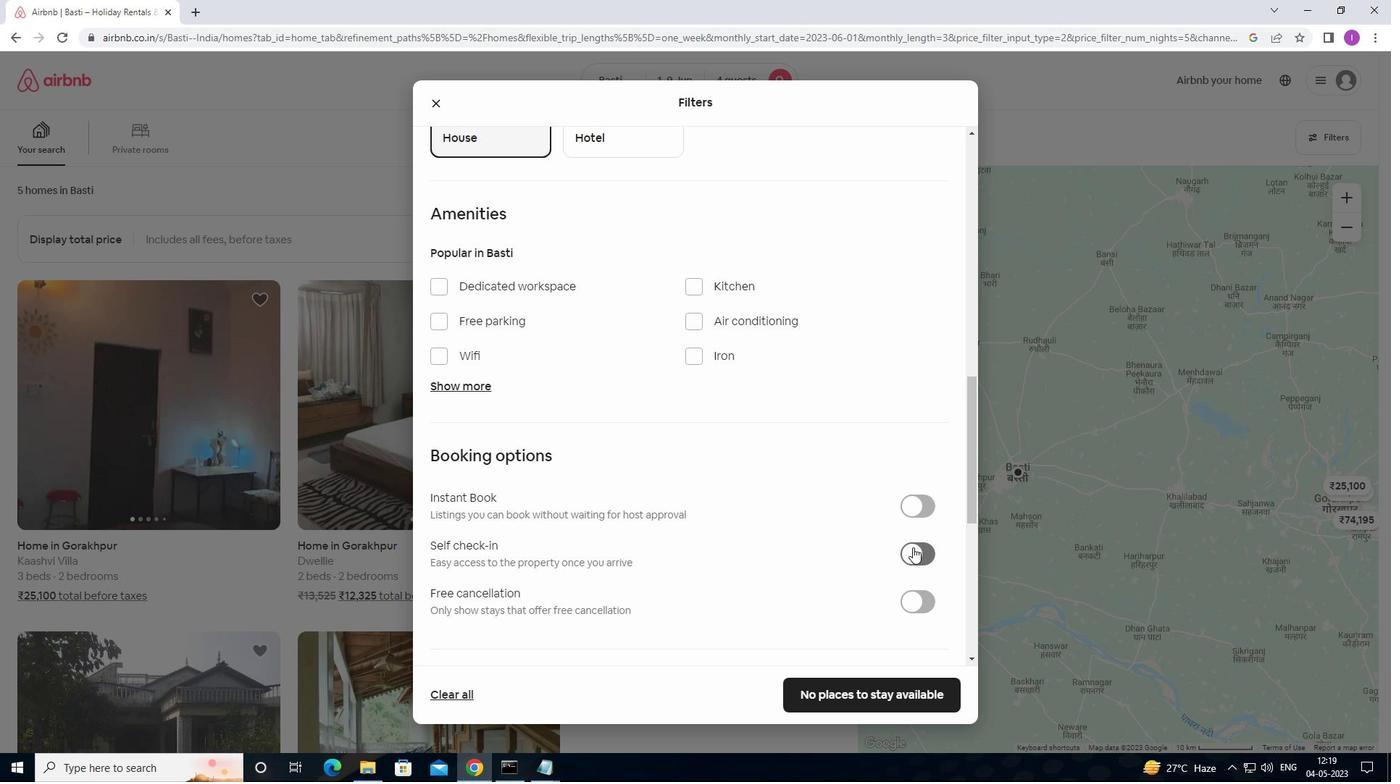 
Action: Mouse moved to (930, 336)
Screenshot: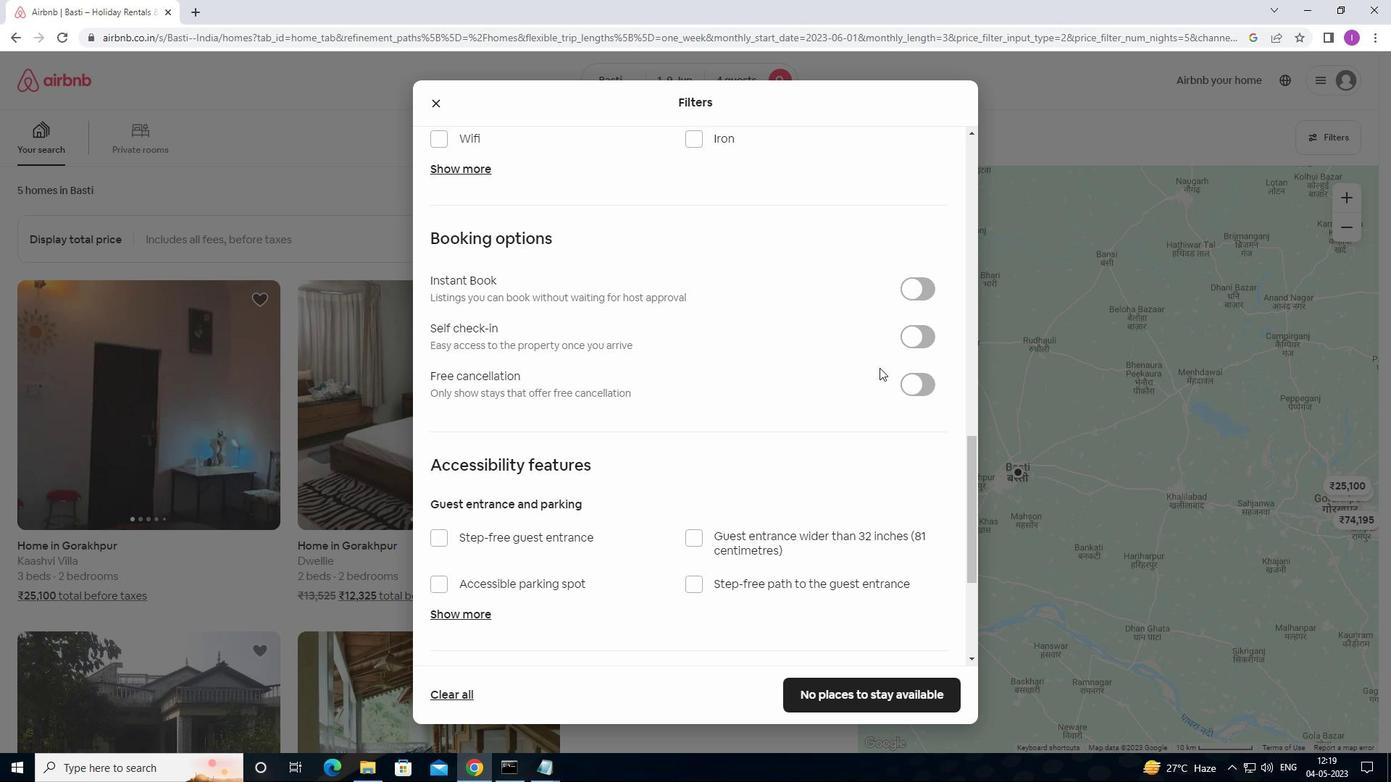 
Action: Mouse pressed left at (930, 336)
Screenshot: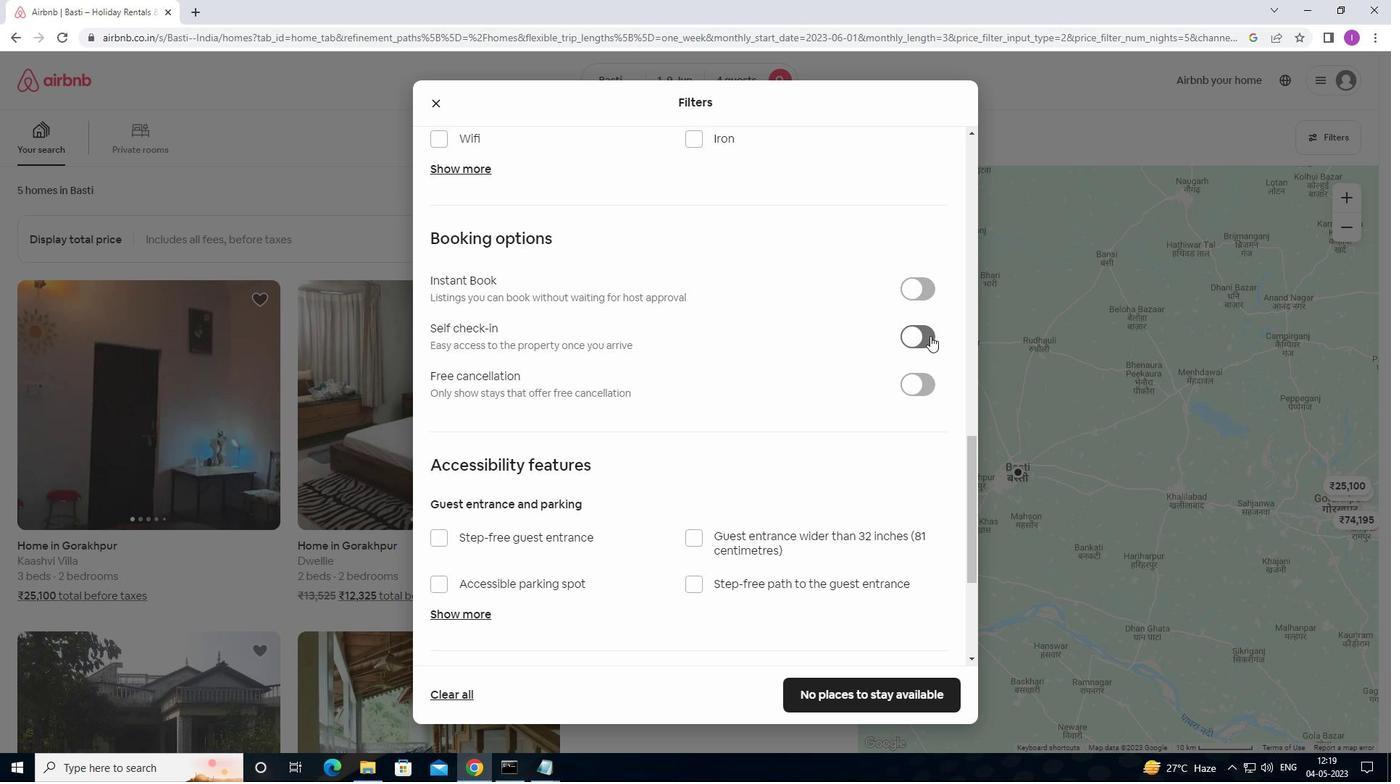 
Action: Mouse moved to (811, 395)
Screenshot: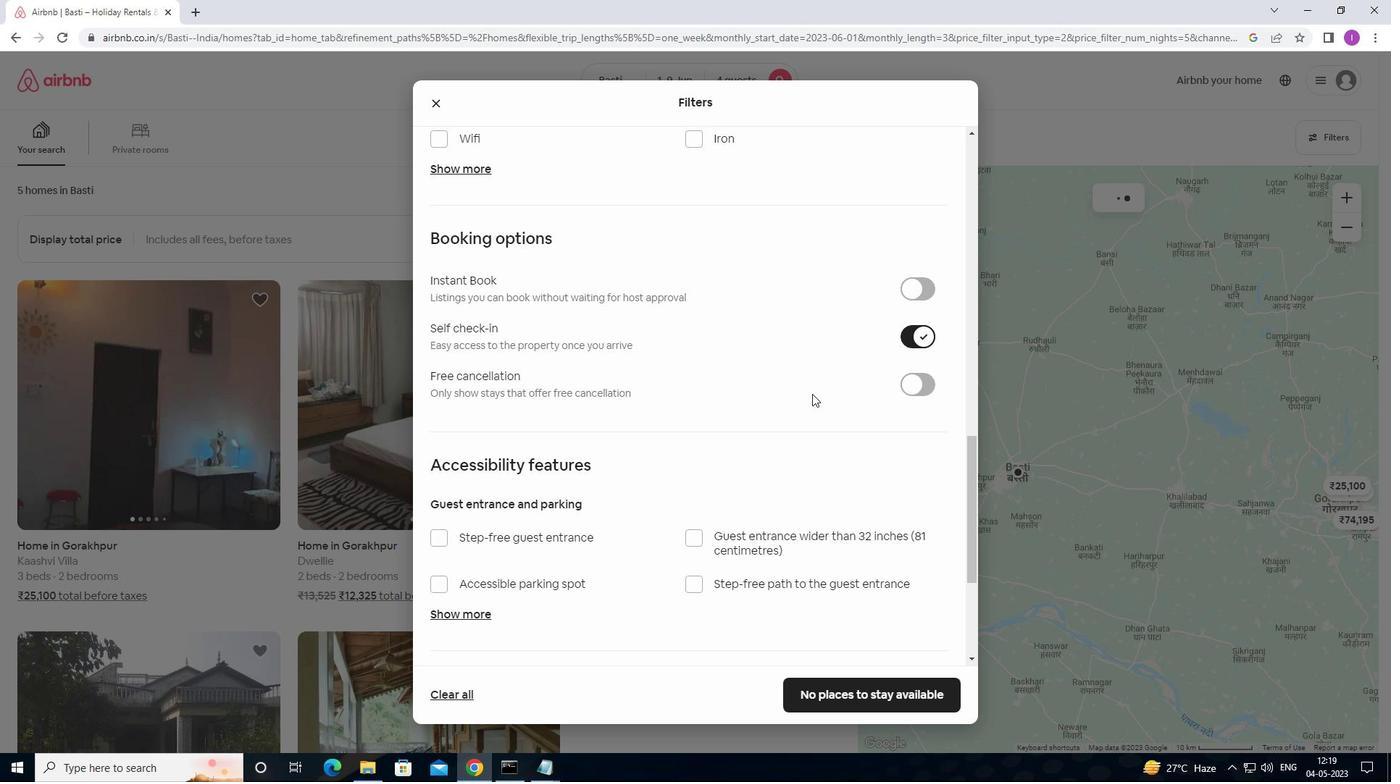 
Action: Mouse scrolled (811, 394) with delta (0, 0)
Screenshot: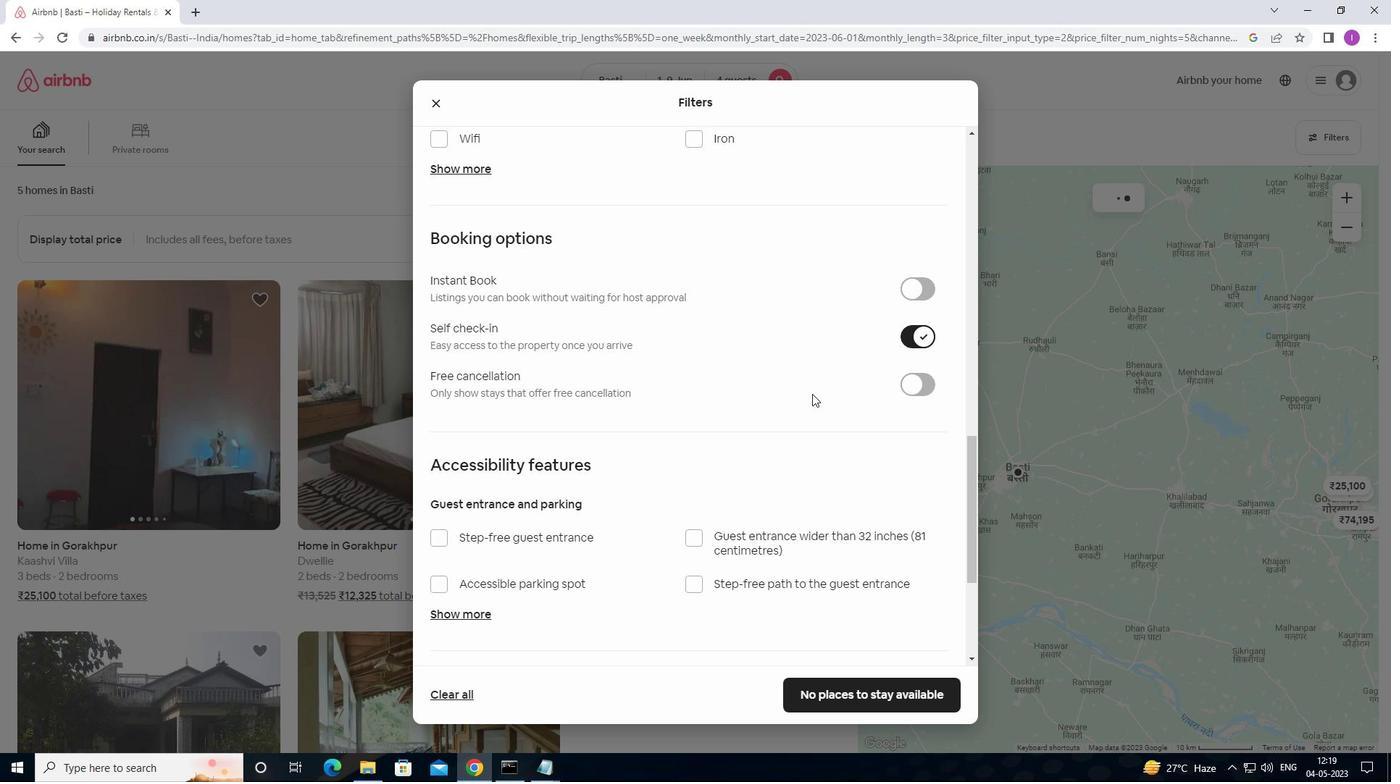 
Action: Mouse scrolled (811, 394) with delta (0, 0)
Screenshot: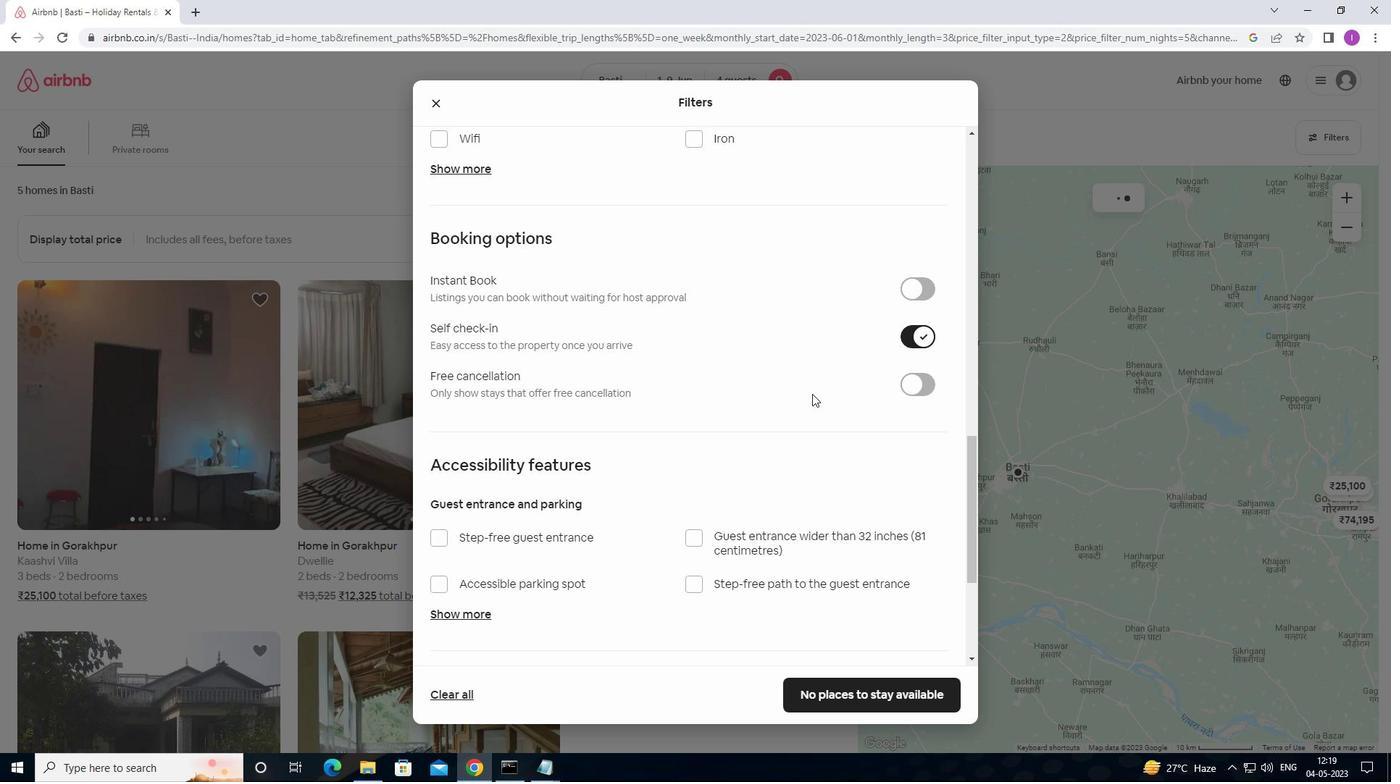 
Action: Mouse moved to (811, 410)
Screenshot: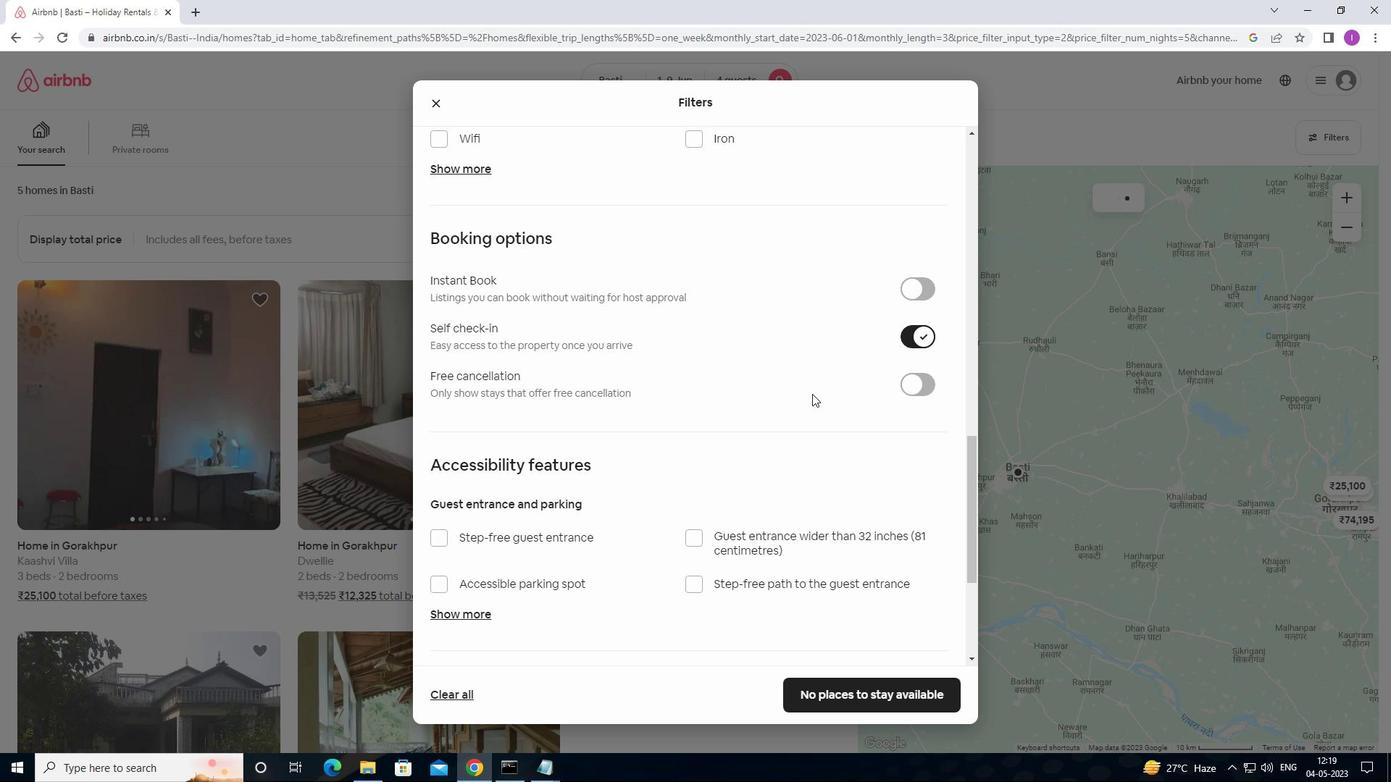 
Action: Mouse scrolled (811, 410) with delta (0, 0)
Screenshot: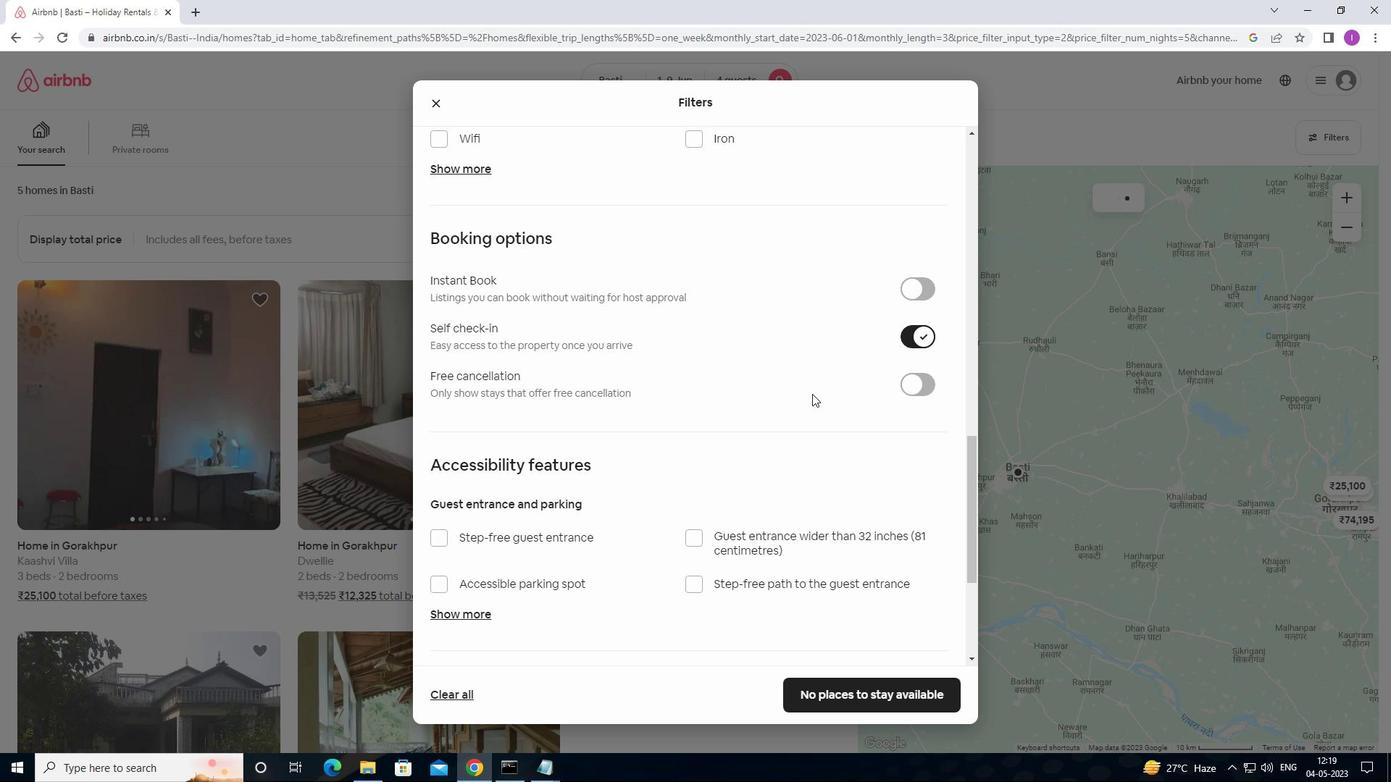 
Action: Mouse moved to (807, 415)
Screenshot: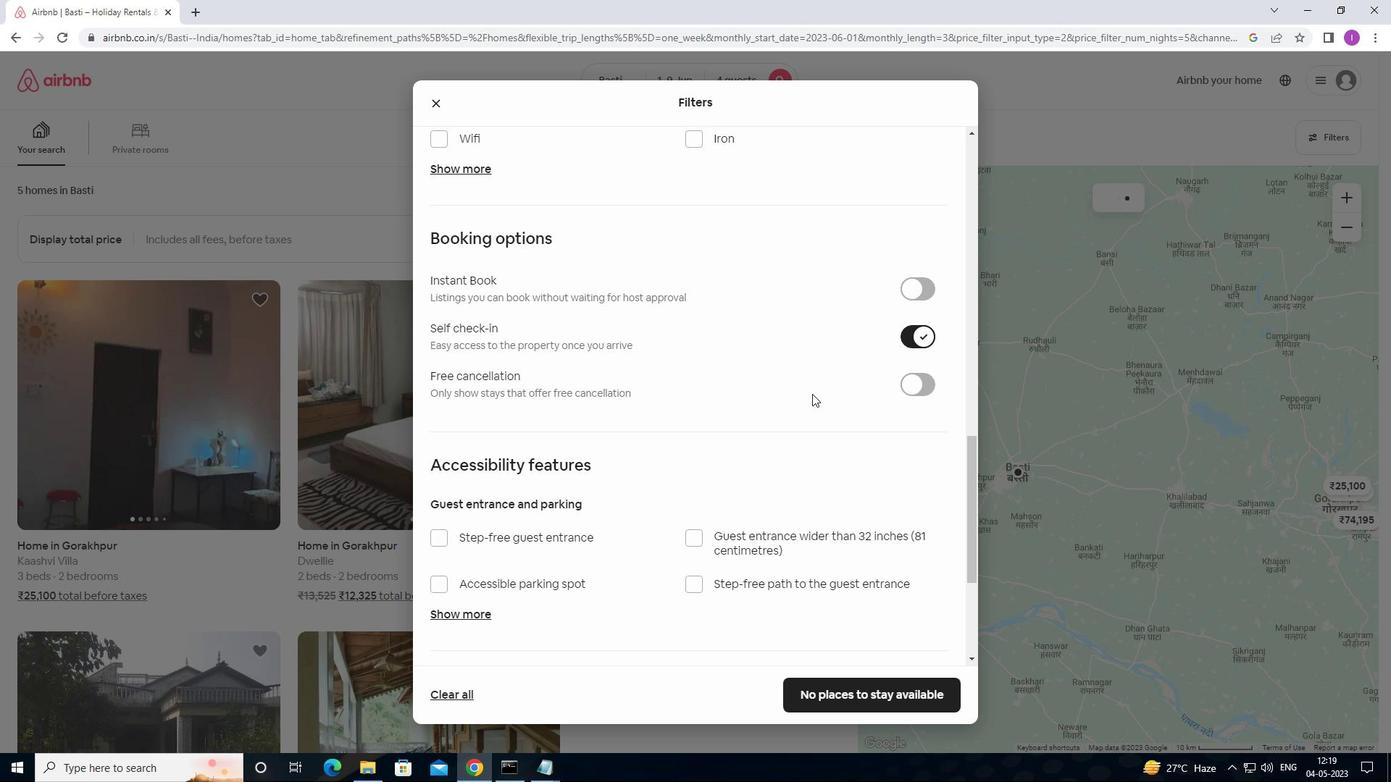 
Action: Mouse scrolled (807, 414) with delta (0, 0)
Screenshot: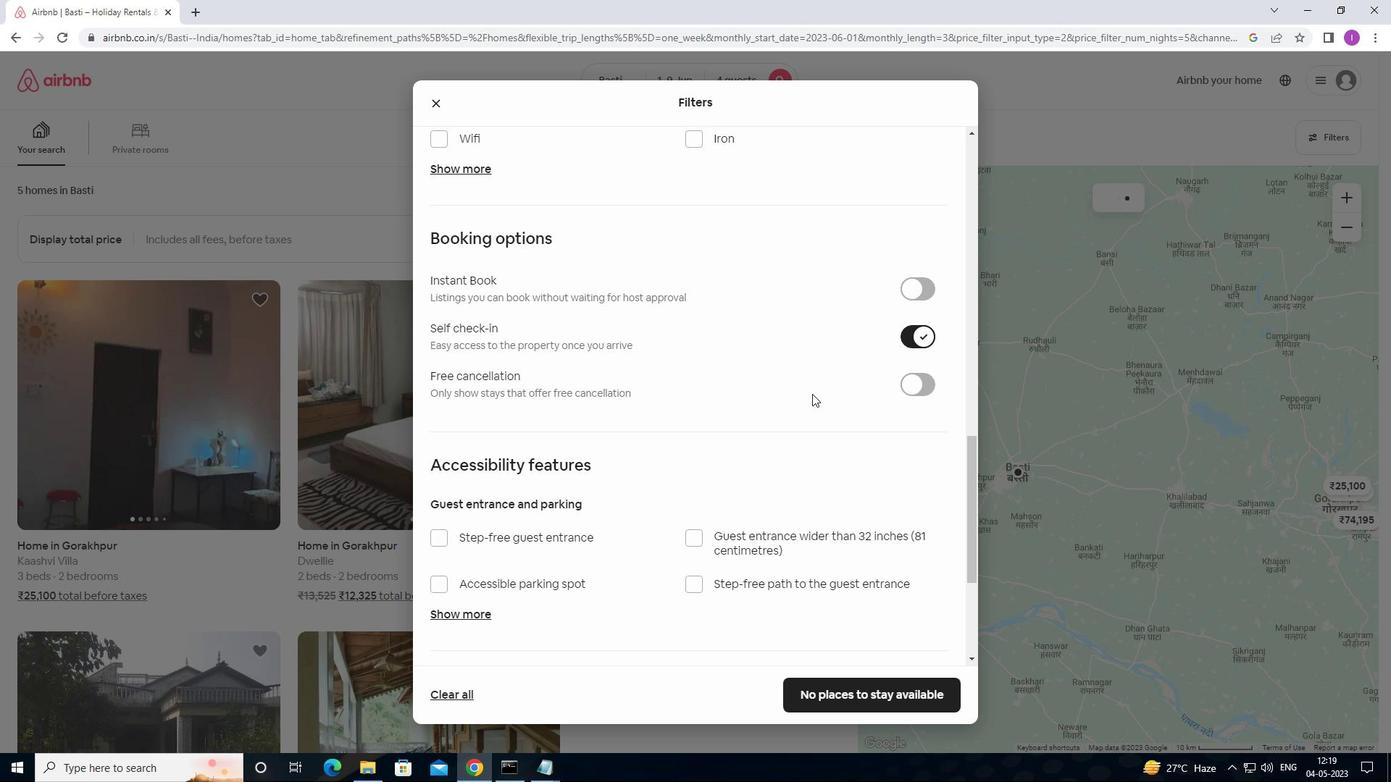 
Action: Mouse moved to (798, 442)
Screenshot: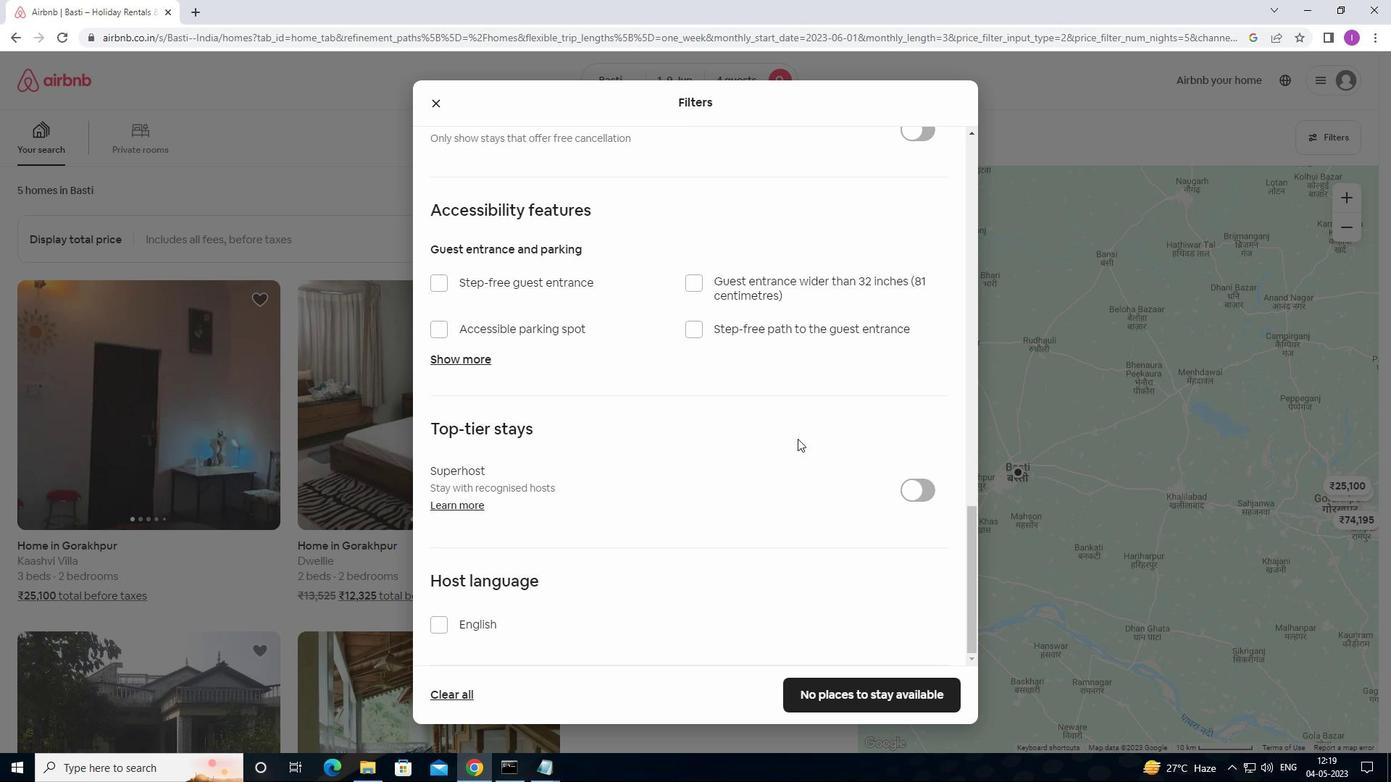 
Action: Mouse scrolled (798, 442) with delta (0, 0)
Screenshot: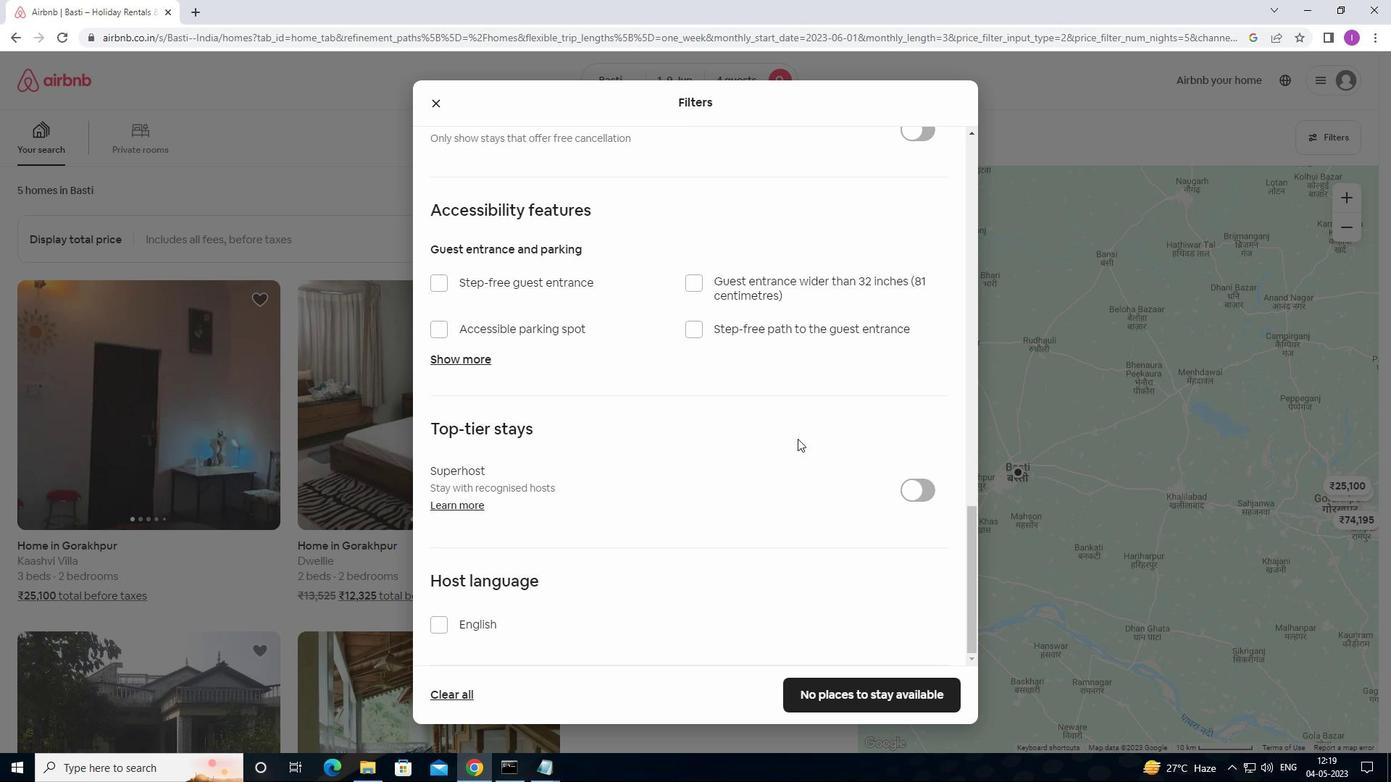 
Action: Mouse moved to (798, 445)
Screenshot: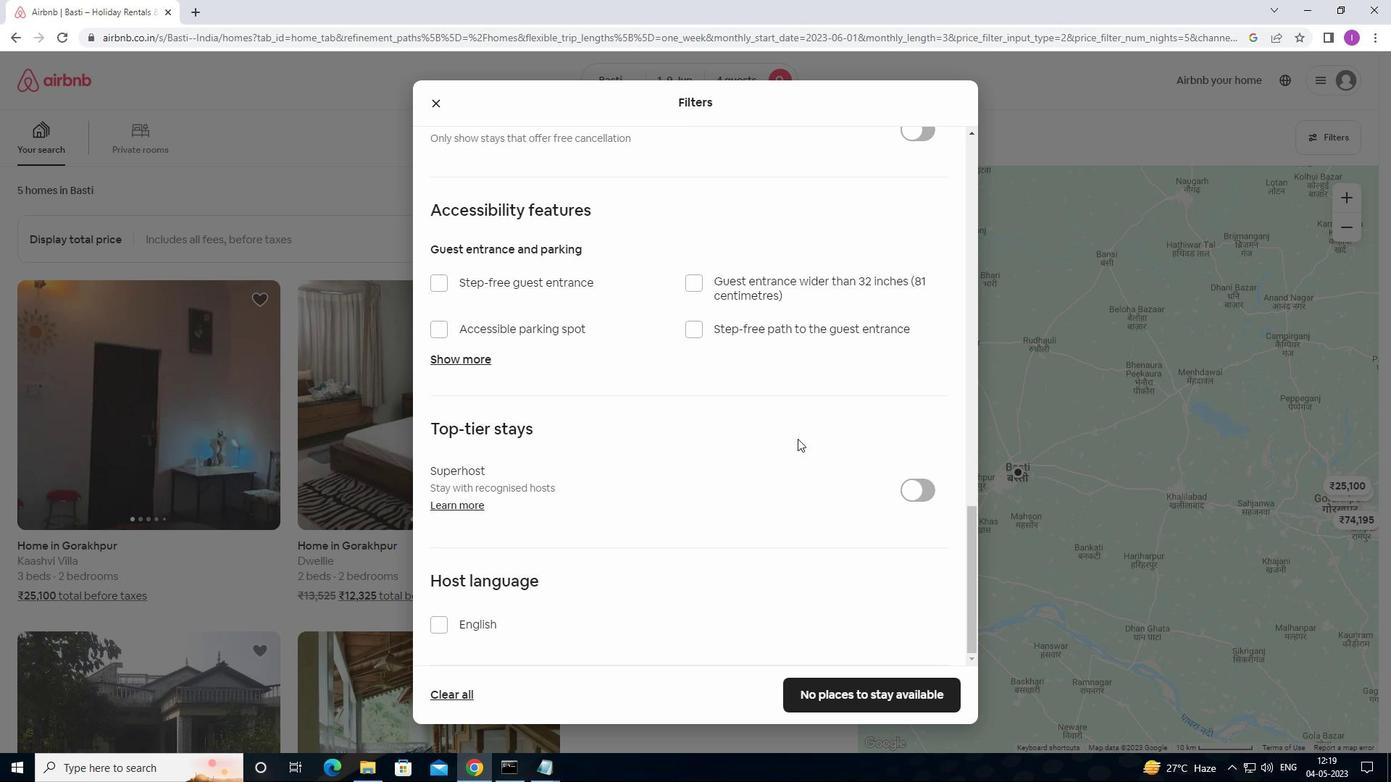 
Action: Mouse scrolled (798, 444) with delta (0, 0)
Screenshot: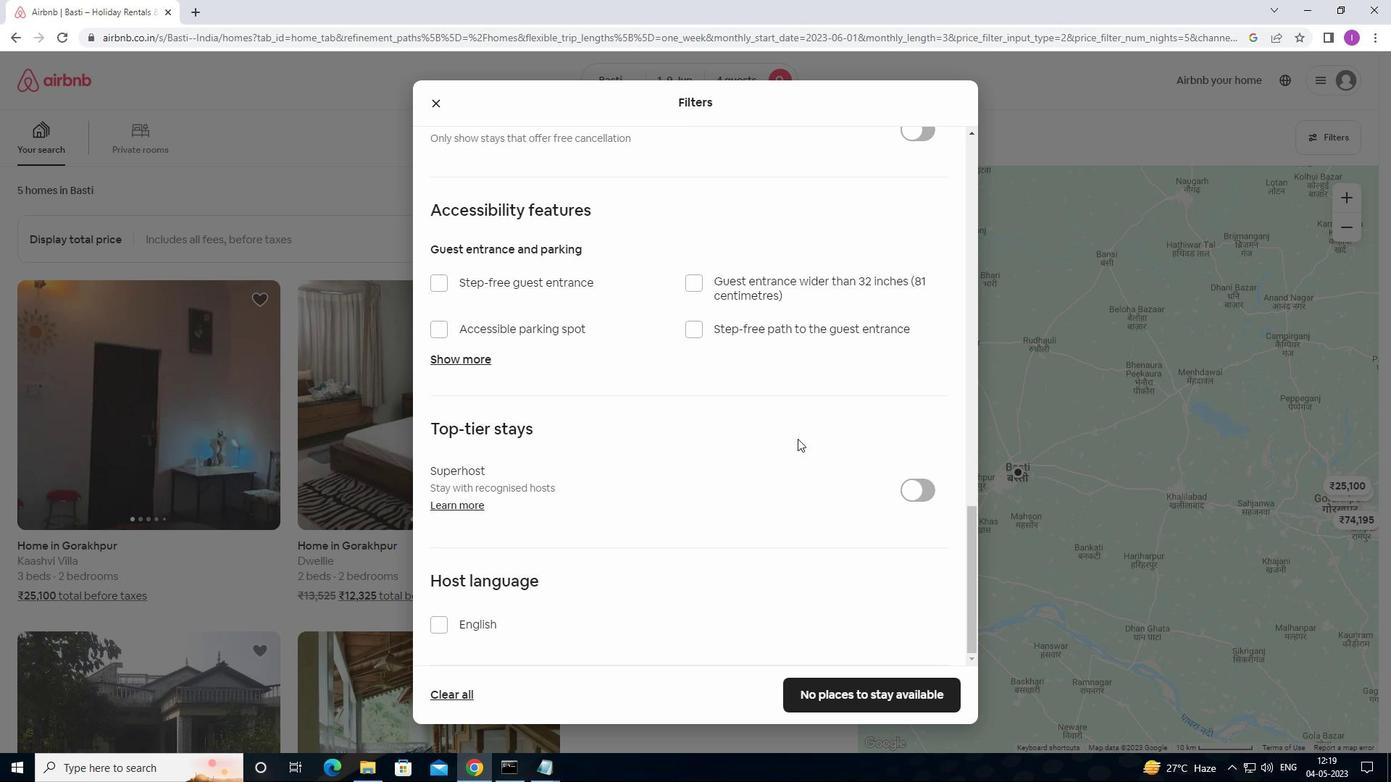 
Action: Mouse scrolled (798, 444) with delta (0, 0)
Screenshot: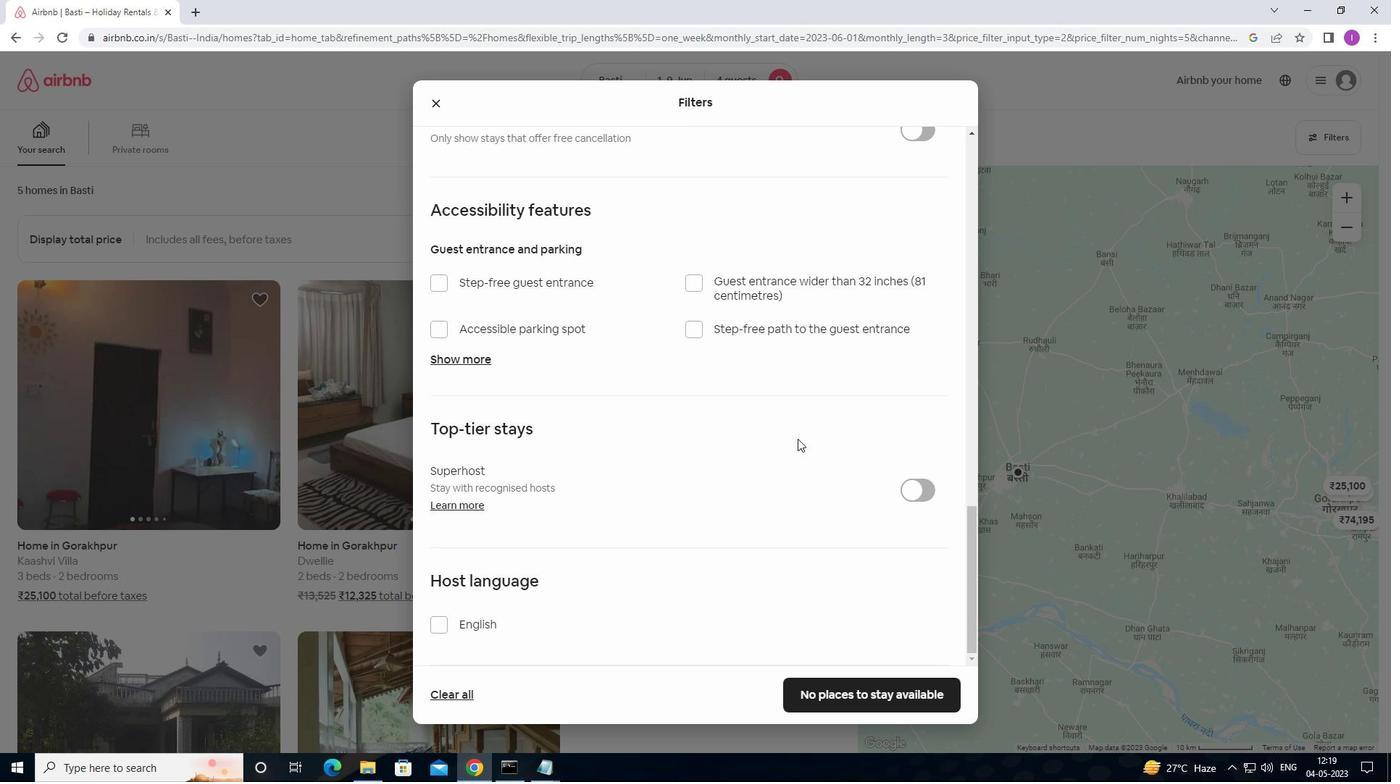 
Action: Mouse moved to (798, 445)
Screenshot: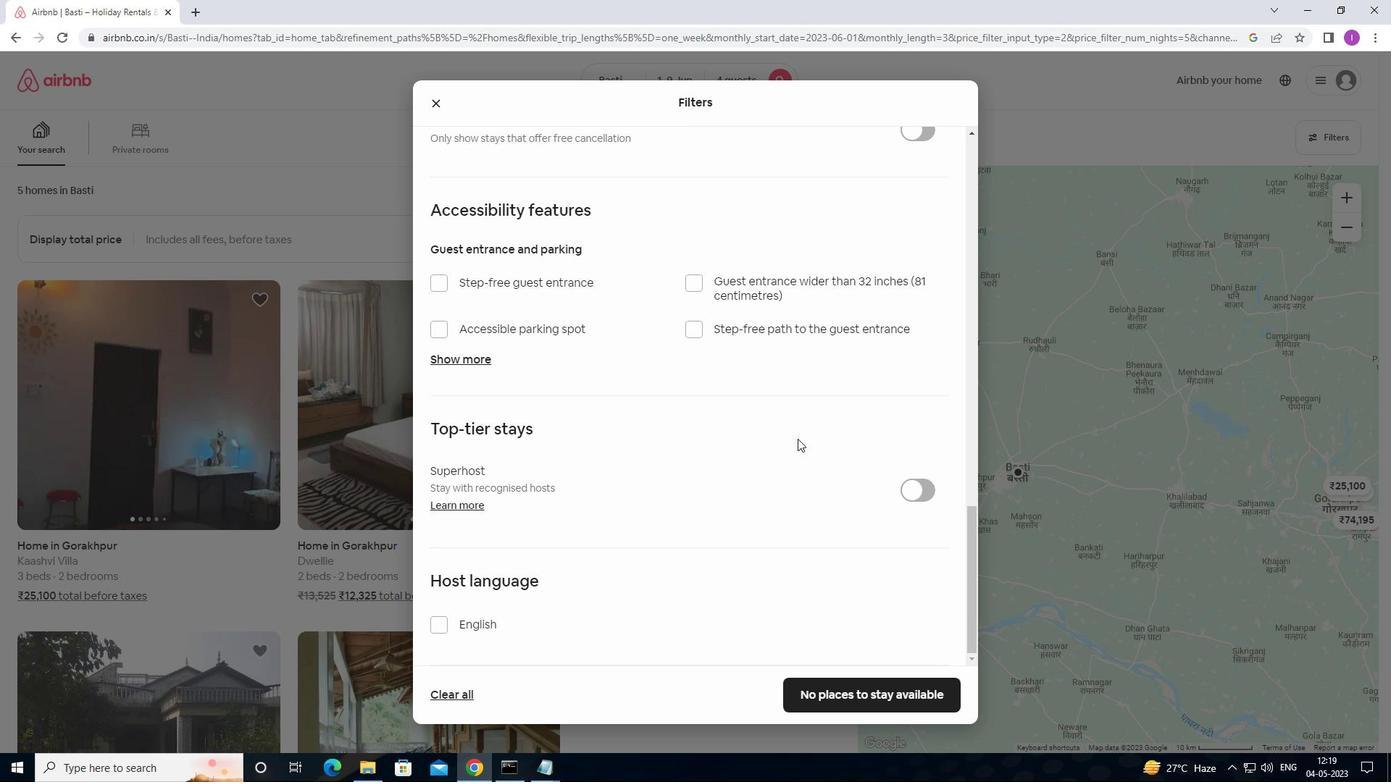 
Action: Mouse scrolled (798, 444) with delta (0, 0)
Screenshot: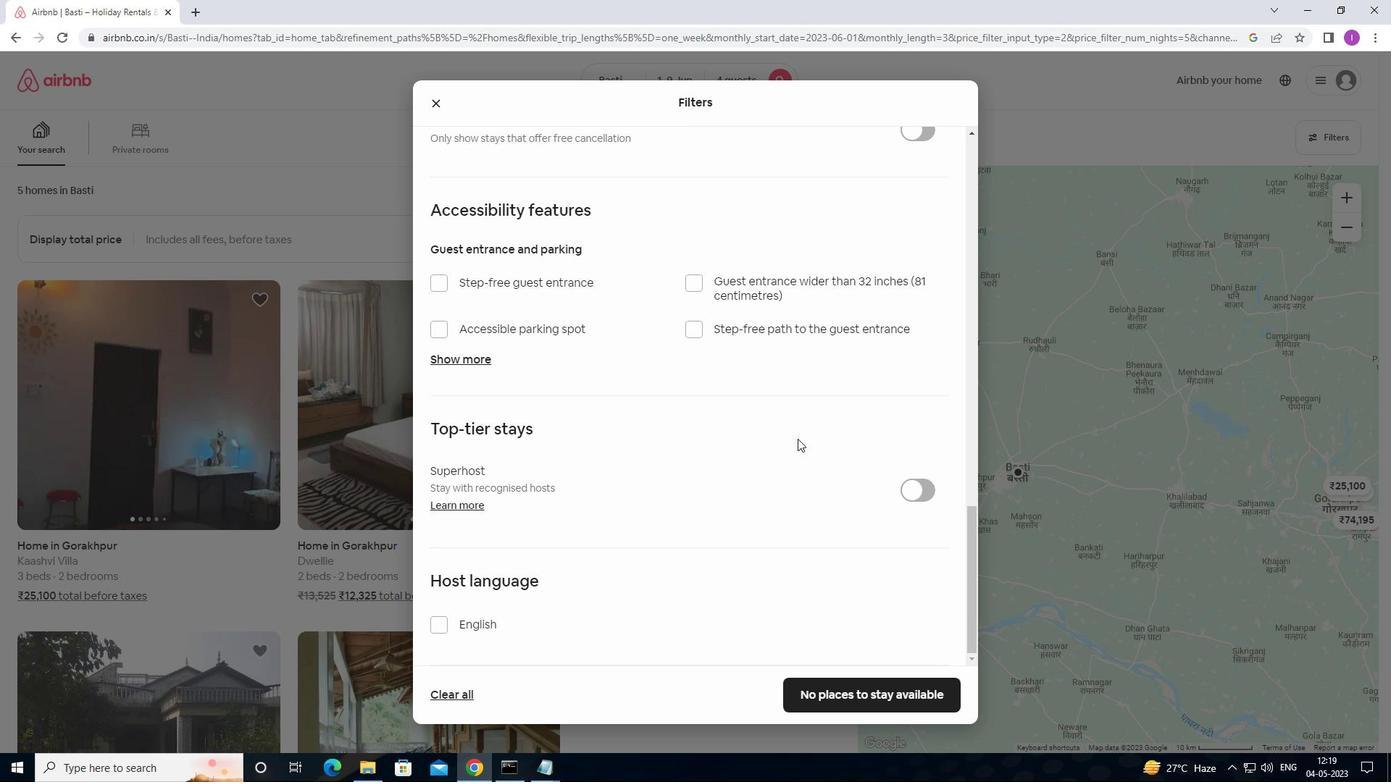 
Action: Mouse moved to (789, 466)
Screenshot: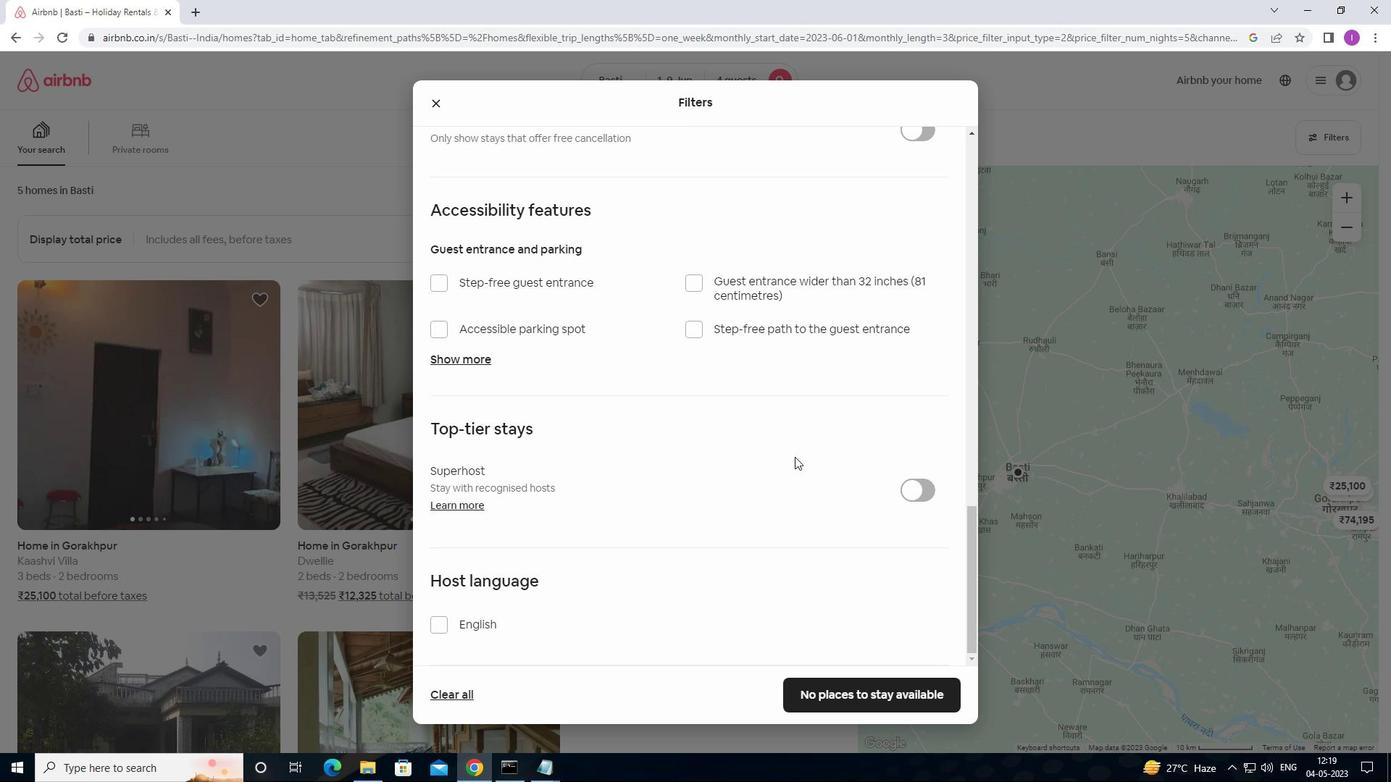 
Action: Mouse scrolled (789, 465) with delta (0, 0)
Screenshot: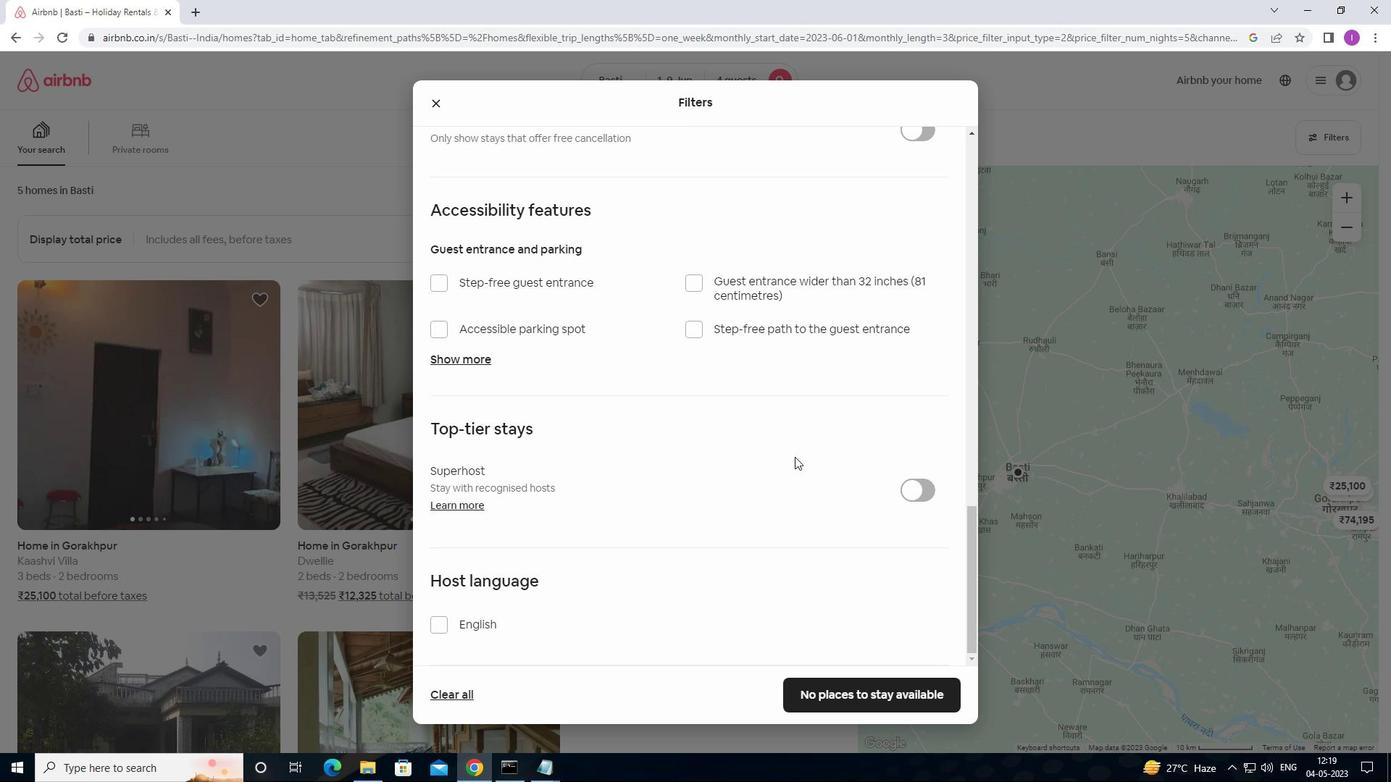 
Action: Mouse moved to (770, 488)
Screenshot: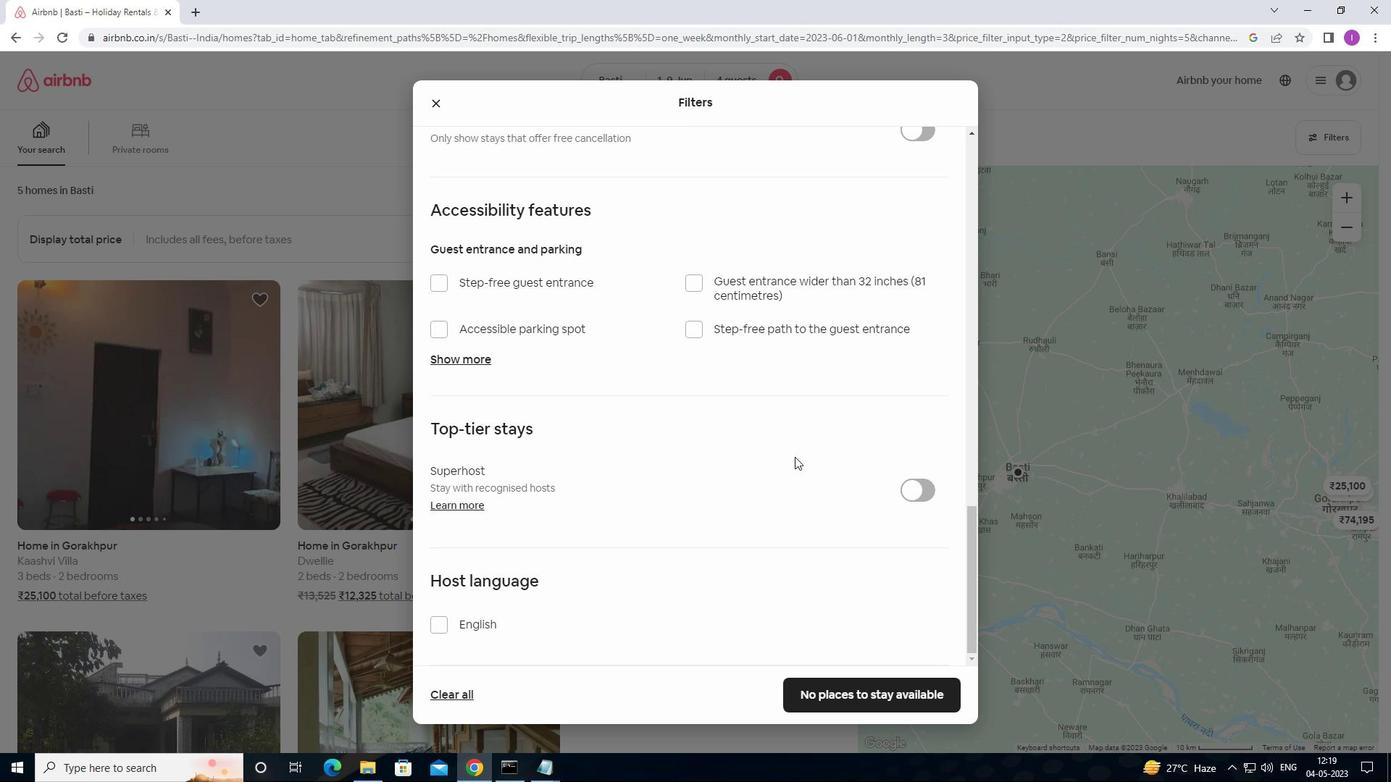 
Action: Mouse scrolled (770, 487) with delta (0, 0)
Screenshot: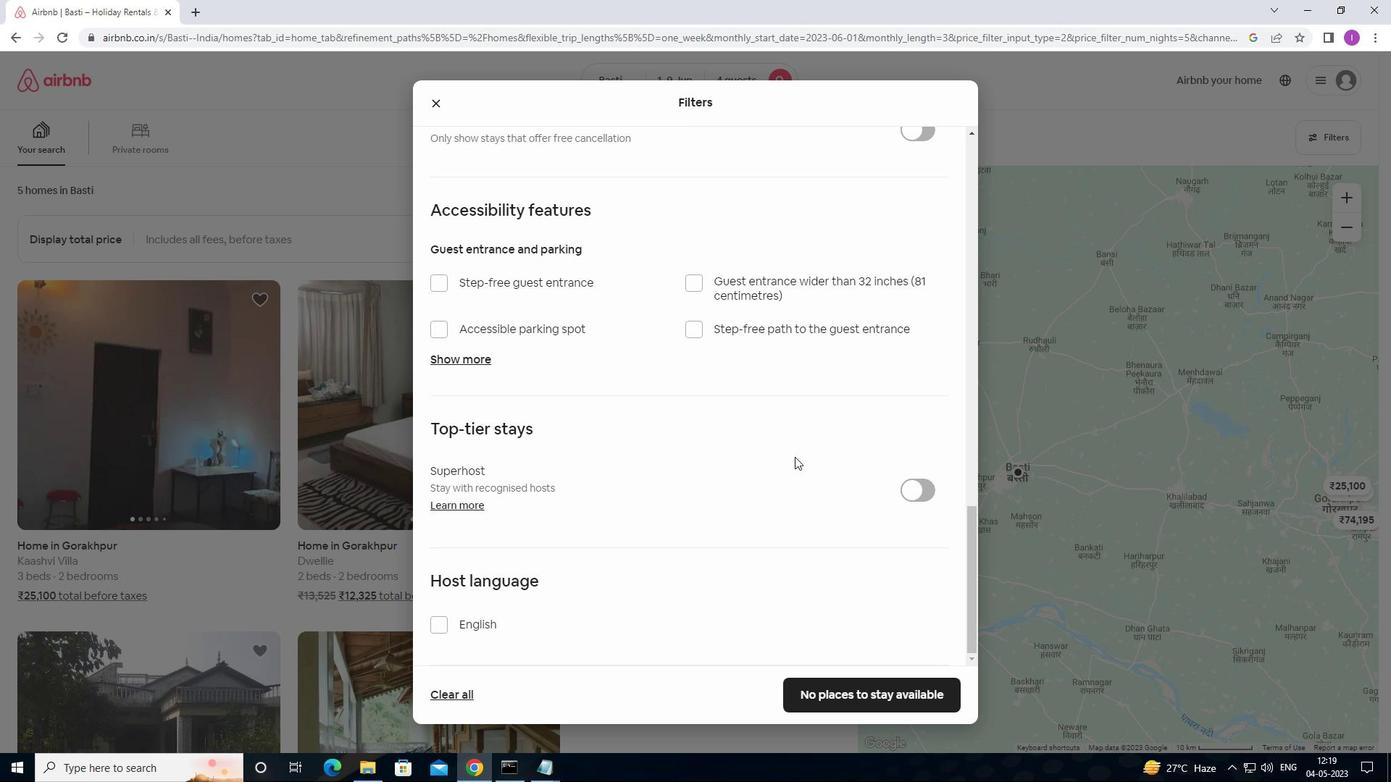 
Action: Mouse moved to (442, 624)
Screenshot: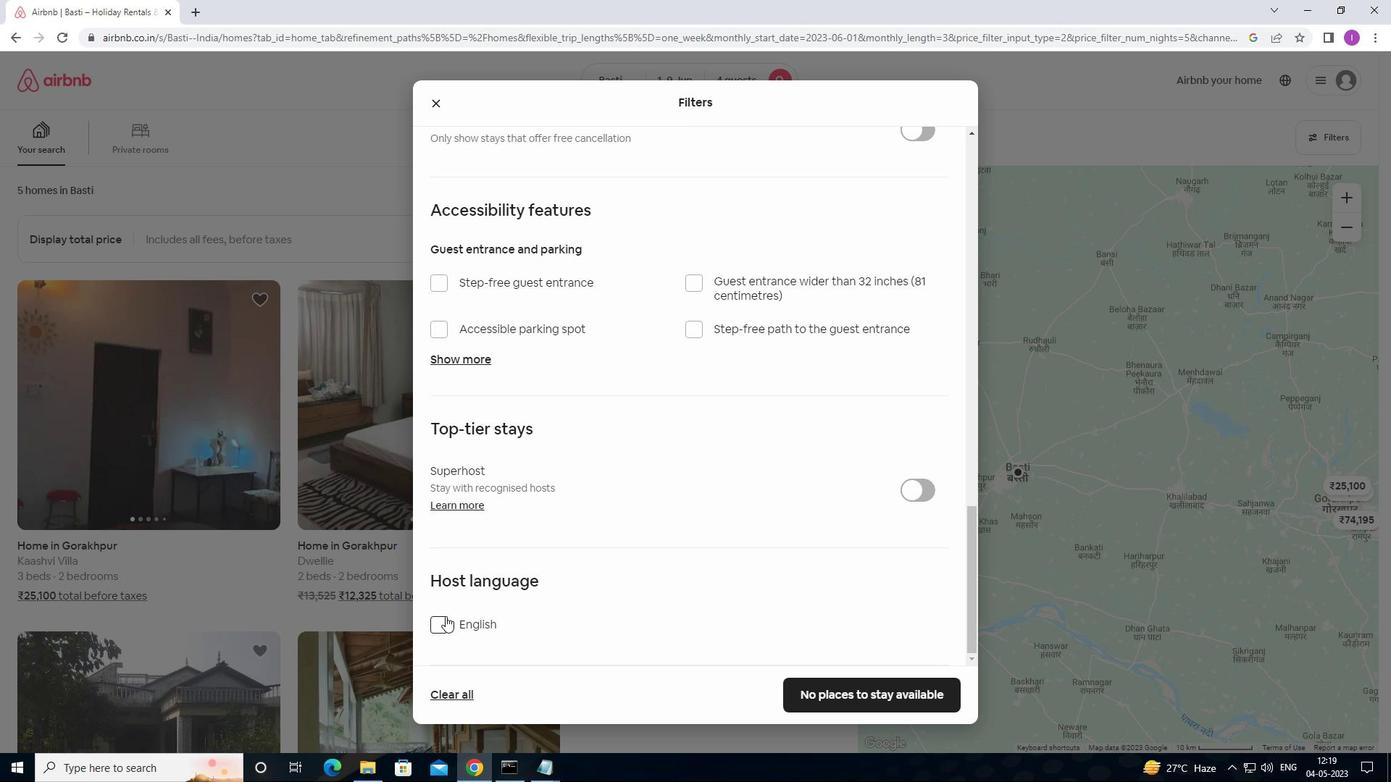 
Action: Mouse pressed left at (442, 624)
Screenshot: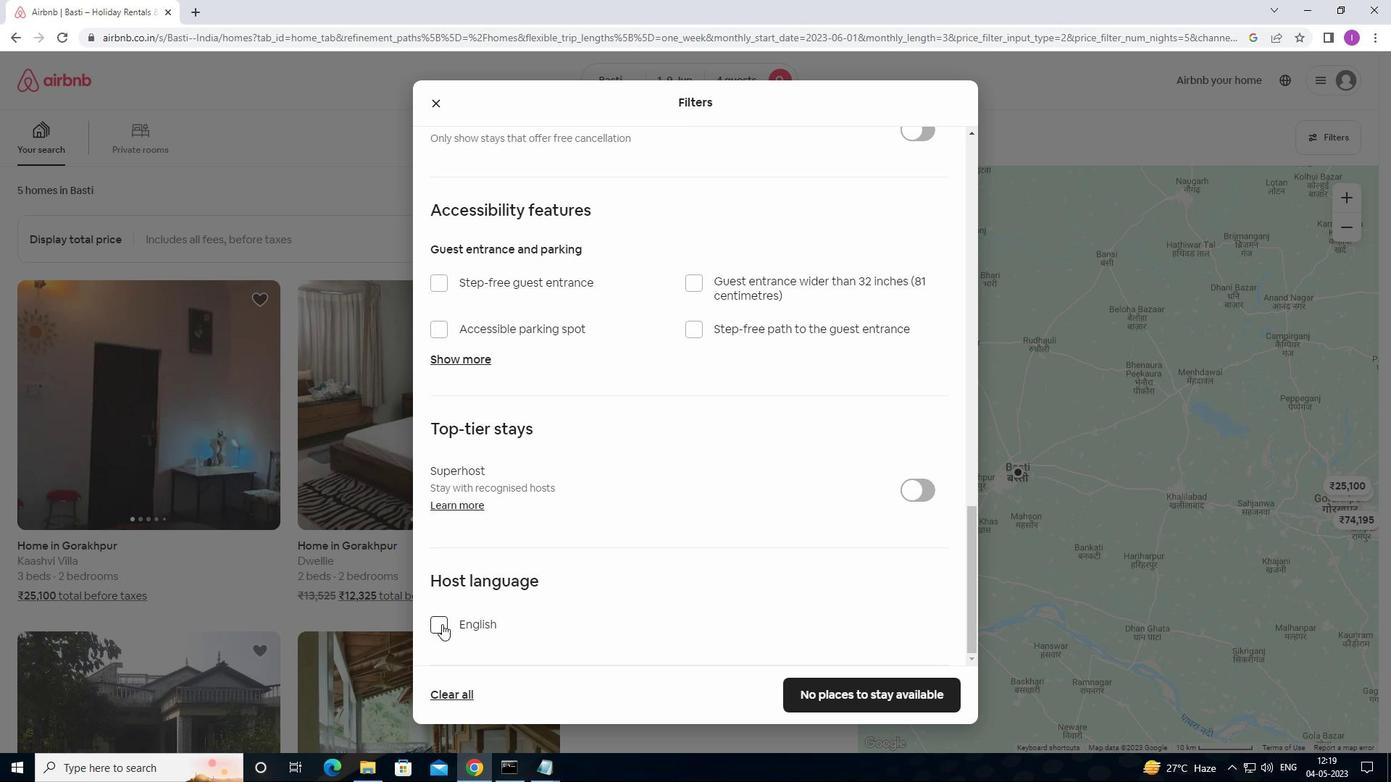 
Action: Mouse moved to (643, 627)
Screenshot: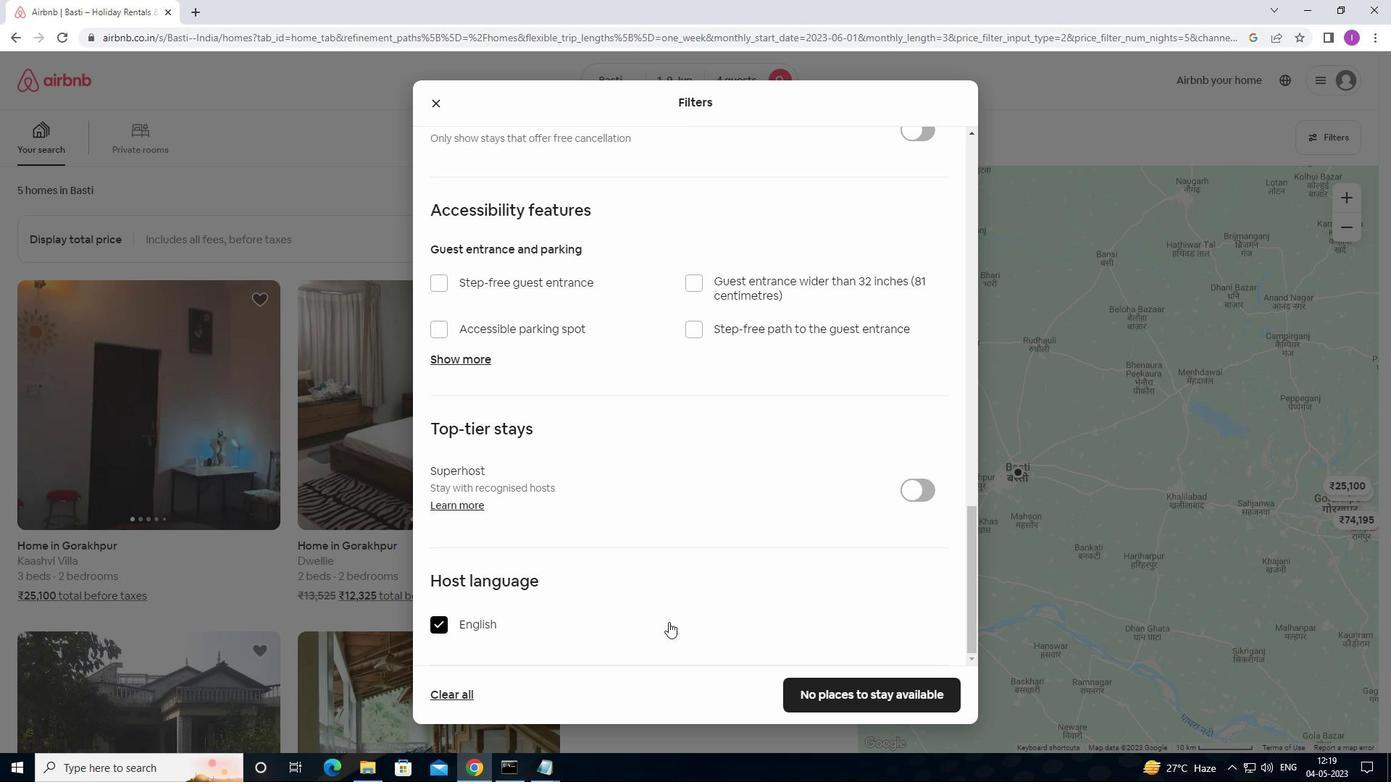 
Action: Mouse scrolled (643, 626) with delta (0, 0)
Screenshot: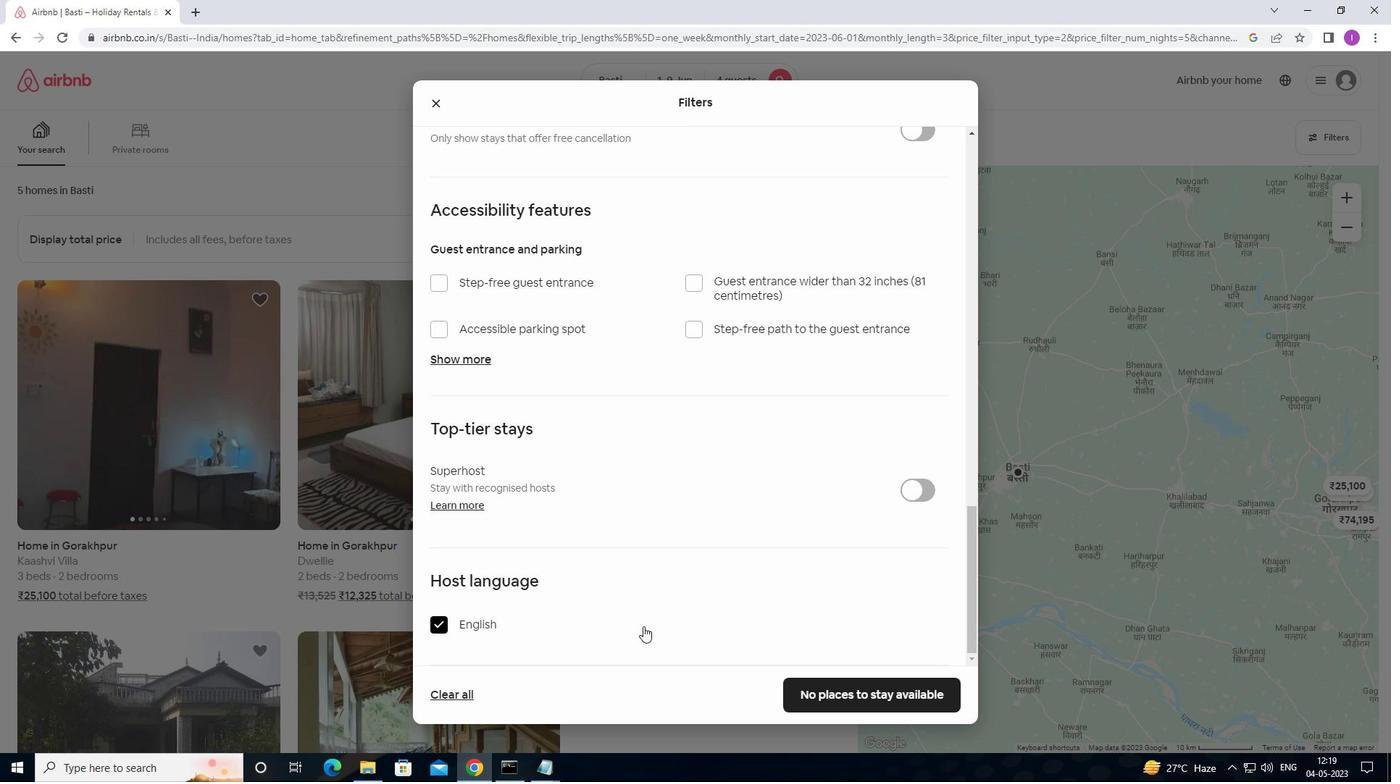 
Action: Mouse scrolled (643, 626) with delta (0, 0)
Screenshot: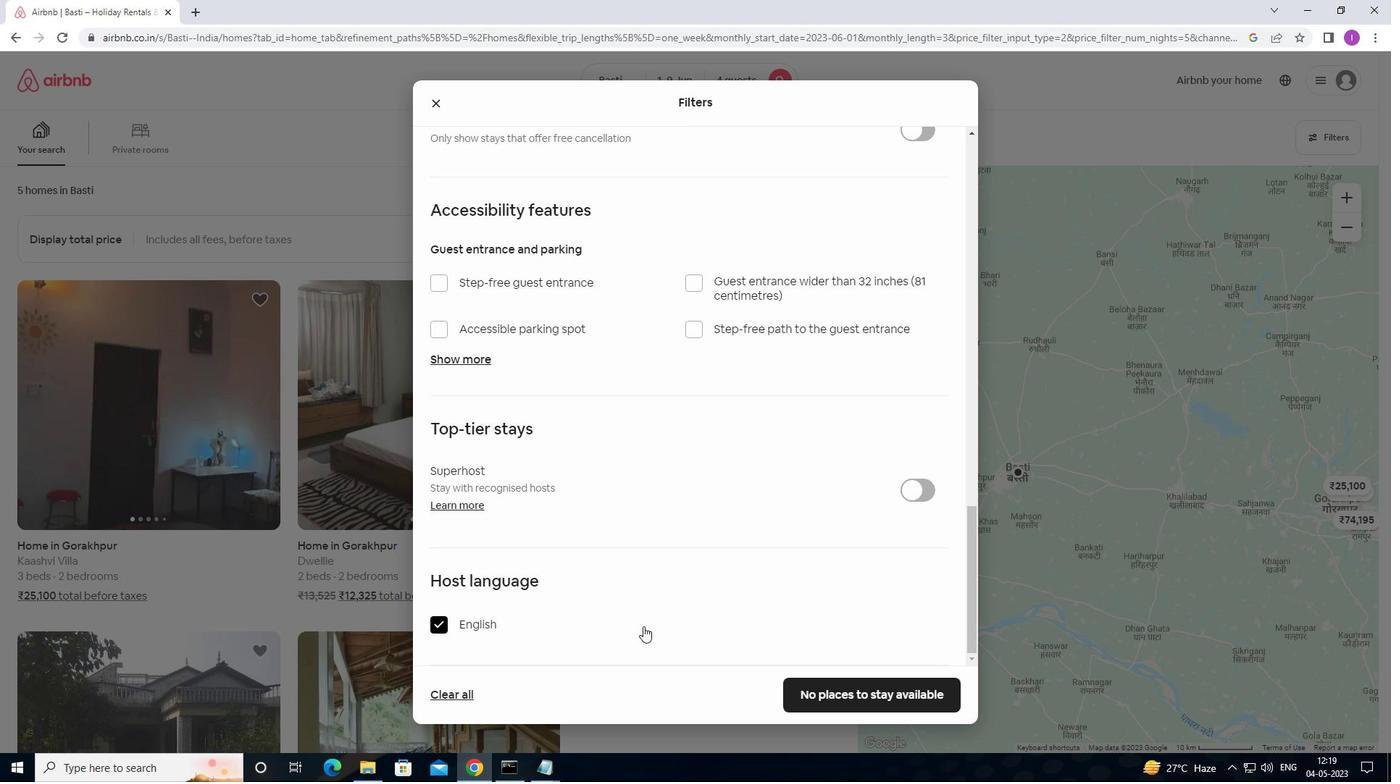 
Action: Mouse moved to (650, 624)
Screenshot: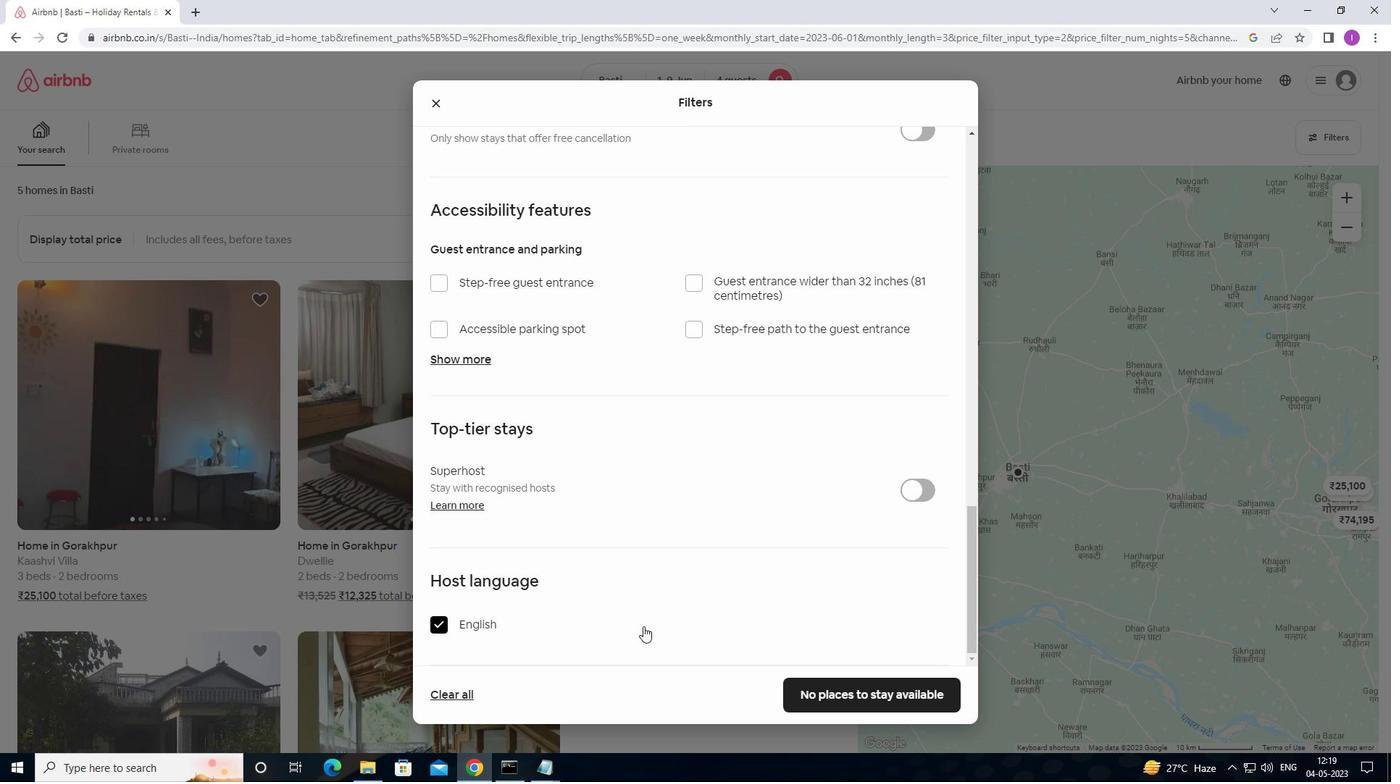
Action: Mouse scrolled (650, 623) with delta (0, 0)
Screenshot: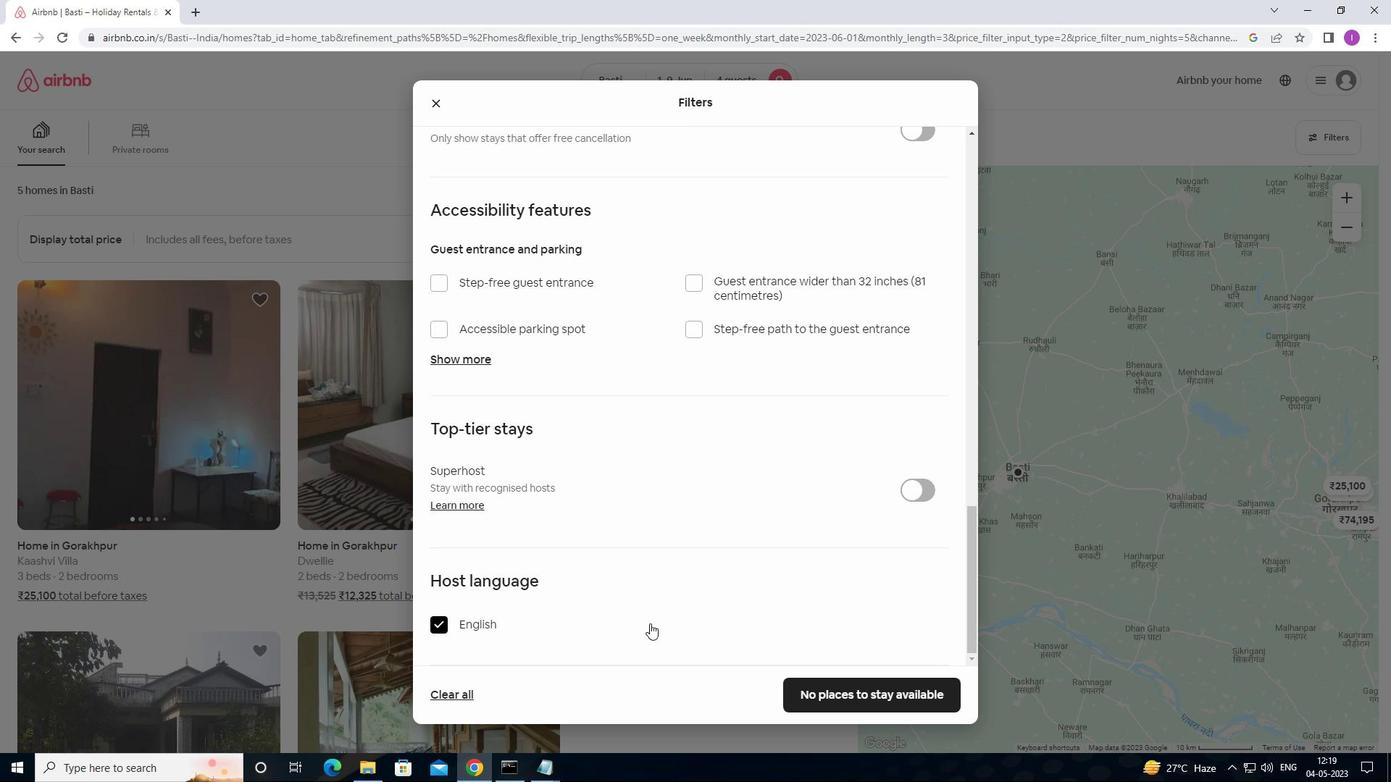 
Action: Mouse scrolled (650, 623) with delta (0, 0)
Screenshot: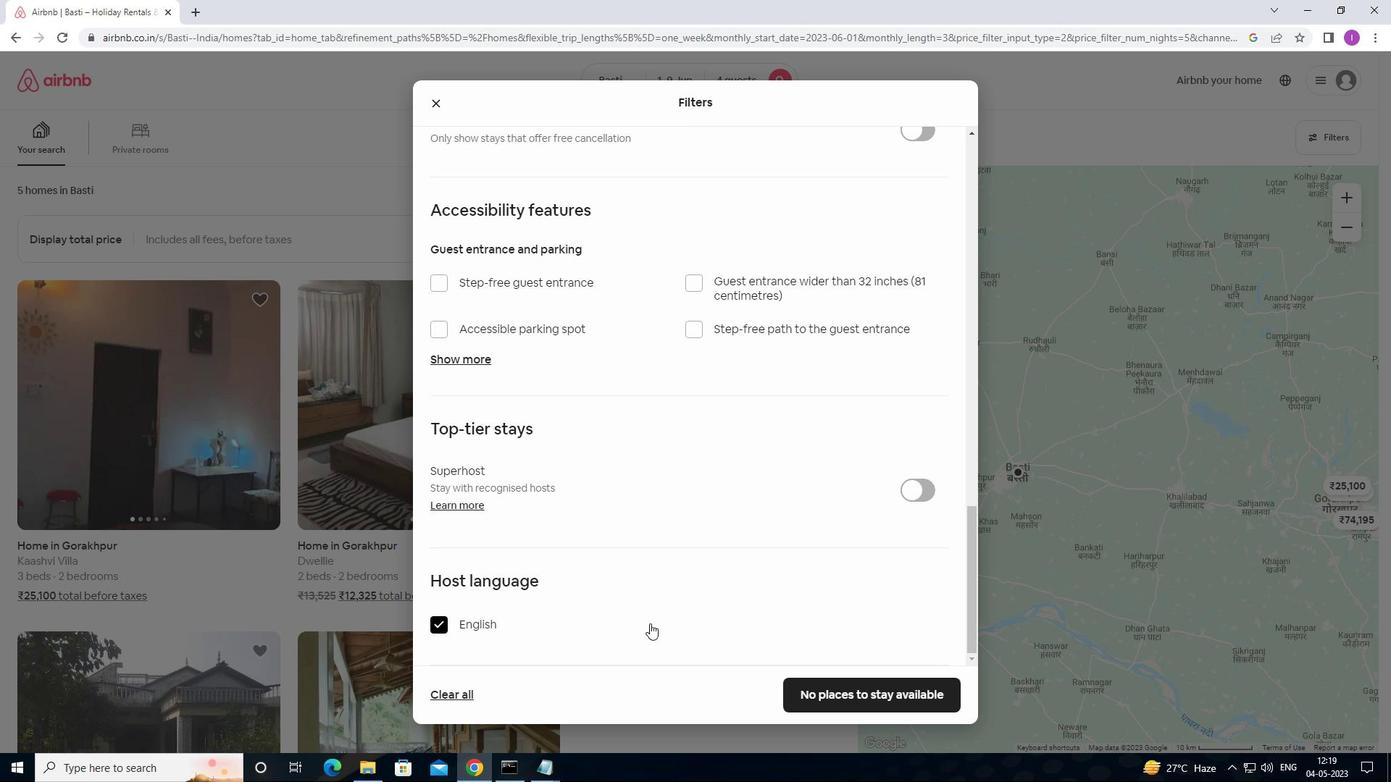 
Action: Mouse moved to (846, 703)
Screenshot: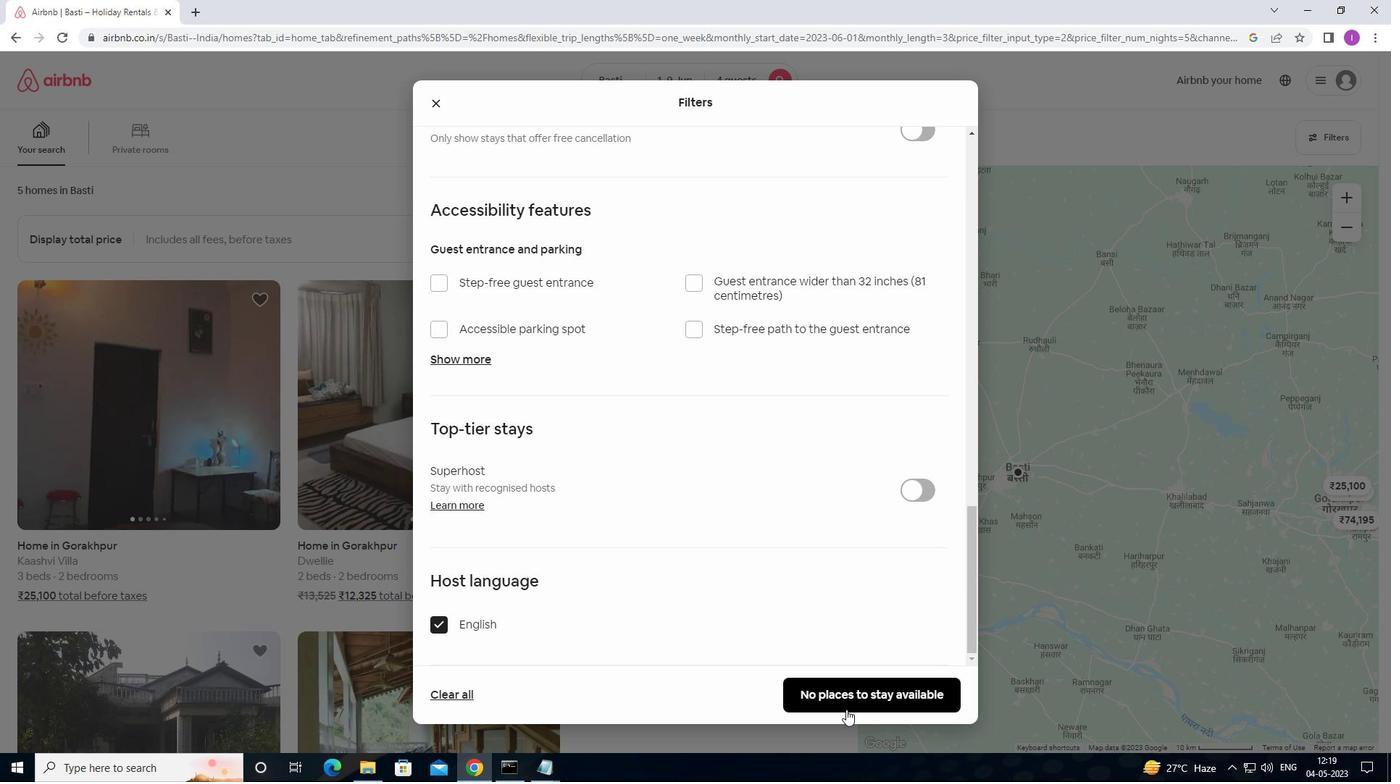 
Action: Mouse pressed left at (846, 703)
Screenshot: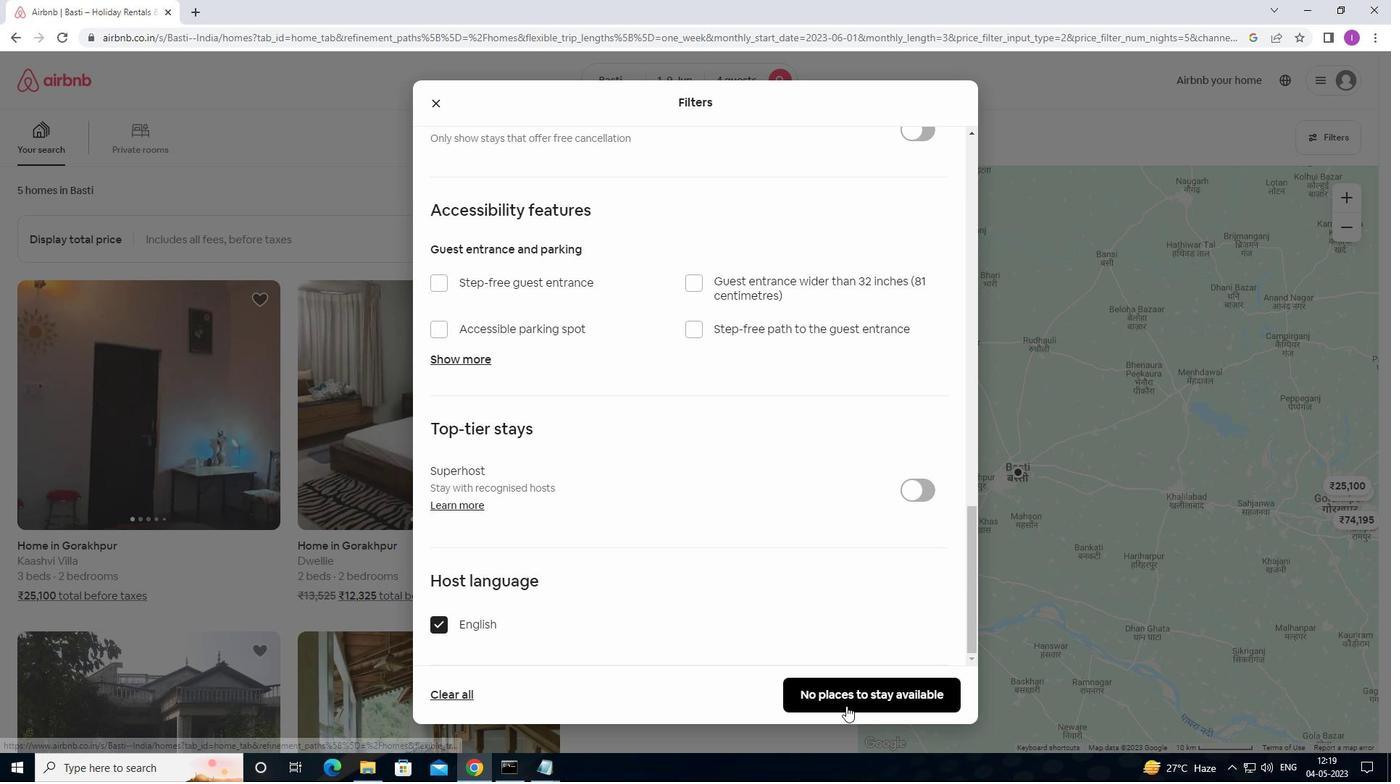 
Action: Mouse moved to (1222, 704)
Screenshot: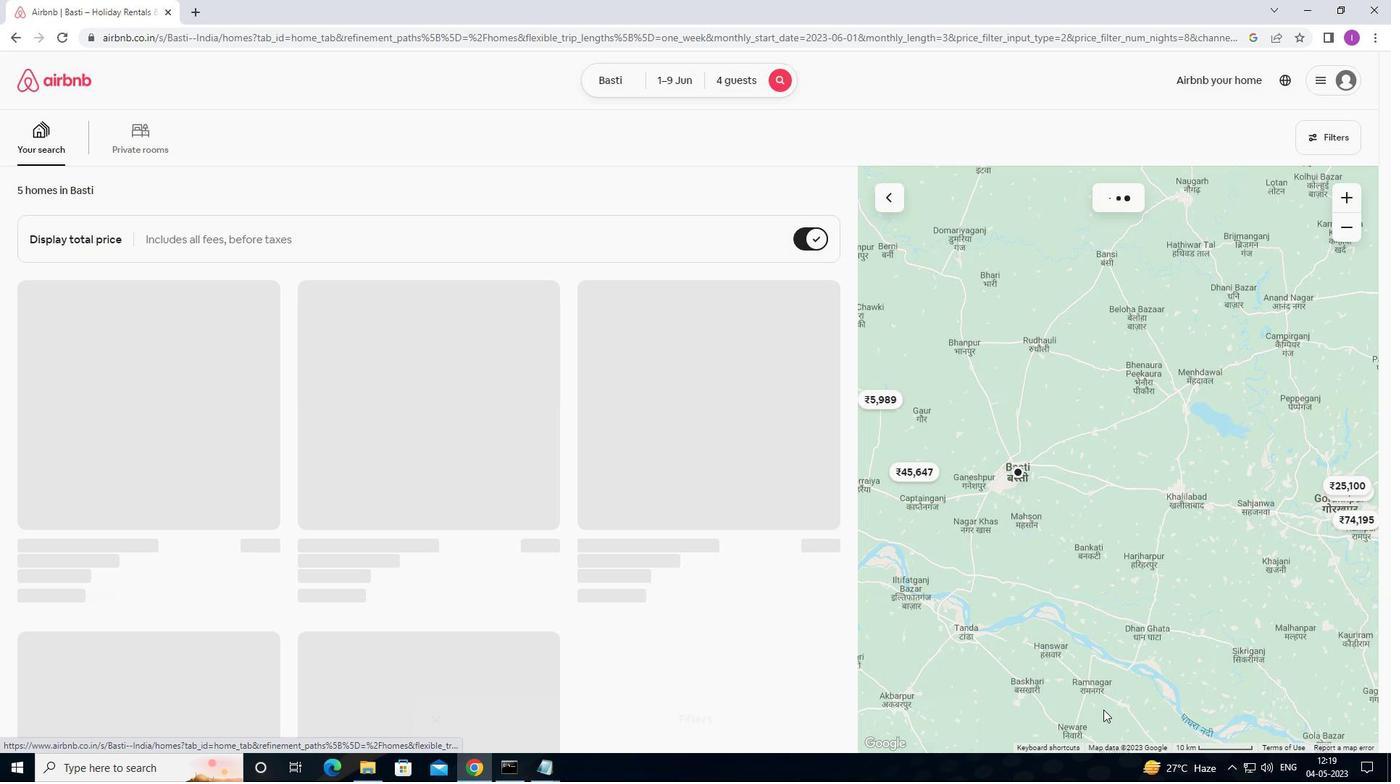 
